 Task: In the event  named  Third Staff Training: Sales Techniques, Set a range of dates when you can accept meetings  '17 Jul â€" 5 Aug 2023'. Select a duration of  45 min. Select working hours  	_x000D_
MON- SAT 10:00am â€" 6:00pm. Add time before or after your events  as 10 min. Set the frequency of available time slots for invitees as  60 min. Set the minimum notice period and maximum events allowed per day as  169 hours and 5. , logged in from the account softage.4@softage.net and add another guest for the event, softage.3@softage.net
Action: Mouse pressed left at (317, 312)
Screenshot: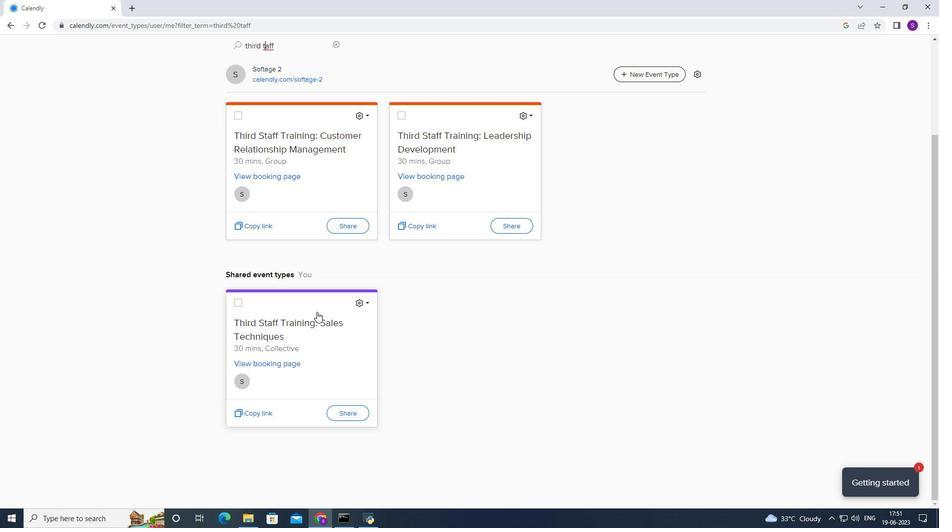 
Action: Mouse moved to (307, 248)
Screenshot: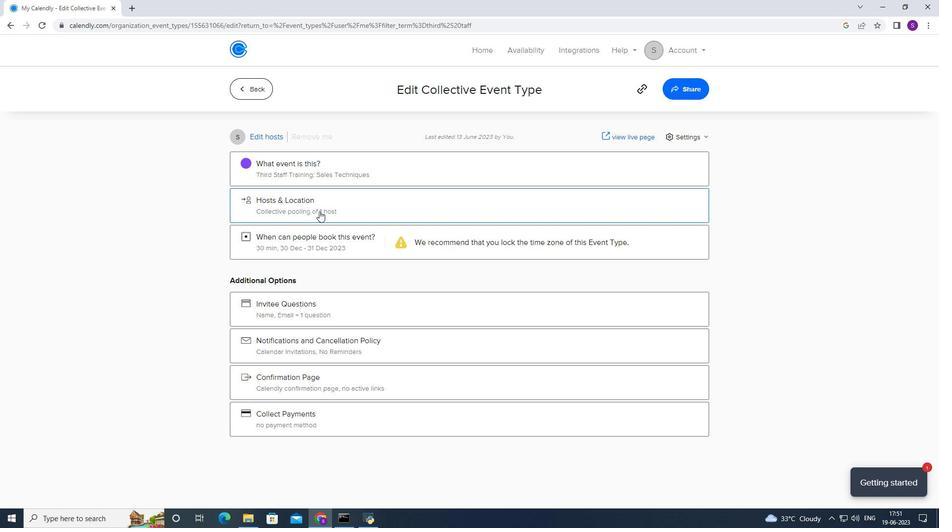 
Action: Mouse pressed left at (307, 248)
Screenshot: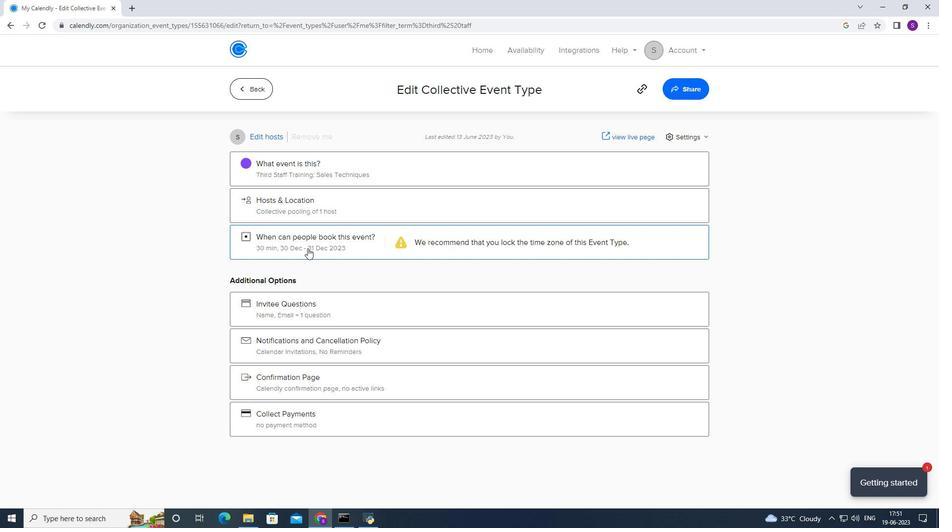 
Action: Mouse moved to (379, 367)
Screenshot: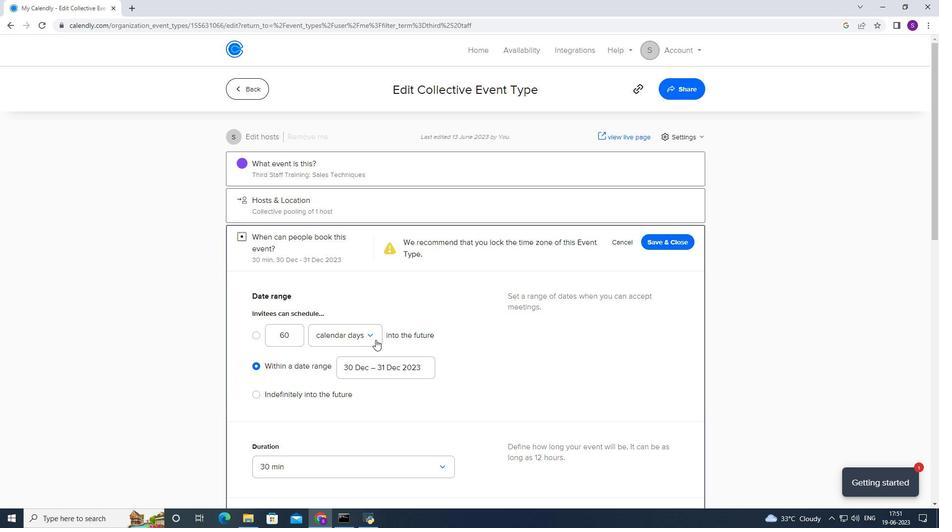 
Action: Mouse pressed left at (379, 367)
Screenshot: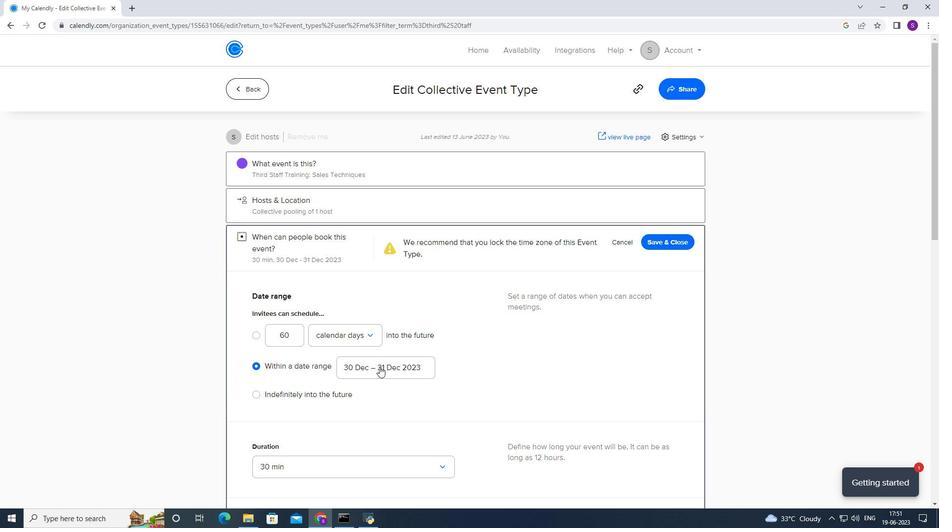 
Action: Mouse moved to (420, 186)
Screenshot: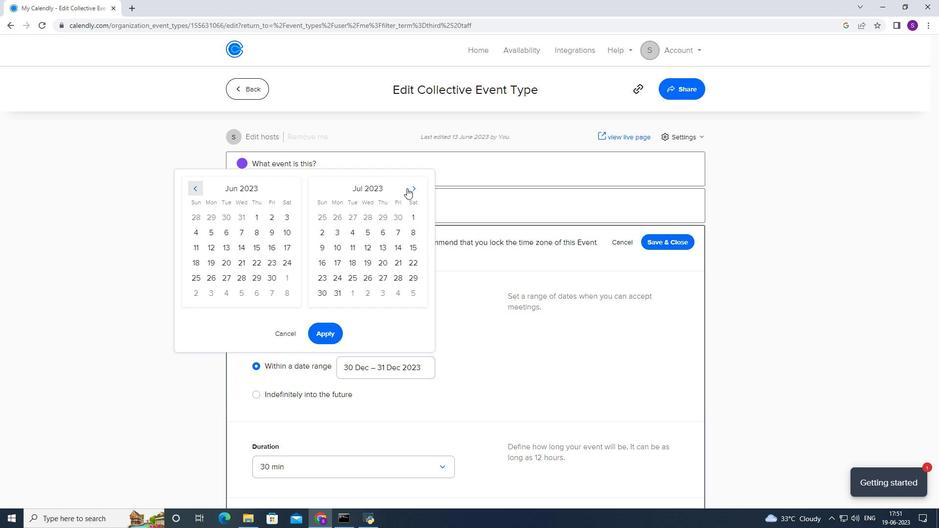 
Action: Mouse pressed left at (420, 186)
Screenshot: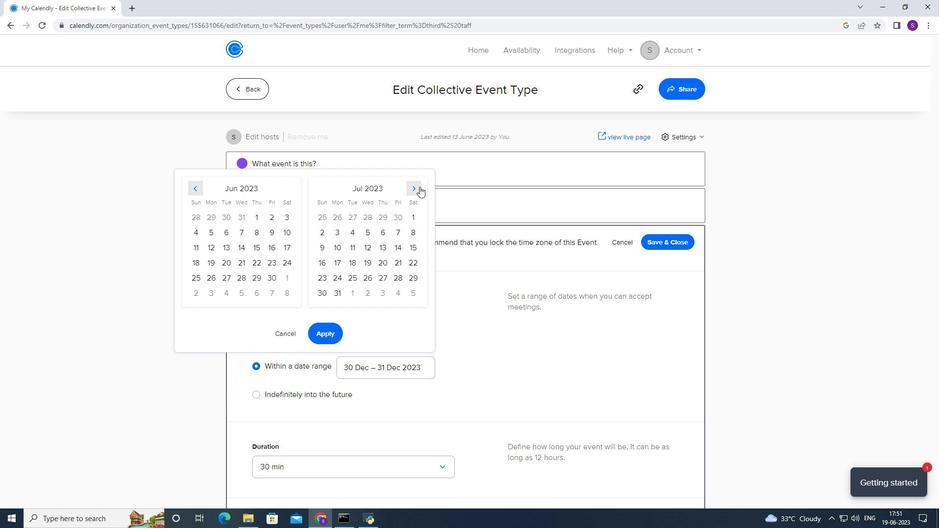 
Action: Mouse moved to (213, 262)
Screenshot: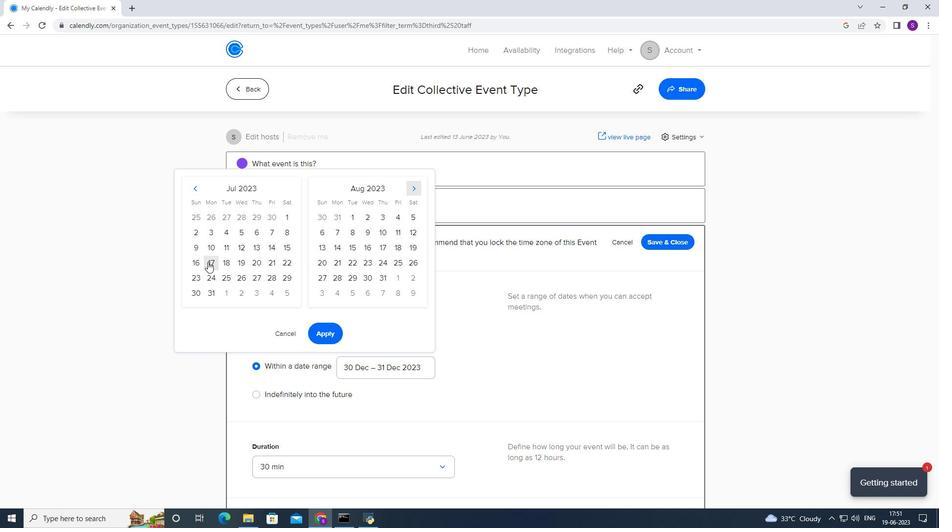 
Action: Mouse pressed left at (213, 262)
Screenshot: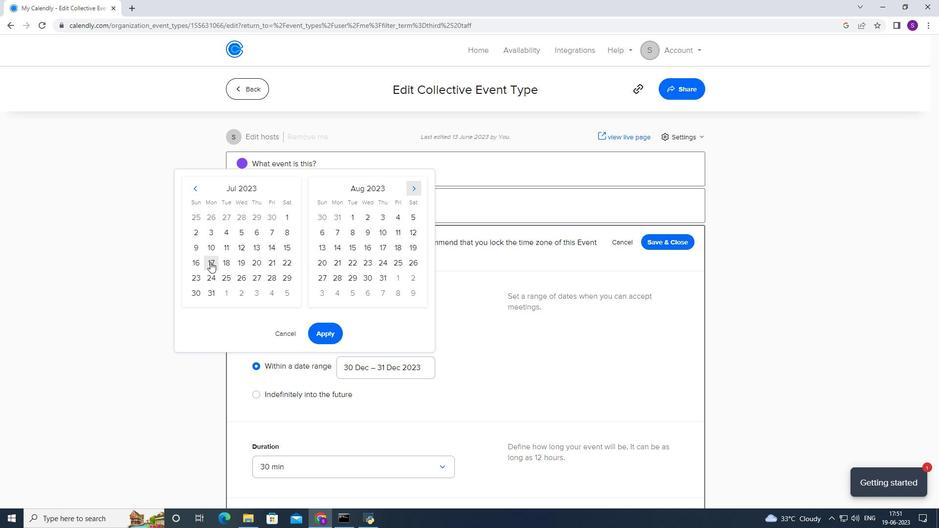 
Action: Mouse moved to (409, 218)
Screenshot: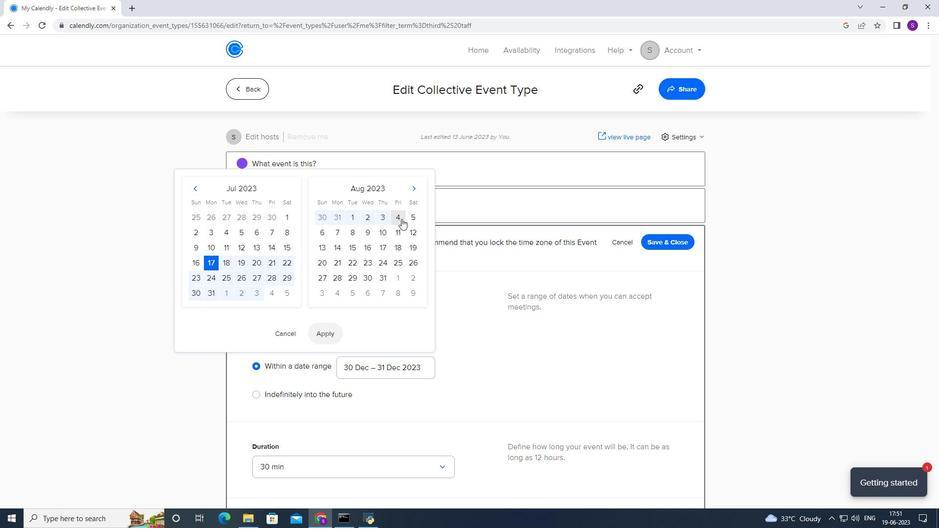 
Action: Mouse pressed left at (409, 218)
Screenshot: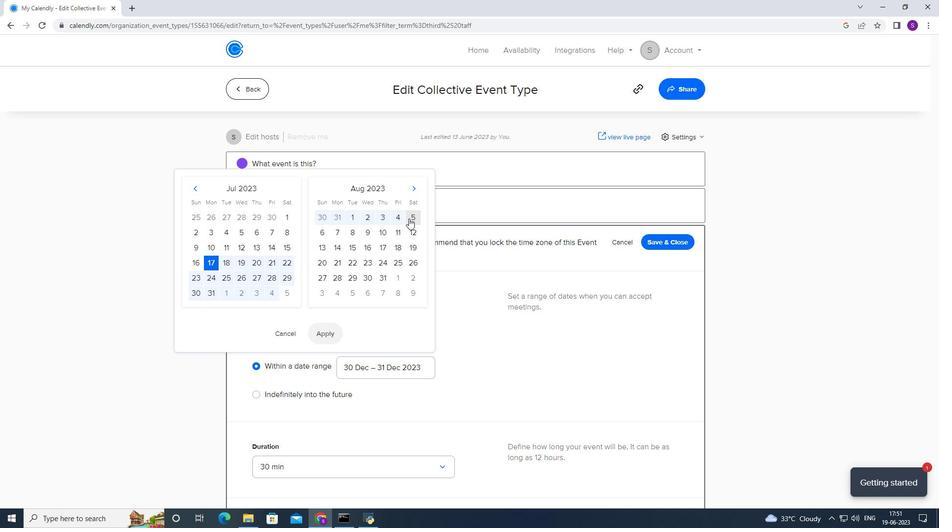 
Action: Mouse moved to (327, 332)
Screenshot: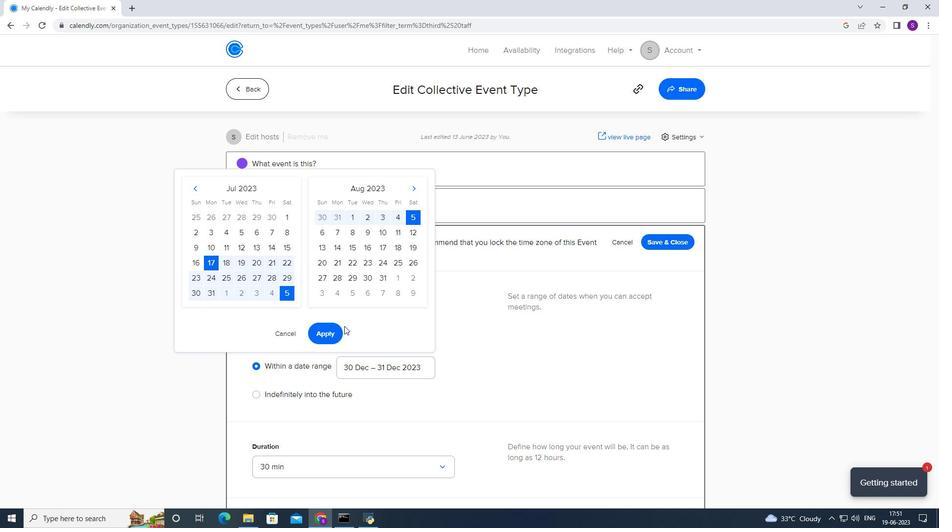 
Action: Mouse pressed left at (327, 332)
Screenshot: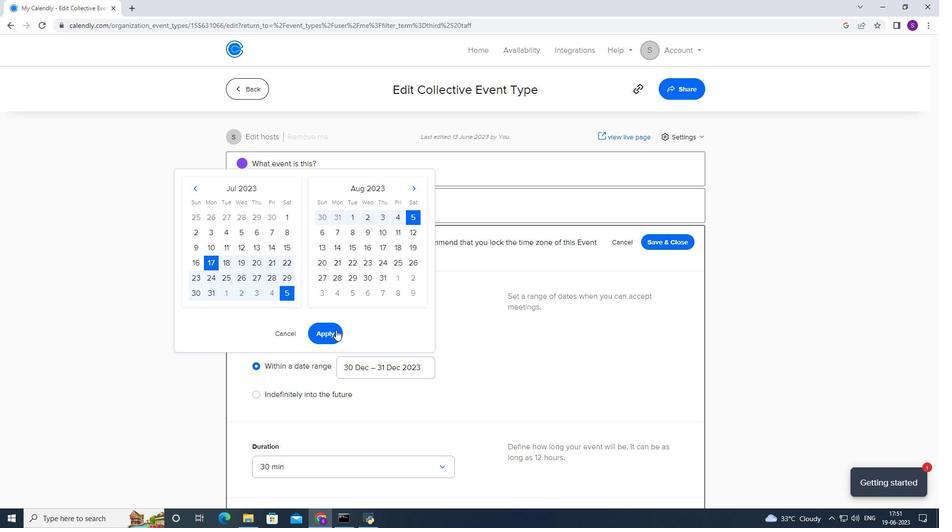 
Action: Mouse moved to (314, 315)
Screenshot: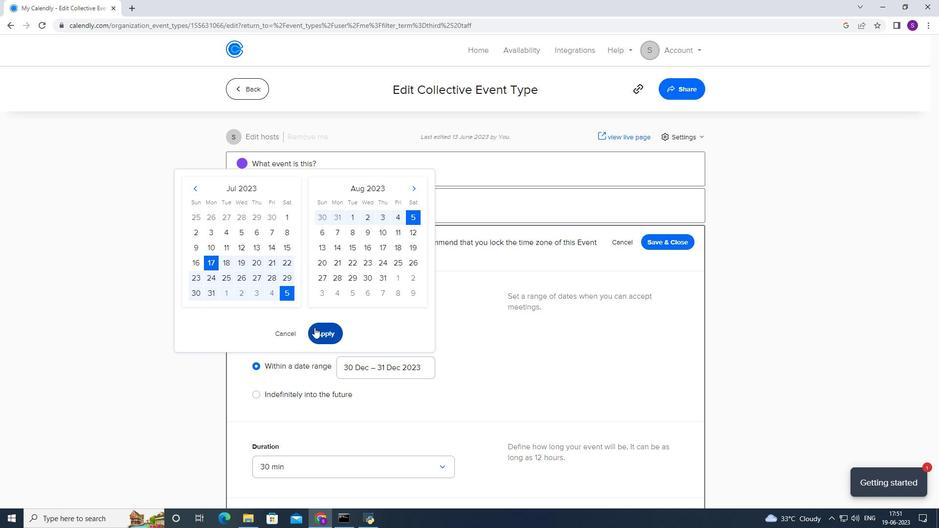 
Action: Mouse scrolled (314, 314) with delta (0, 0)
Screenshot: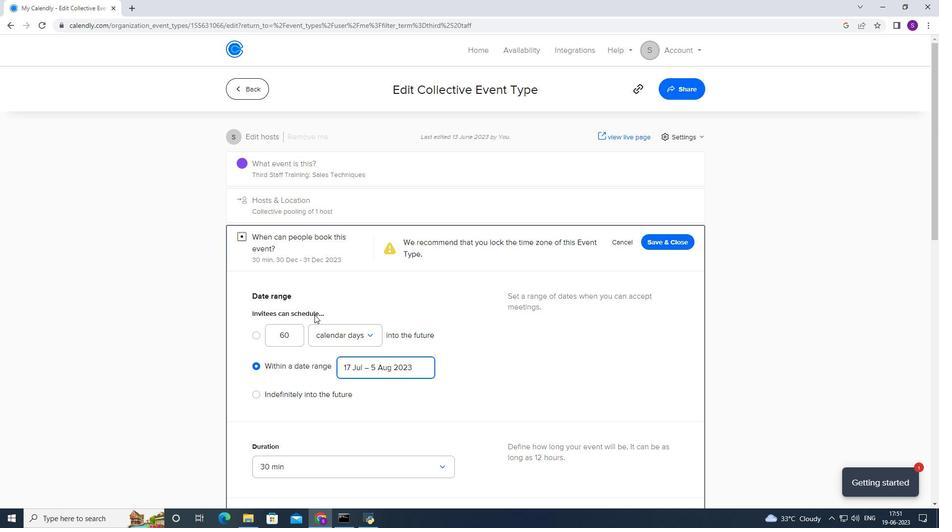 
Action: Mouse scrolled (314, 314) with delta (0, 0)
Screenshot: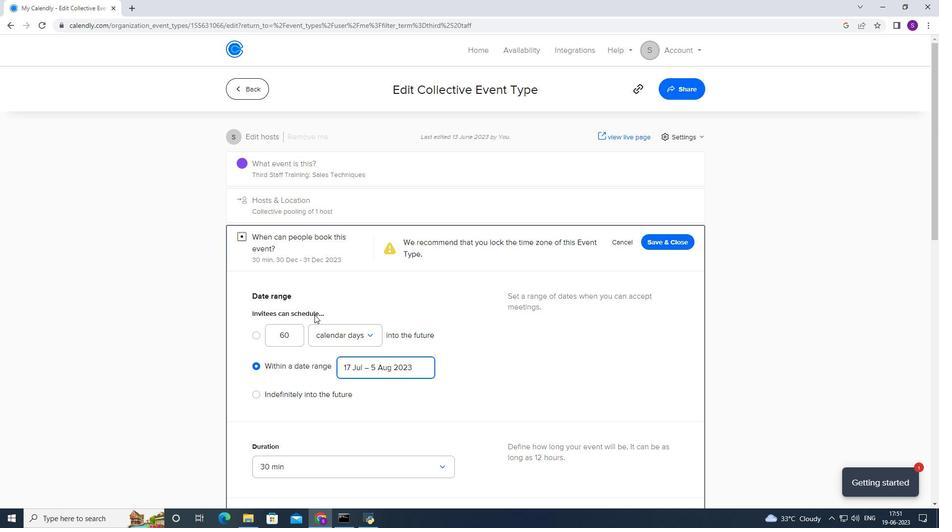 
Action: Mouse scrolled (314, 314) with delta (0, 0)
Screenshot: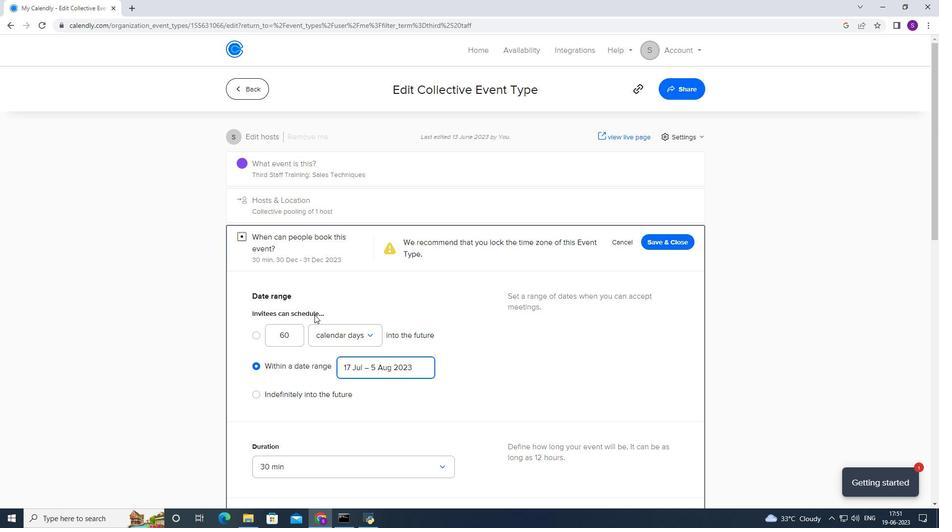 
Action: Mouse moved to (288, 315)
Screenshot: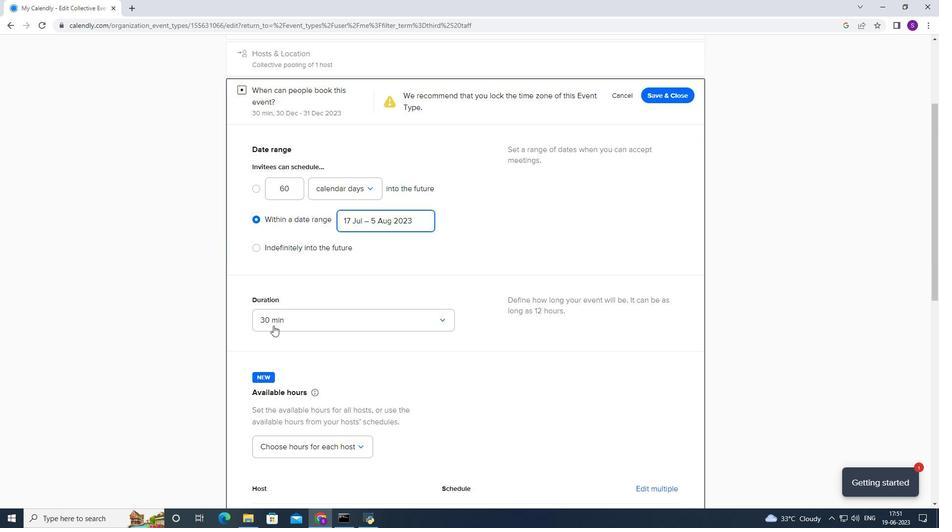 
Action: Mouse pressed left at (288, 315)
Screenshot: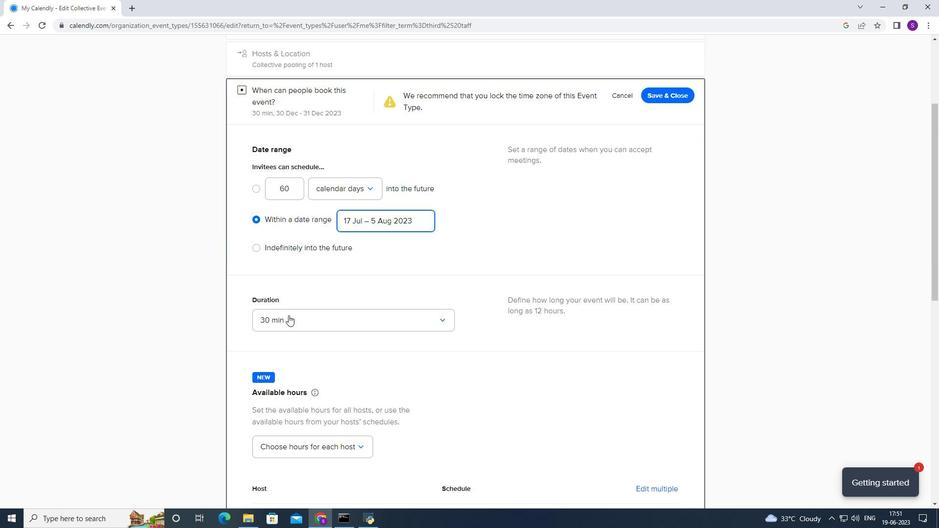 
Action: Mouse moved to (290, 375)
Screenshot: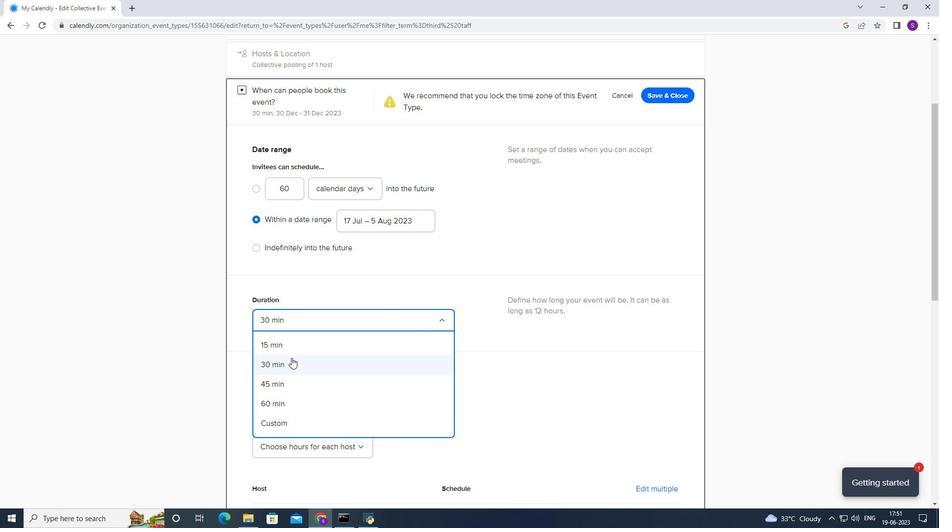 
Action: Mouse pressed left at (290, 375)
Screenshot: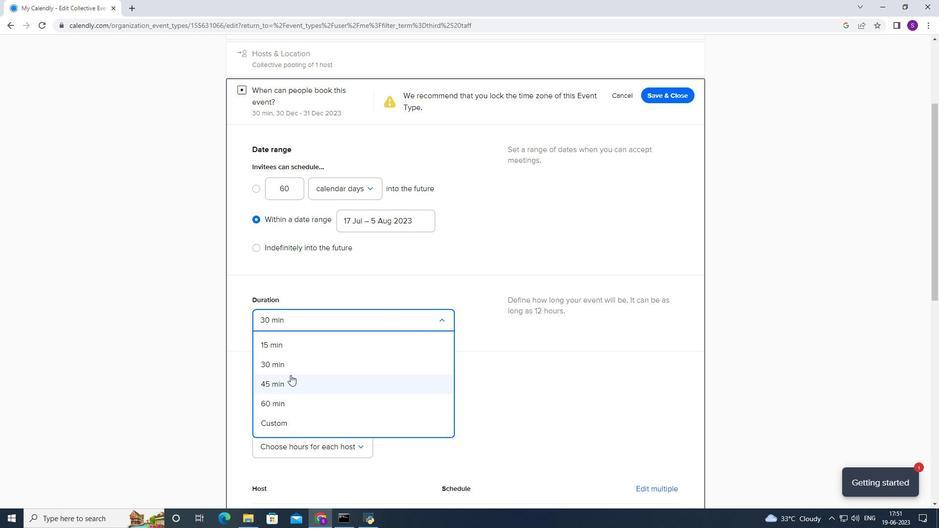 
Action: Mouse moved to (314, 329)
Screenshot: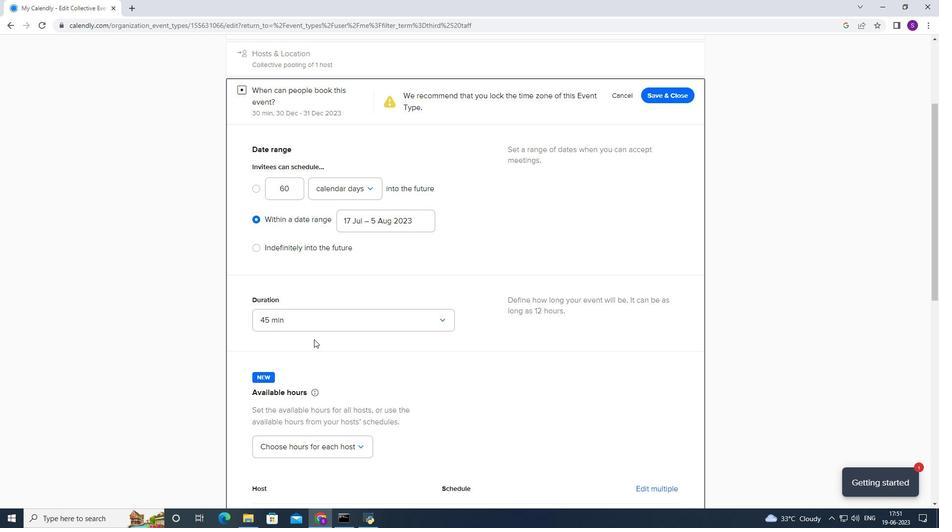 
Action: Mouse scrolled (314, 329) with delta (0, 0)
Screenshot: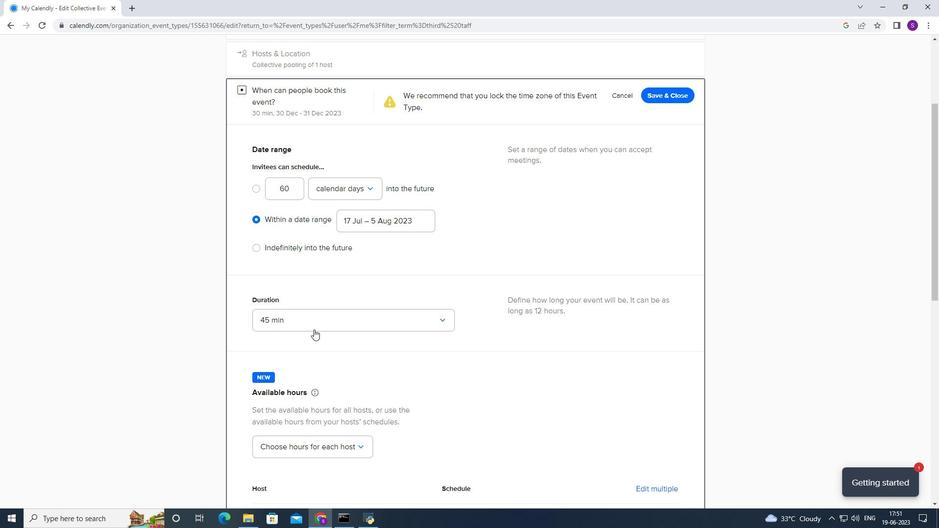 
Action: Mouse scrolled (314, 329) with delta (0, 0)
Screenshot: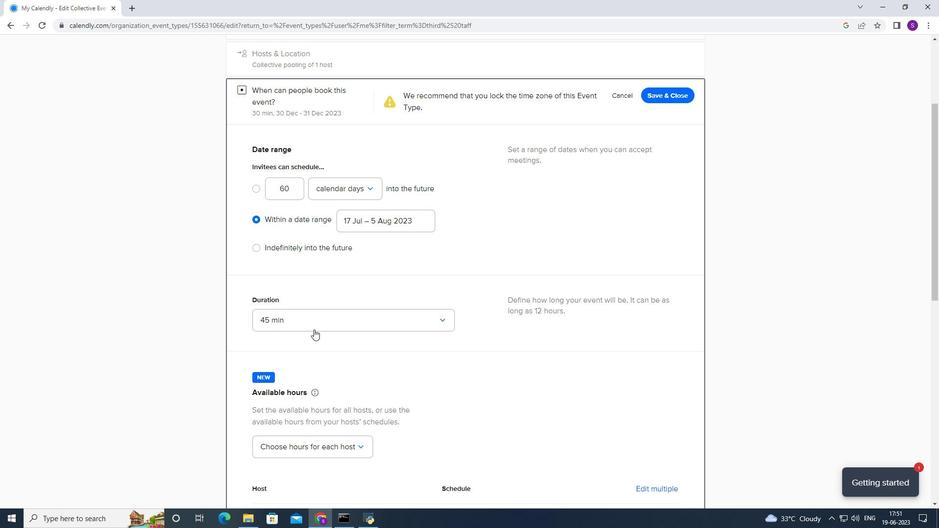 
Action: Mouse scrolled (314, 329) with delta (0, 0)
Screenshot: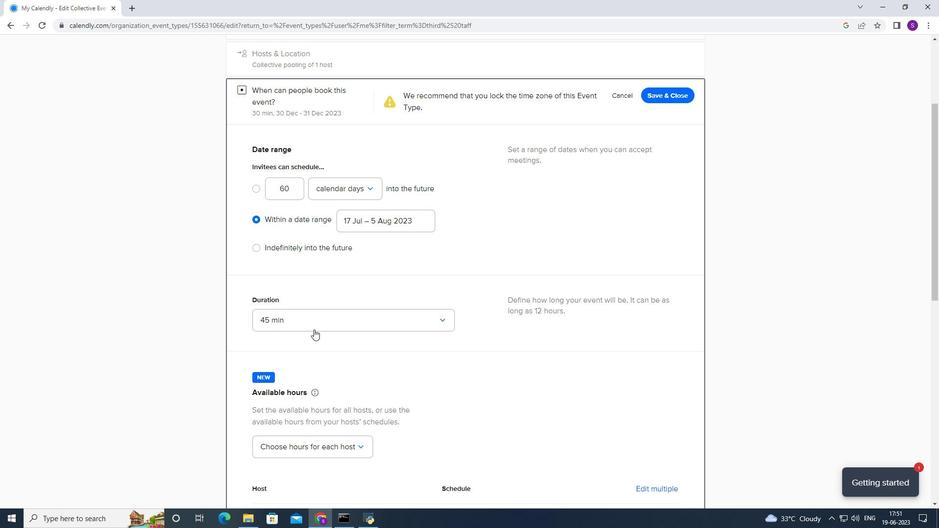 
Action: Mouse scrolled (314, 329) with delta (0, 0)
Screenshot: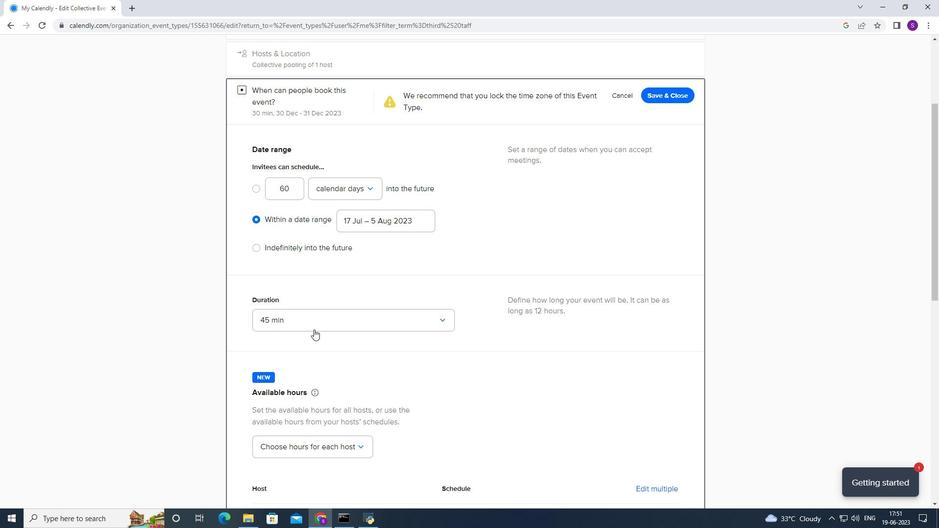 
Action: Mouse moved to (322, 318)
Screenshot: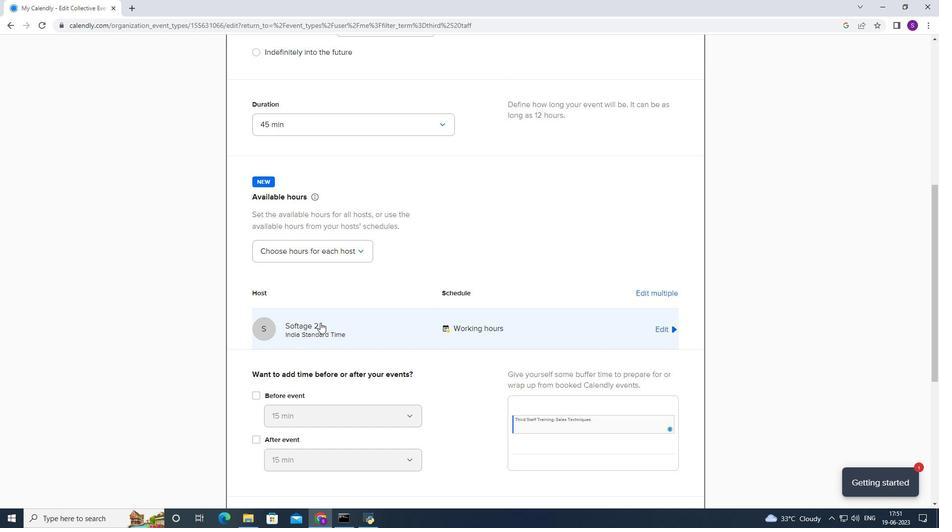 
Action: Mouse scrolled (322, 318) with delta (0, 0)
Screenshot: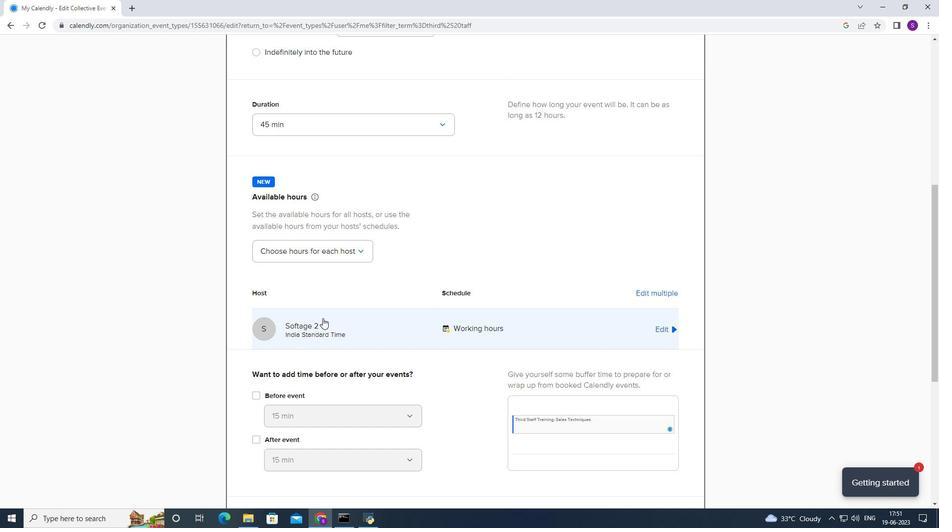 
Action: Mouse scrolled (322, 318) with delta (0, 0)
Screenshot: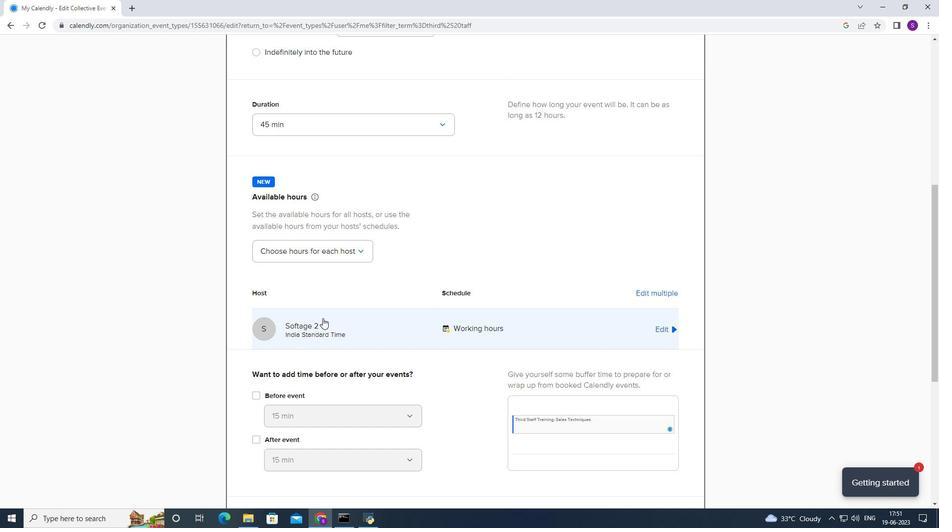 
Action: Mouse scrolled (322, 318) with delta (0, 0)
Screenshot: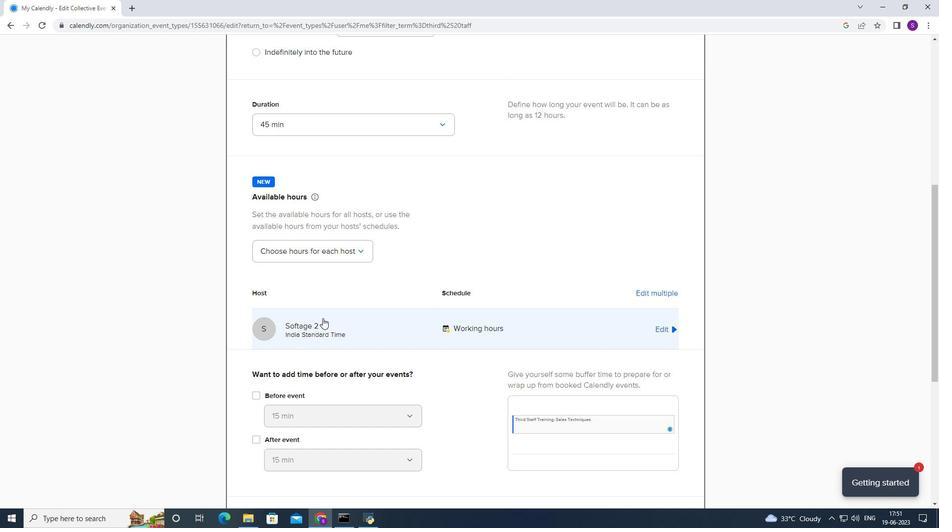 
Action: Mouse scrolled (322, 319) with delta (0, 0)
Screenshot: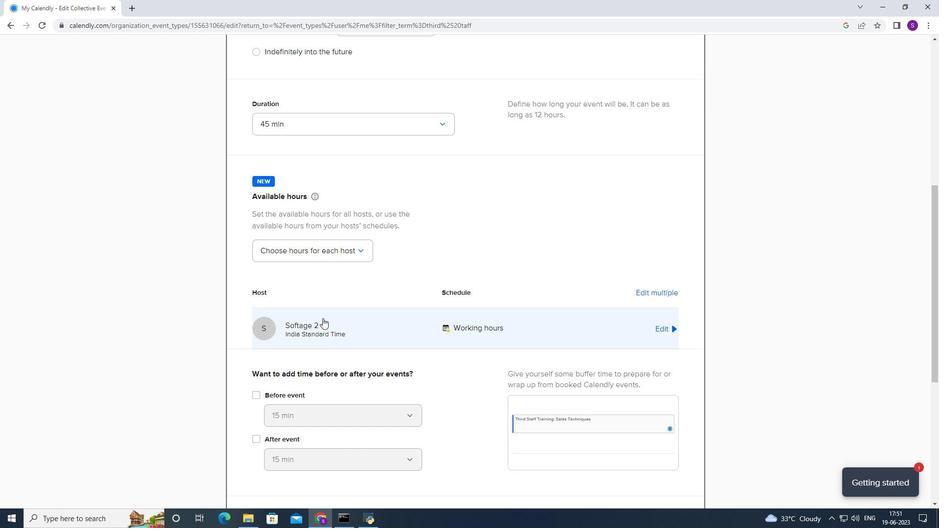 
Action: Mouse moved to (425, 246)
Screenshot: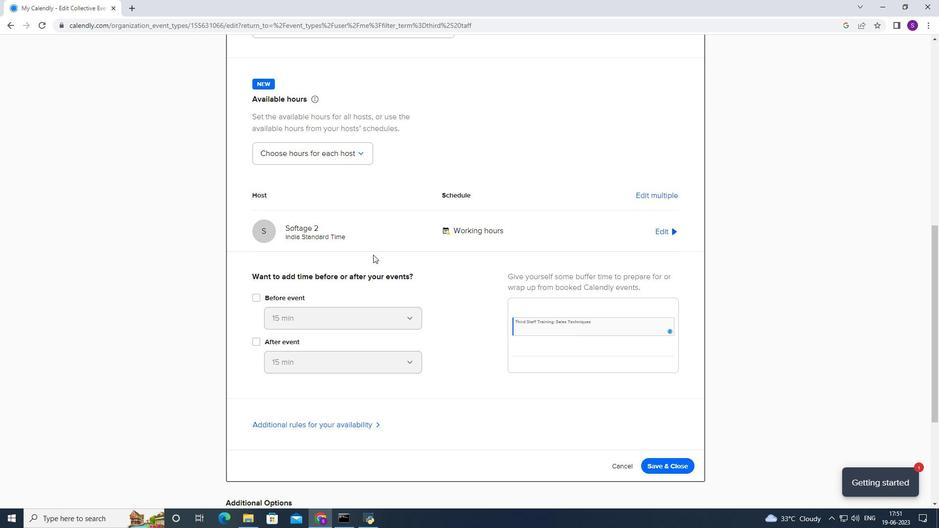
Action: Mouse pressed left at (425, 246)
Screenshot: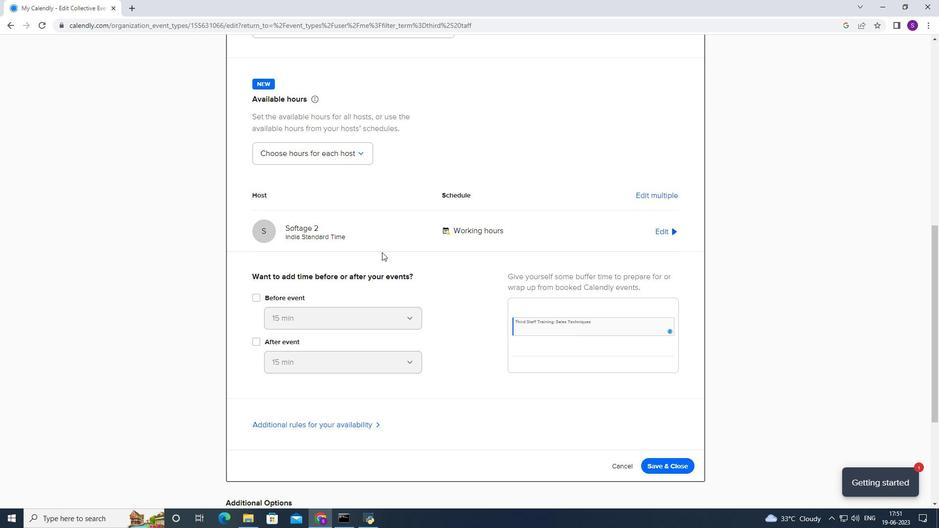 
Action: Mouse moved to (397, 304)
Screenshot: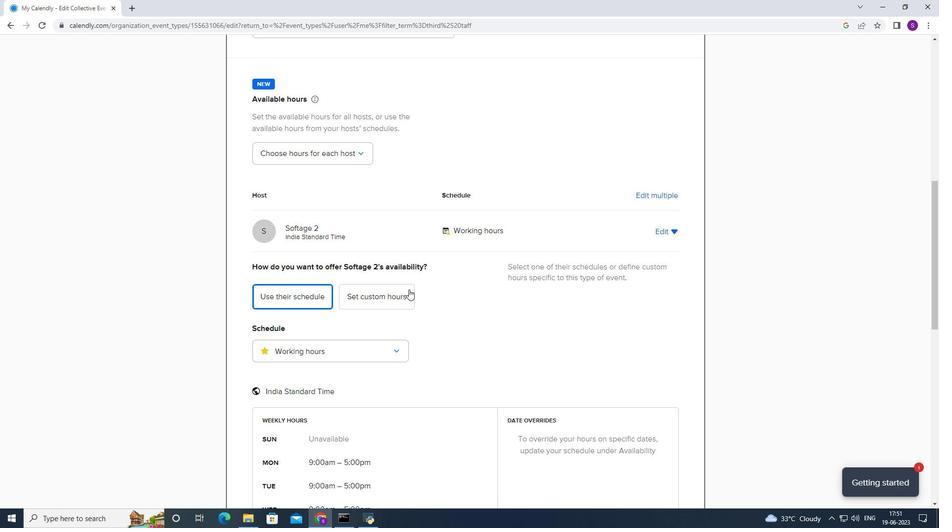 
Action: Mouse pressed left at (397, 304)
Screenshot: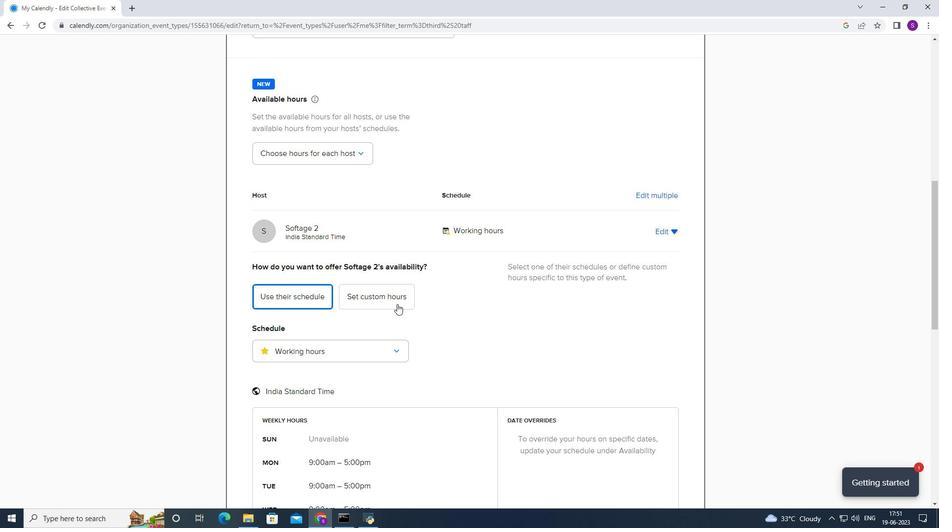 
Action: Mouse moved to (340, 365)
Screenshot: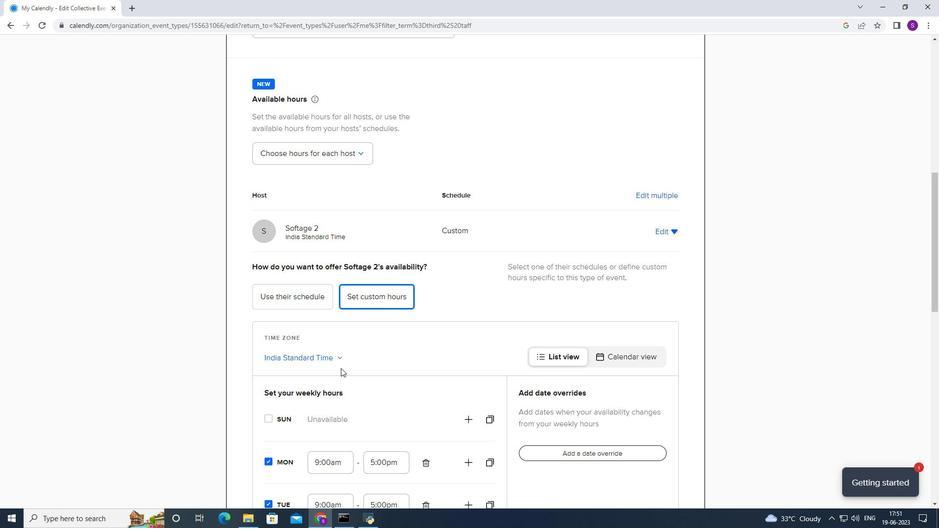 
Action: Mouse scrolled (340, 365) with delta (0, 0)
Screenshot: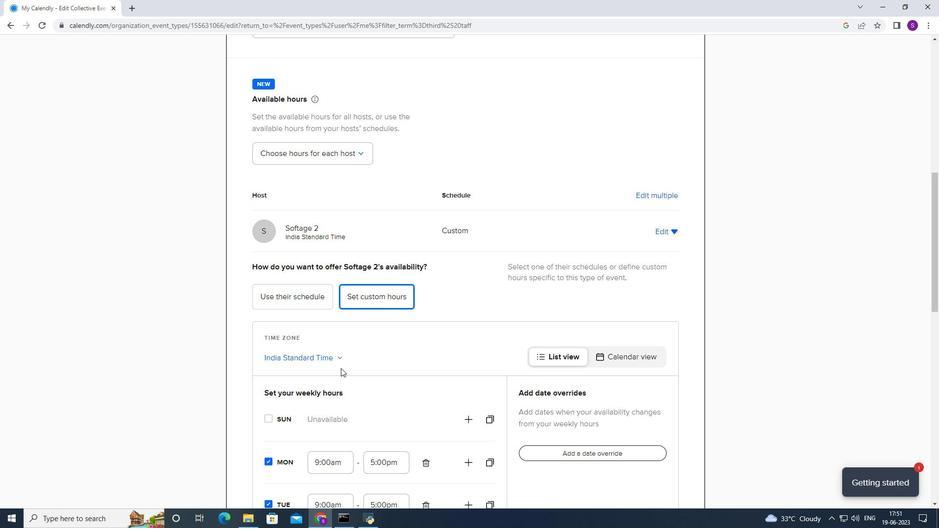 
Action: Mouse scrolled (340, 365) with delta (0, 0)
Screenshot: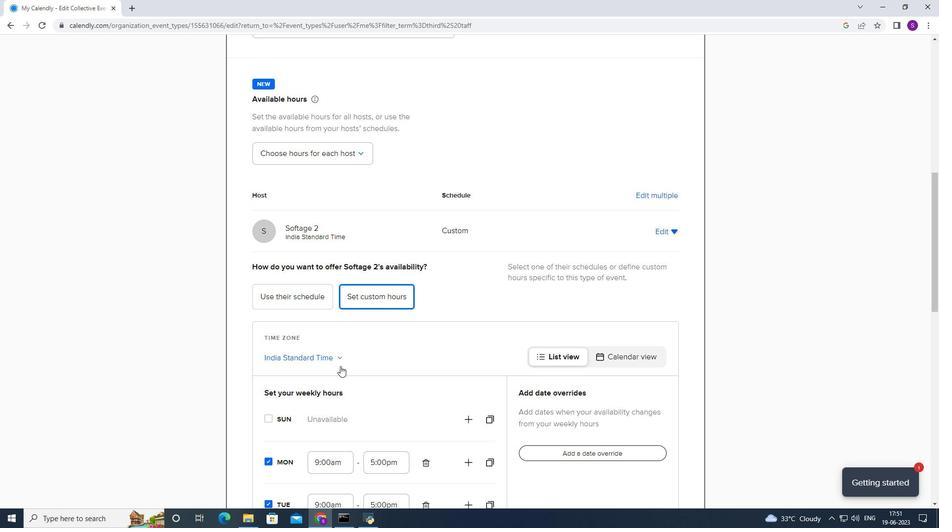 
Action: Mouse scrolled (340, 365) with delta (0, 0)
Screenshot: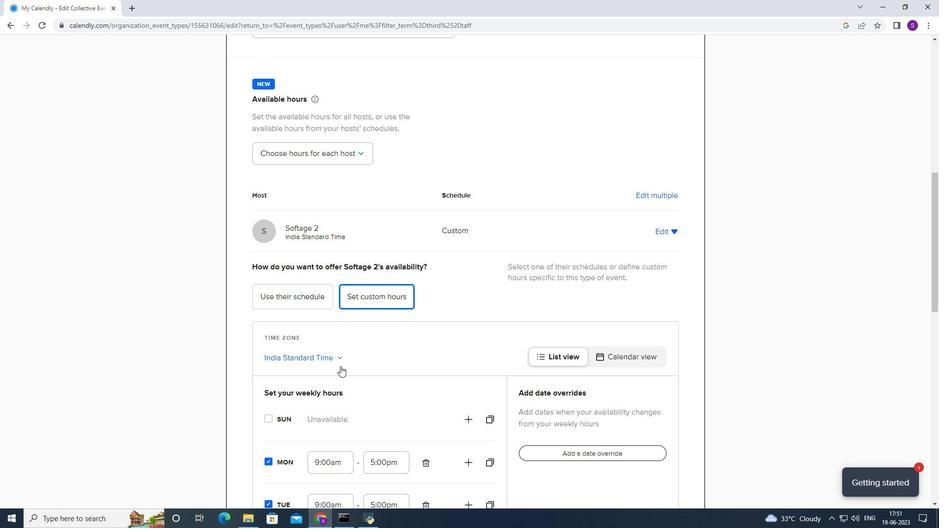 
Action: Mouse scrolled (340, 365) with delta (0, 0)
Screenshot: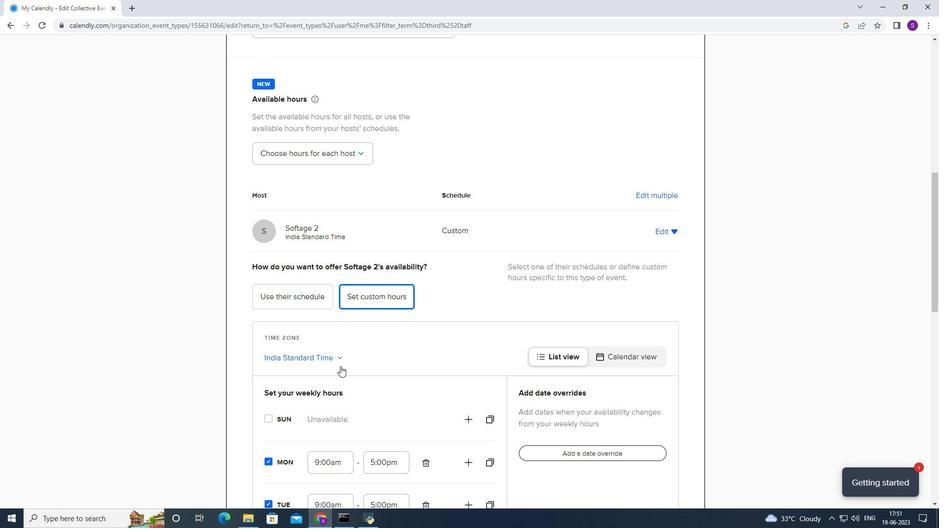 
Action: Mouse scrolled (340, 365) with delta (0, 0)
Screenshot: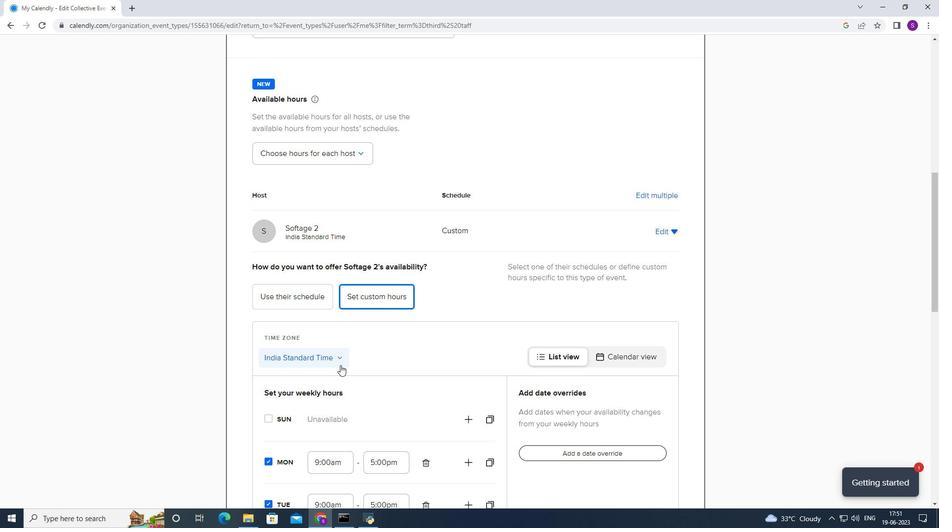 
Action: Mouse moved to (337, 226)
Screenshot: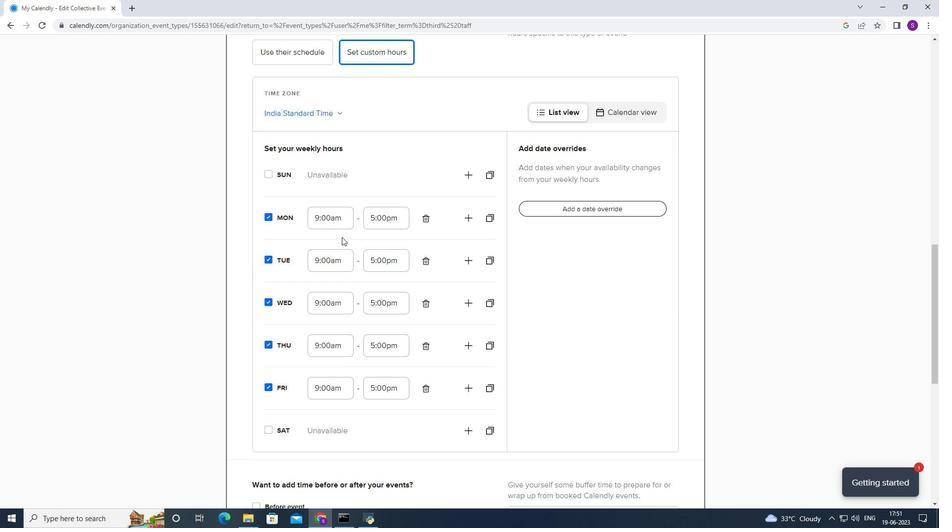
Action: Mouse pressed left at (337, 226)
Screenshot: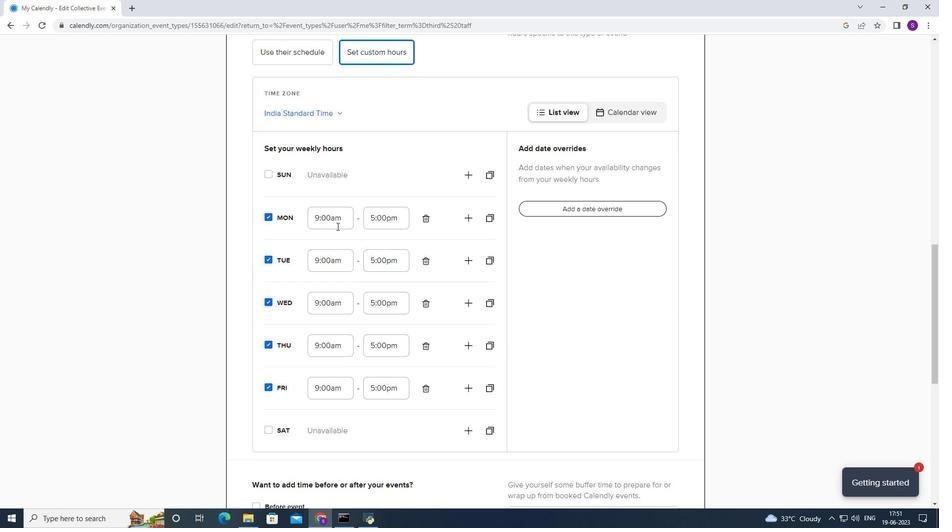 
Action: Mouse moved to (343, 303)
Screenshot: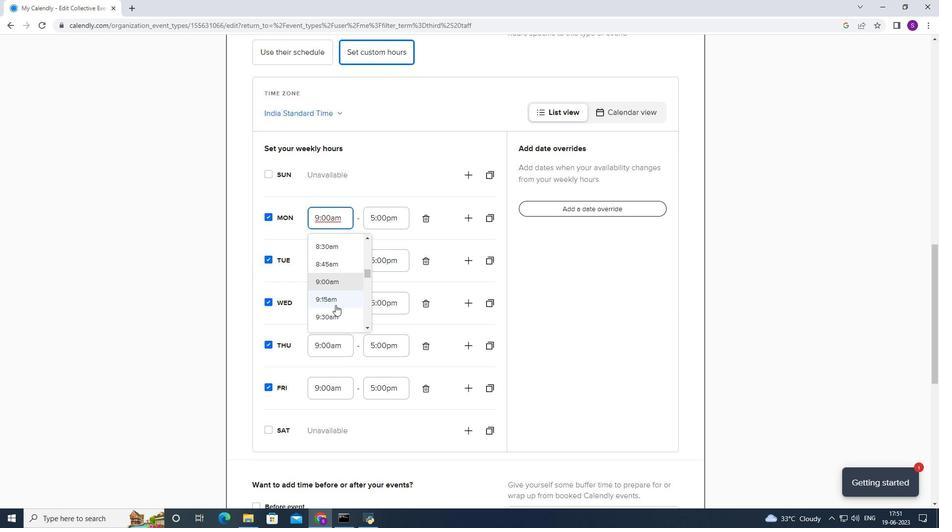 
Action: Mouse scrolled (343, 302) with delta (0, 0)
Screenshot: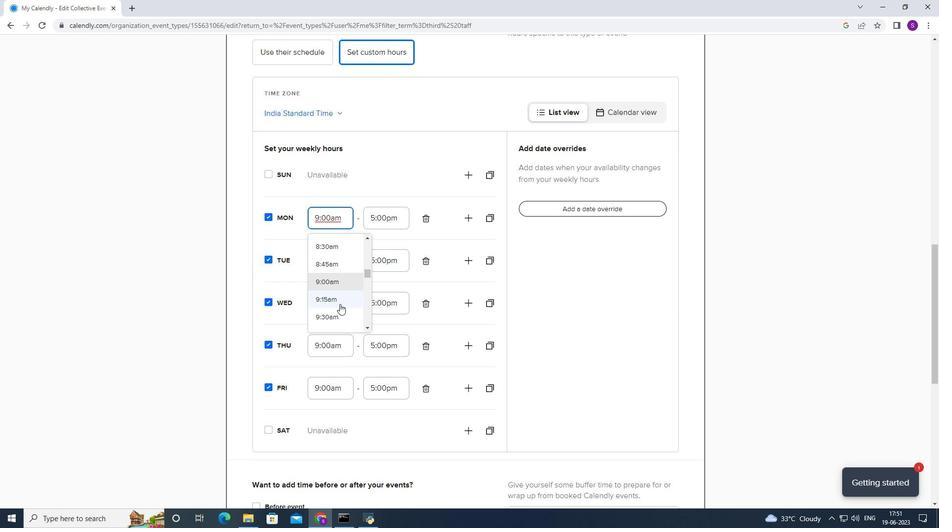 
Action: Mouse moved to (339, 304)
Screenshot: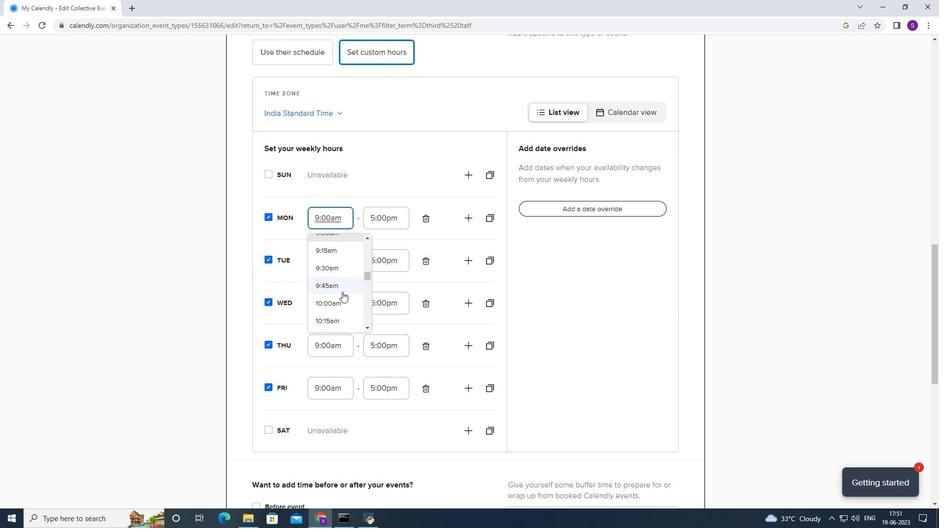 
Action: Mouse pressed left at (339, 304)
Screenshot: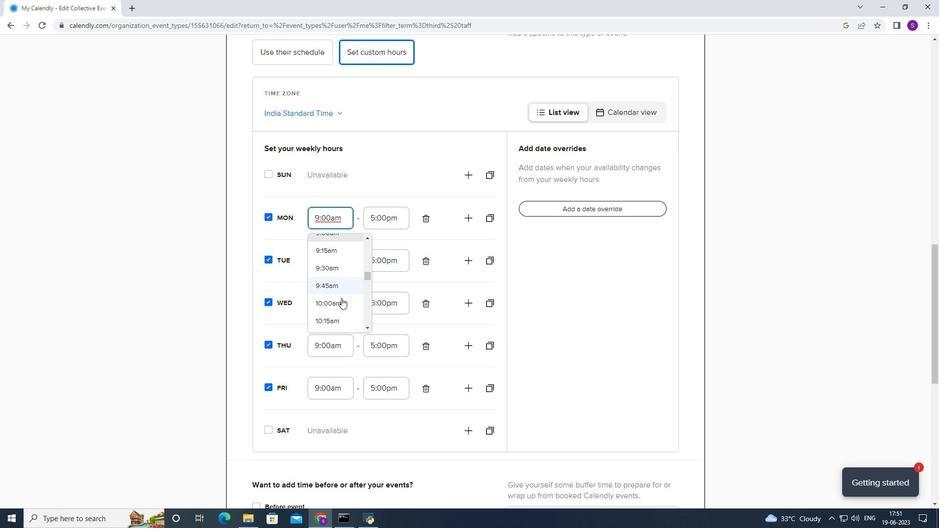
Action: Mouse moved to (345, 264)
Screenshot: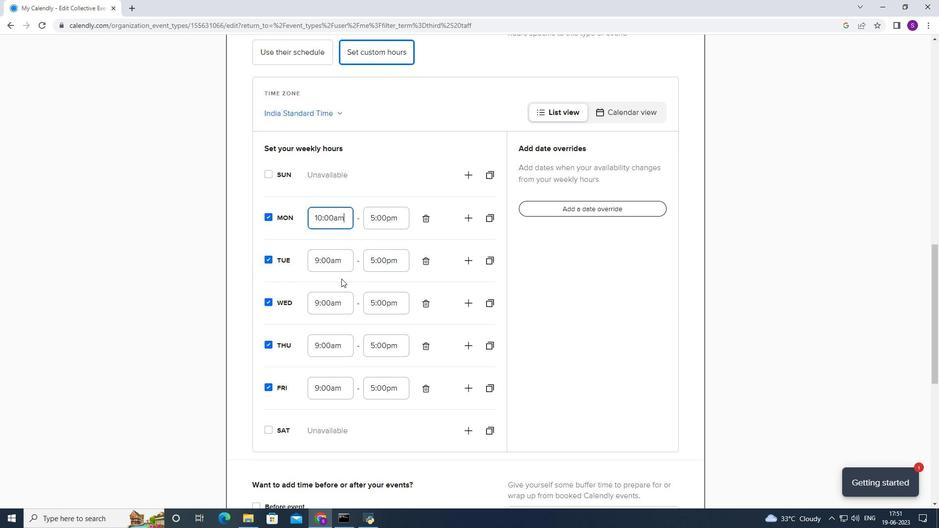 
Action: Mouse pressed left at (345, 264)
Screenshot: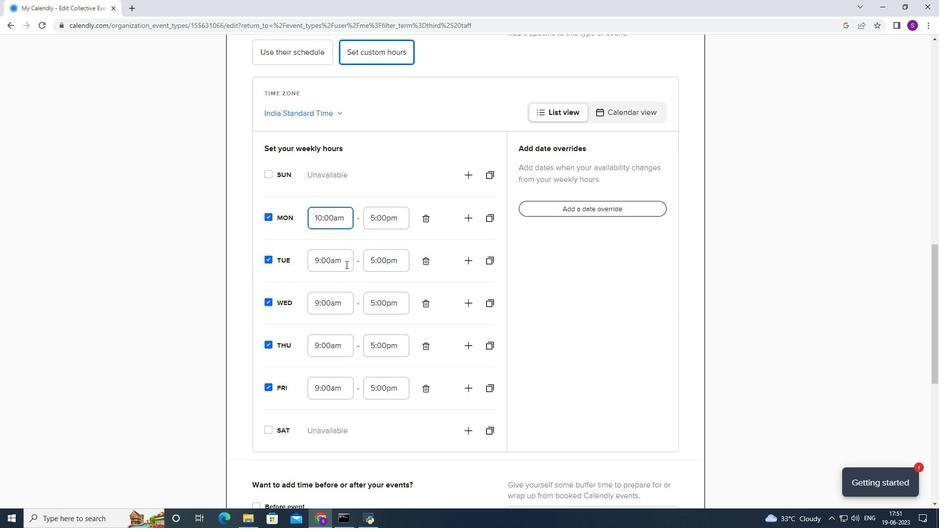 
Action: Mouse moved to (336, 312)
Screenshot: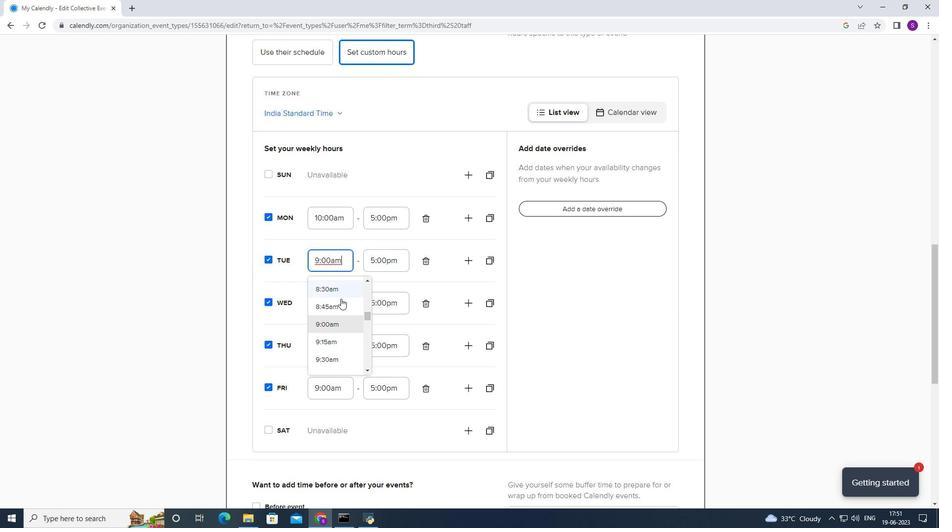 
Action: Mouse scrolled (336, 312) with delta (0, 0)
Screenshot: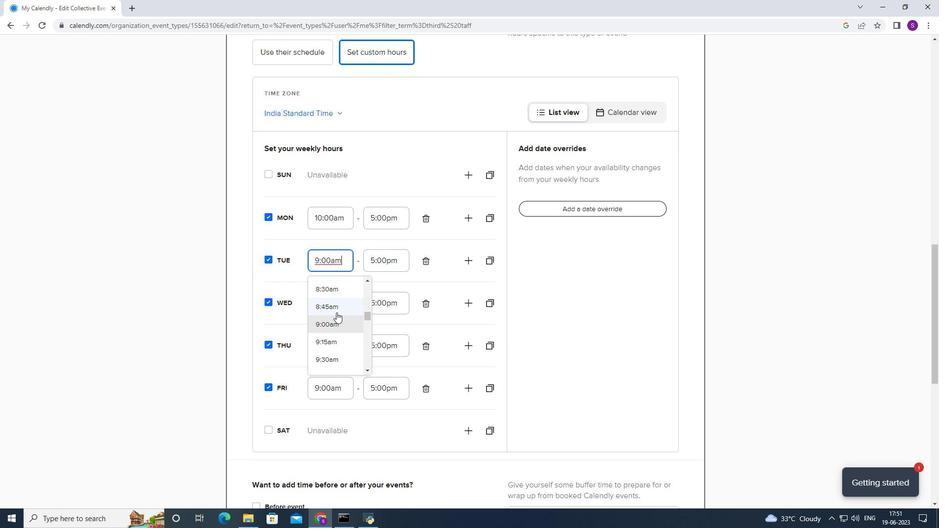 
Action: Mouse scrolled (336, 312) with delta (0, 0)
Screenshot: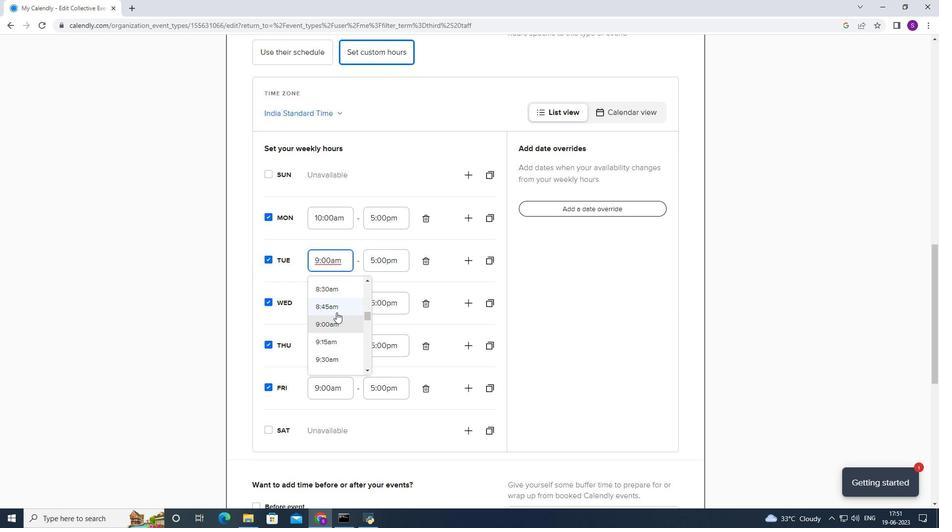 
Action: Mouse scrolled (336, 312) with delta (0, 0)
Screenshot: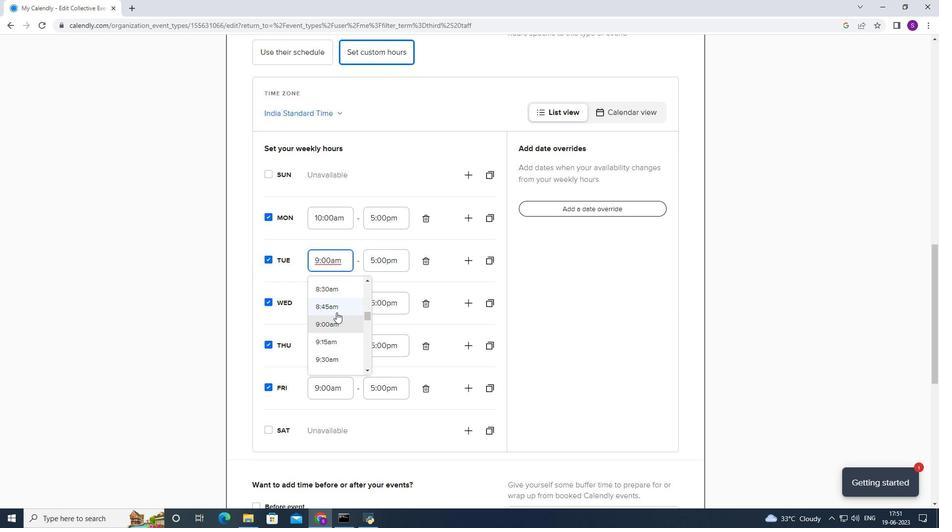 
Action: Mouse moved to (340, 286)
Screenshot: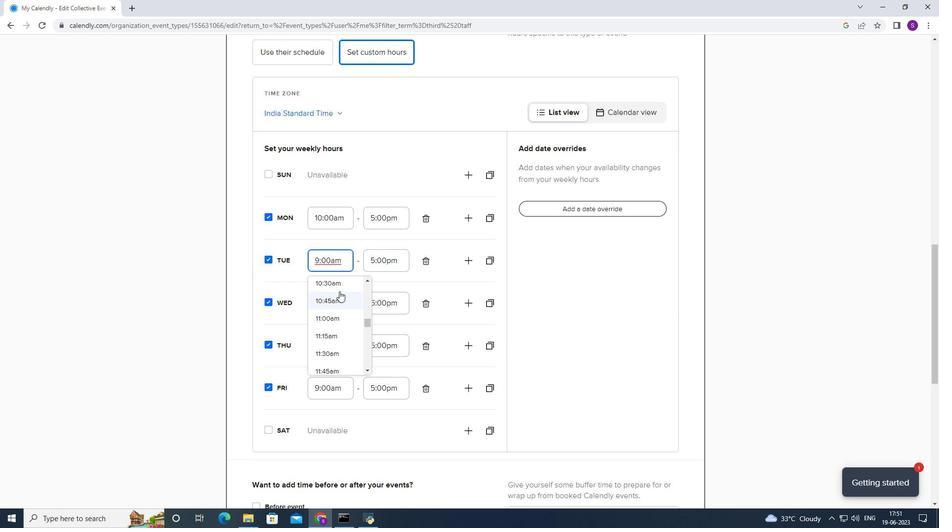 
Action: Mouse scrolled (340, 287) with delta (0, 0)
Screenshot: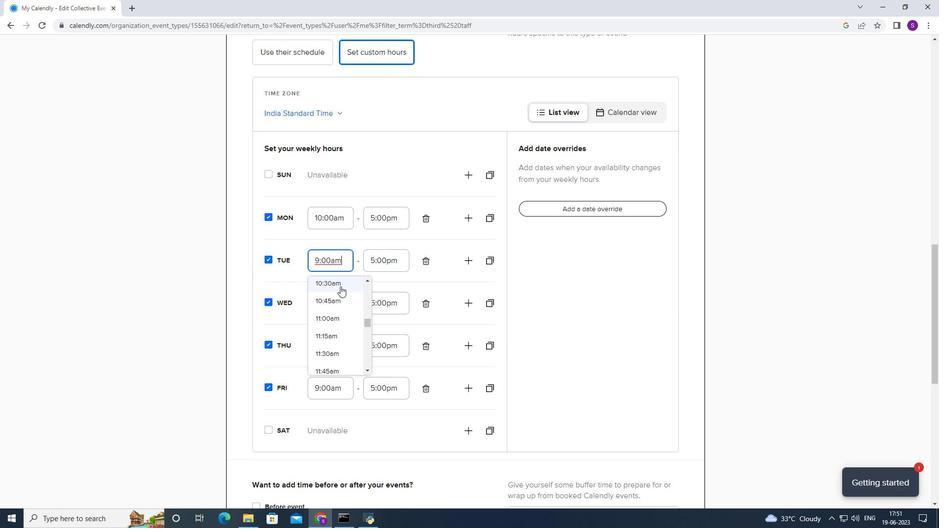 
Action: Mouse moved to (337, 298)
Screenshot: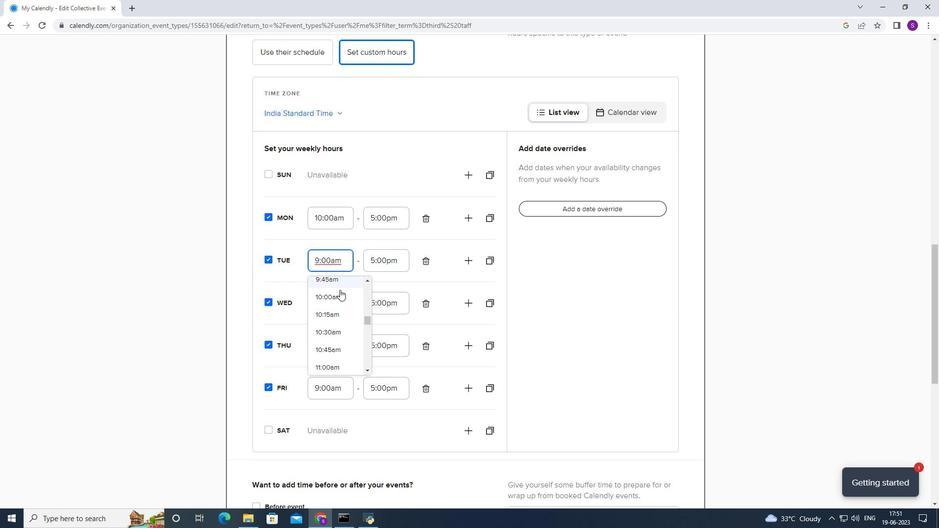 
Action: Mouse pressed left at (337, 298)
Screenshot: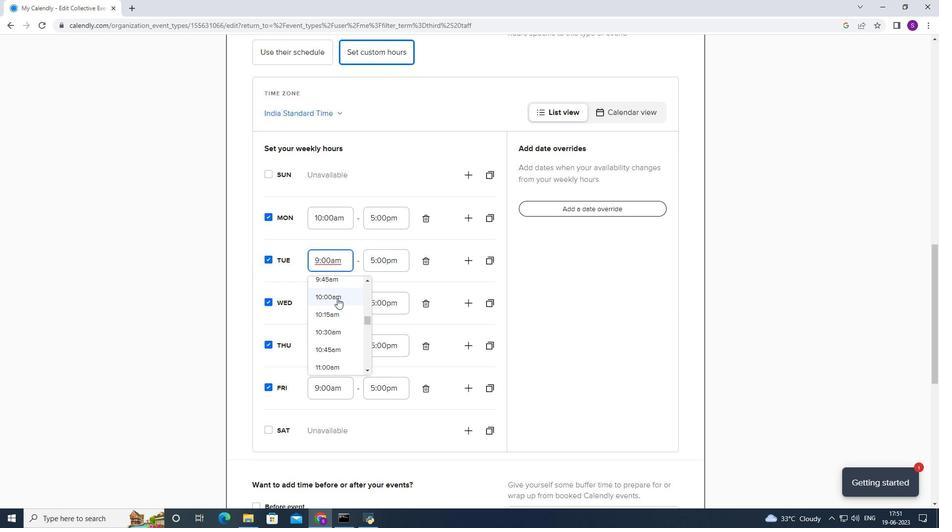 
Action: Mouse moved to (336, 298)
Screenshot: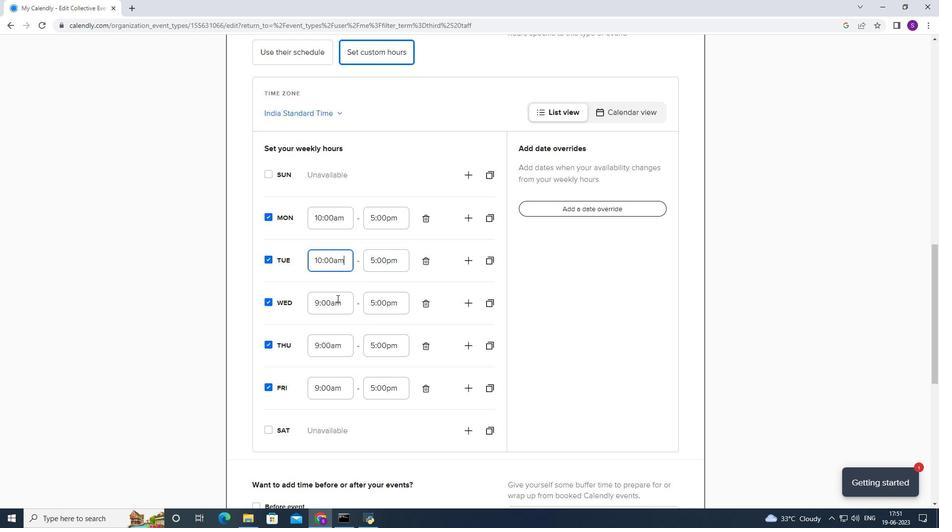 
Action: Mouse pressed left at (336, 298)
Screenshot: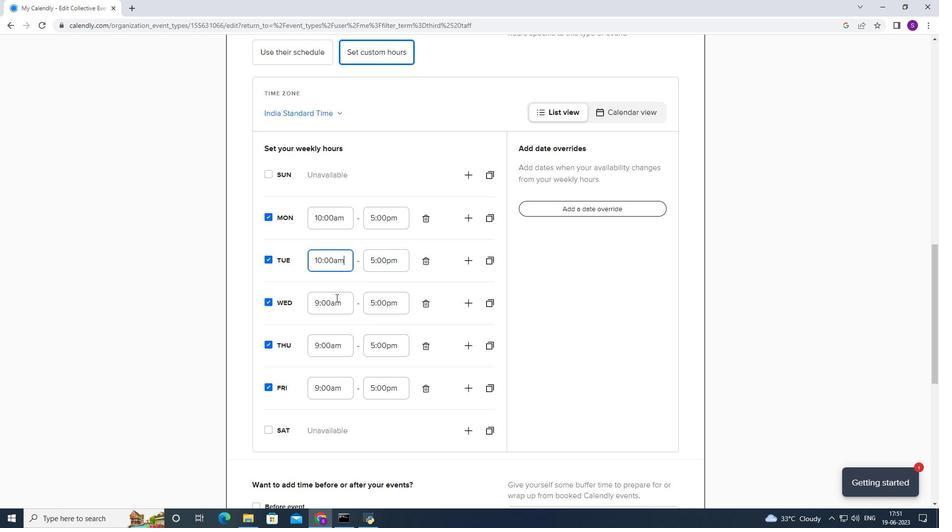 
Action: Mouse moved to (339, 347)
Screenshot: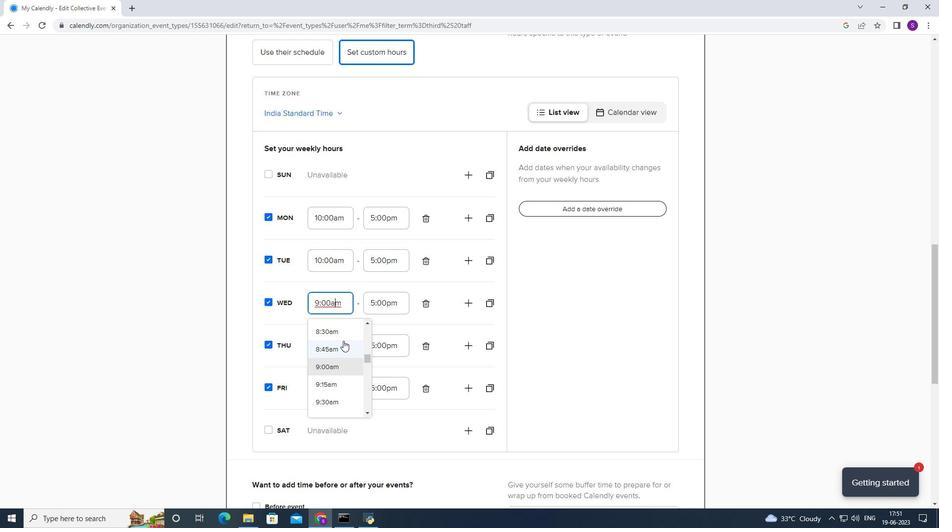 
Action: Mouse scrolled (339, 347) with delta (0, 0)
Screenshot: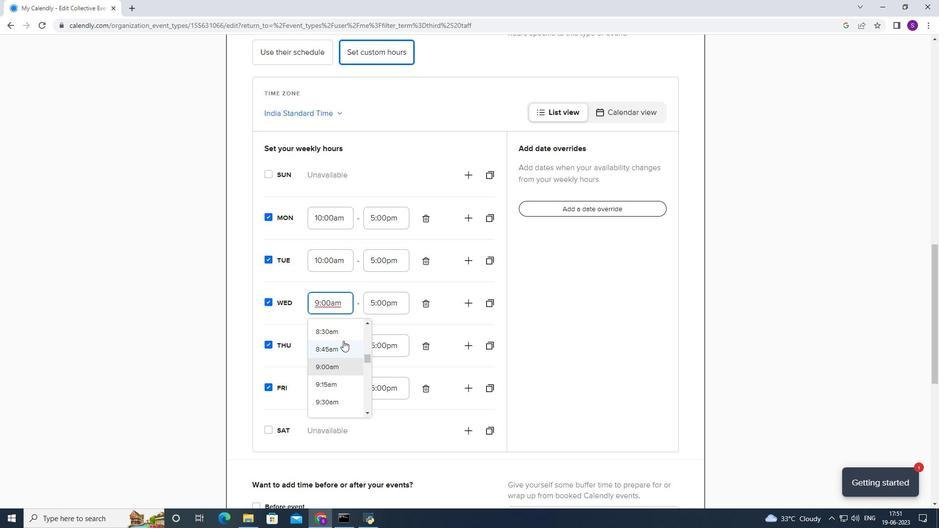 
Action: Mouse moved to (339, 348)
Screenshot: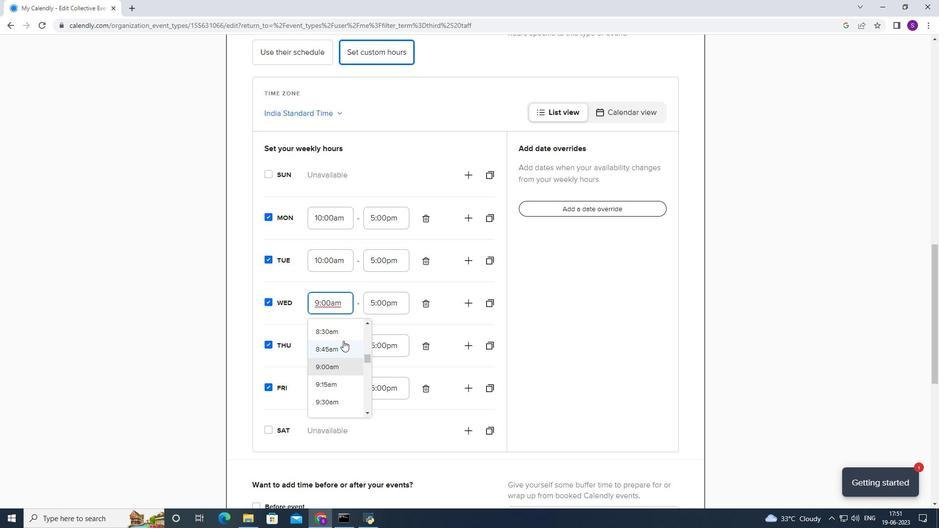 
Action: Mouse scrolled (339, 347) with delta (0, 0)
Screenshot: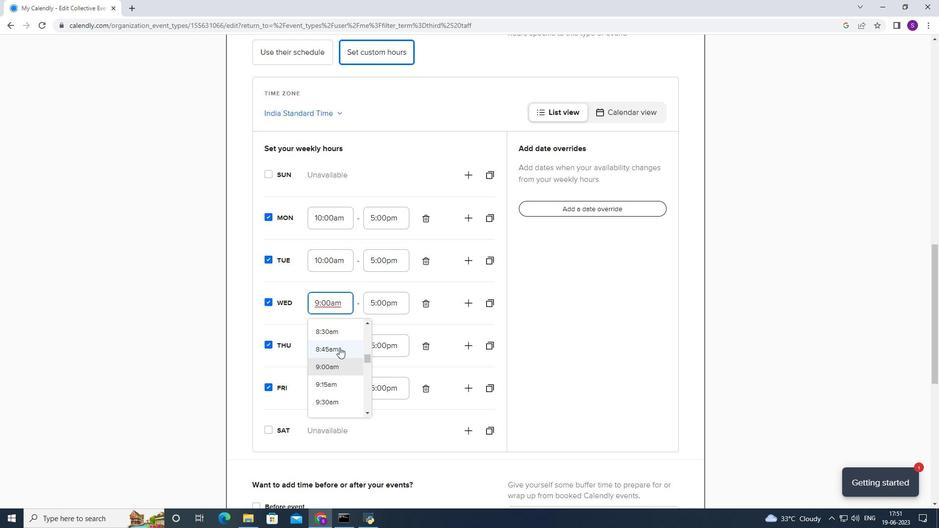 
Action: Mouse moved to (344, 341)
Screenshot: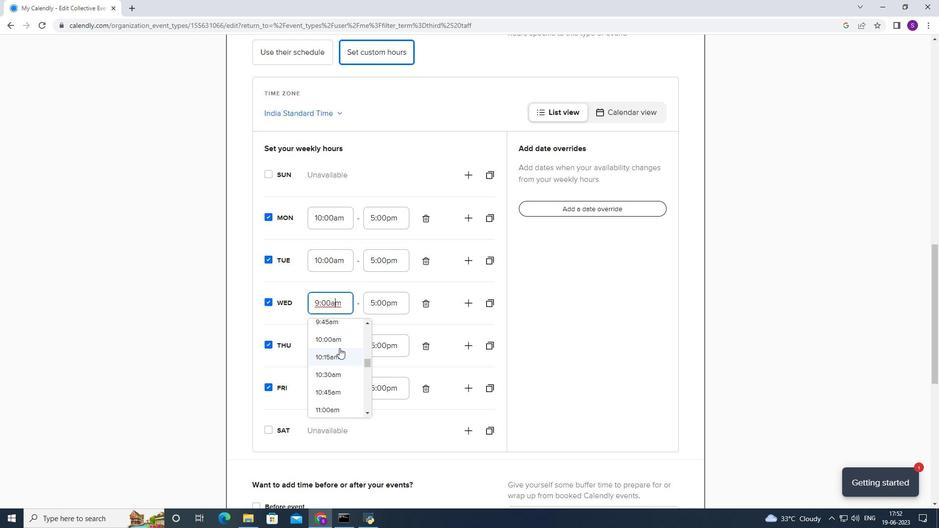 
Action: Mouse pressed left at (344, 341)
Screenshot: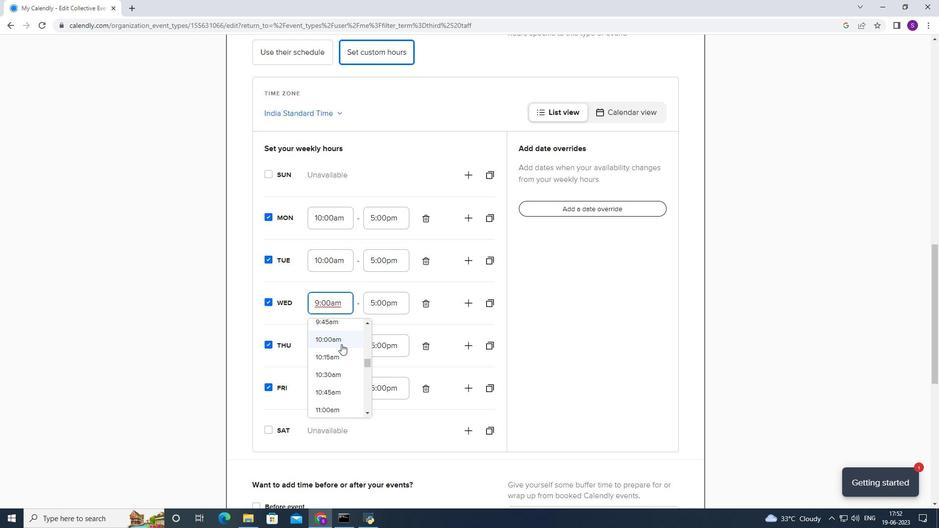 
Action: Mouse moved to (336, 341)
Screenshot: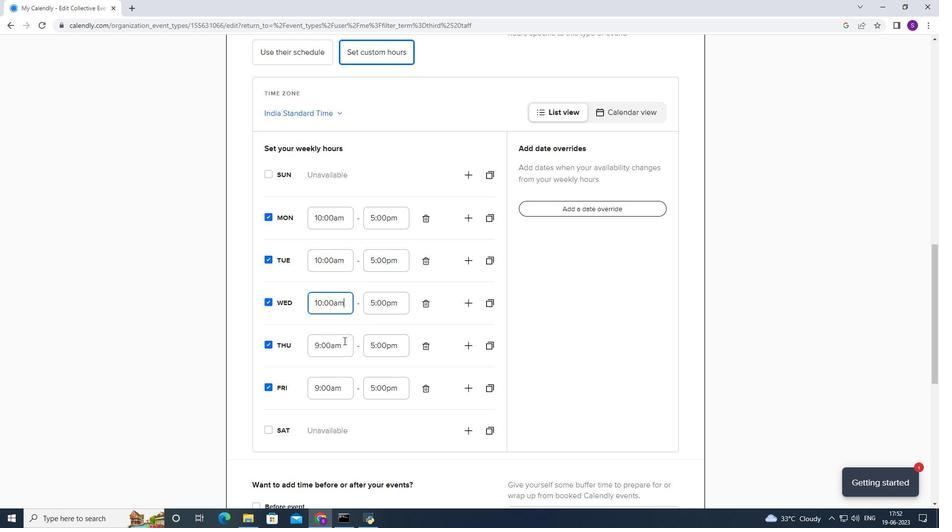 
Action: Mouse pressed left at (336, 341)
Screenshot: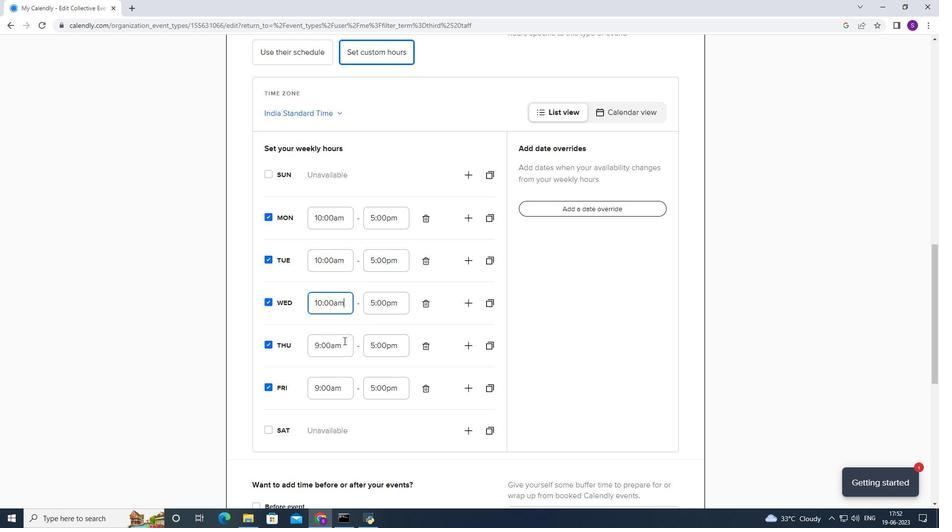 
Action: Mouse moved to (344, 362)
Screenshot: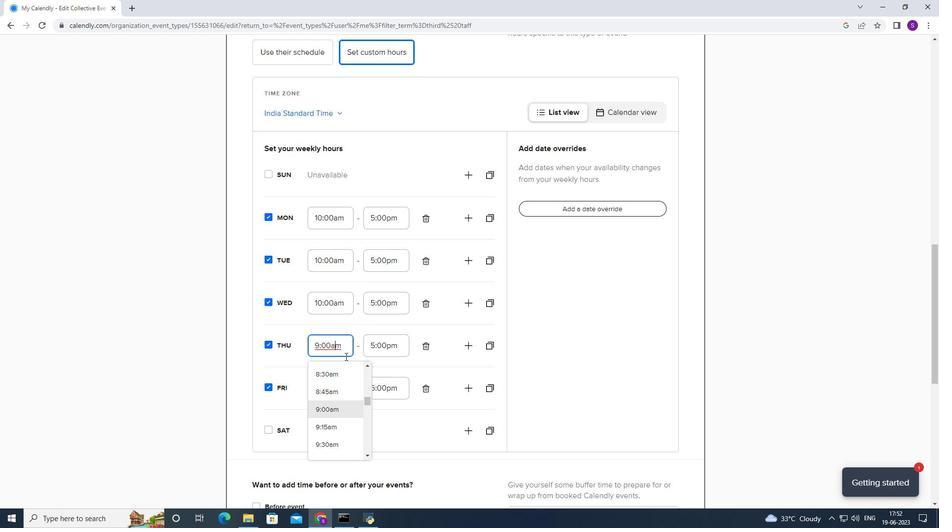 
Action: Mouse scrolled (344, 361) with delta (0, 0)
Screenshot: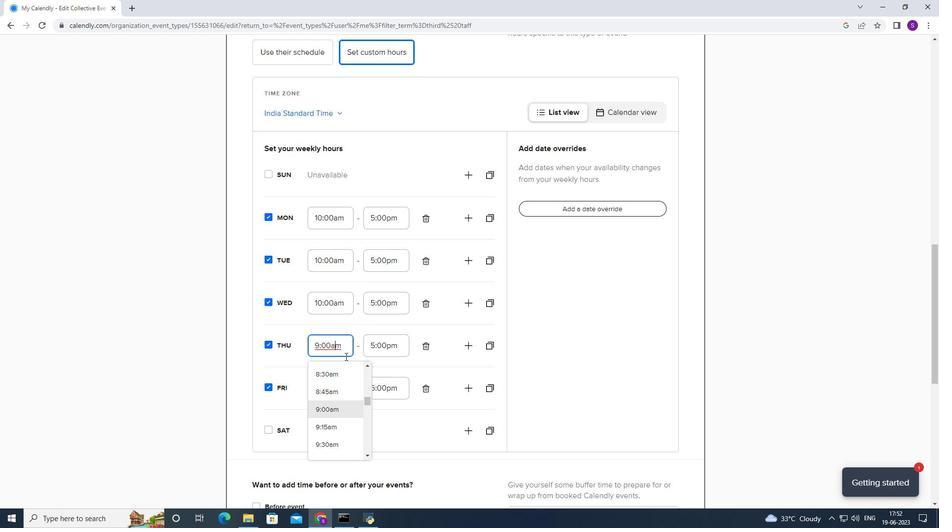 
Action: Mouse scrolled (344, 361) with delta (0, 0)
Screenshot: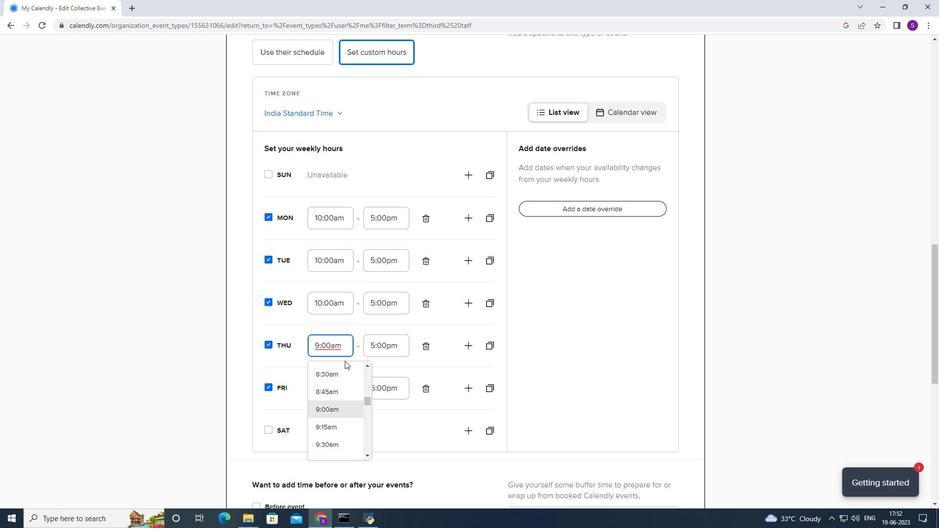 
Action: Mouse moved to (332, 389)
Screenshot: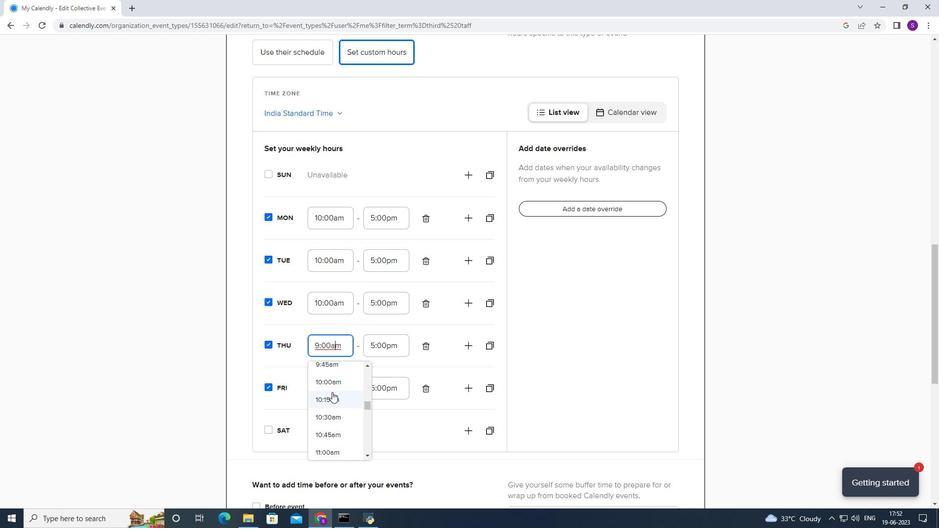 
Action: Mouse pressed left at (332, 389)
Screenshot: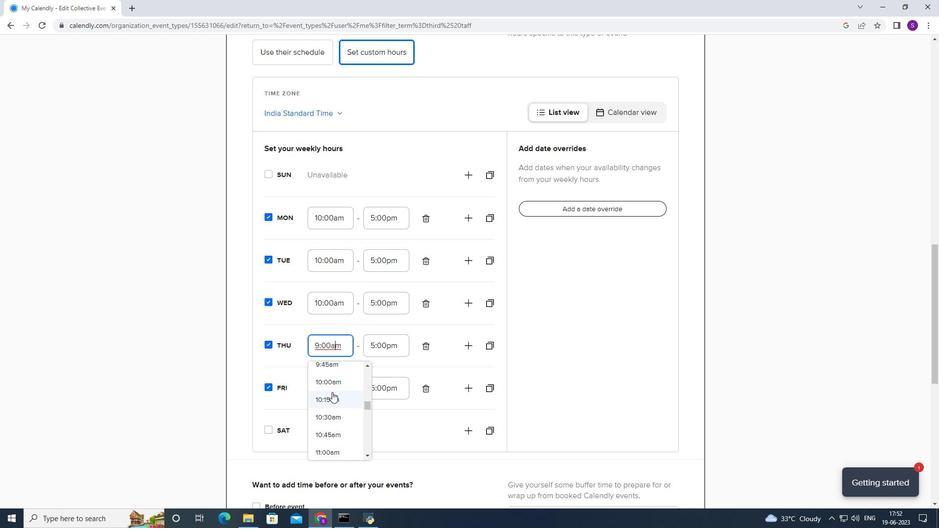 
Action: Mouse moved to (336, 377)
Screenshot: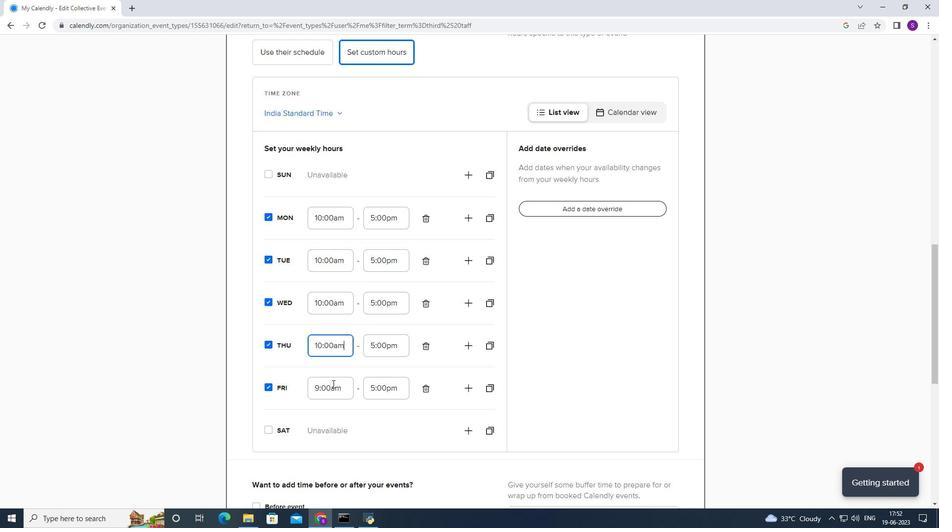 
Action: Mouse pressed left at (336, 377)
Screenshot: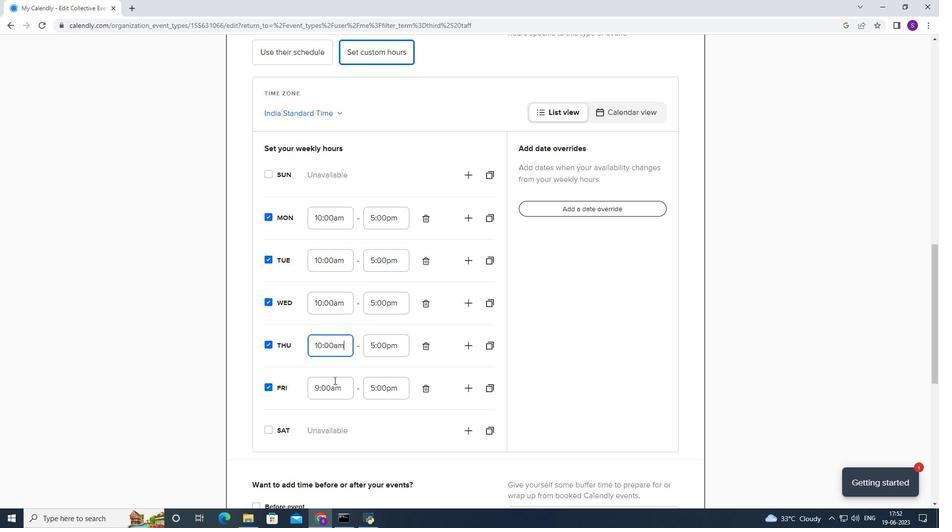 
Action: Mouse moved to (328, 424)
Screenshot: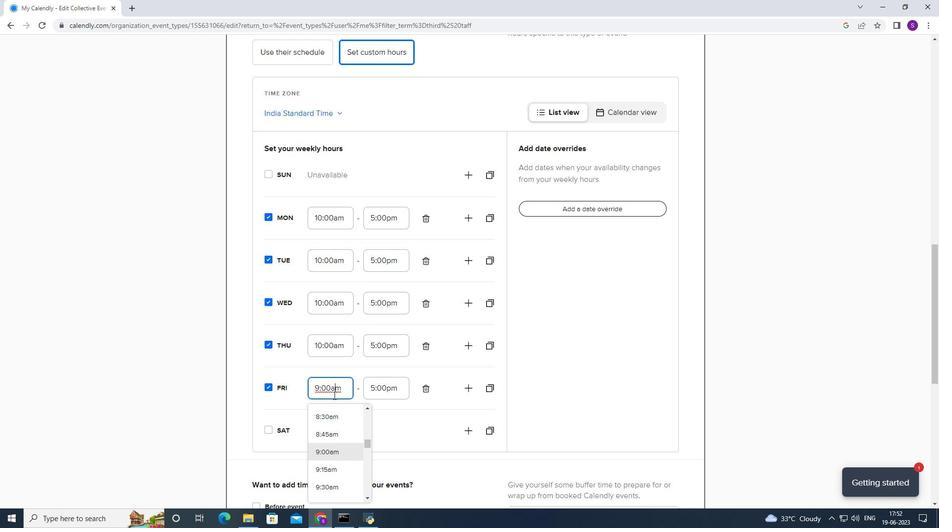 
Action: Mouse scrolled (328, 424) with delta (0, 0)
Screenshot: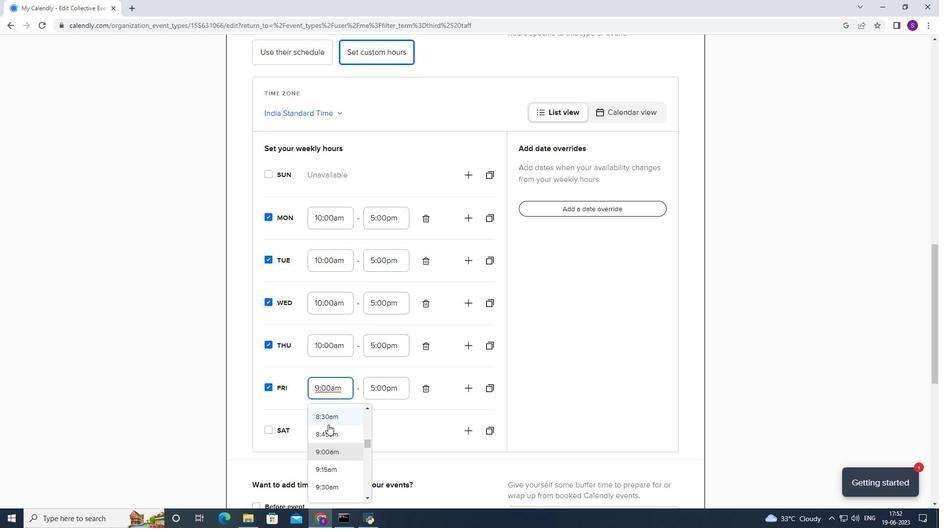 
Action: Mouse moved to (319, 469)
Screenshot: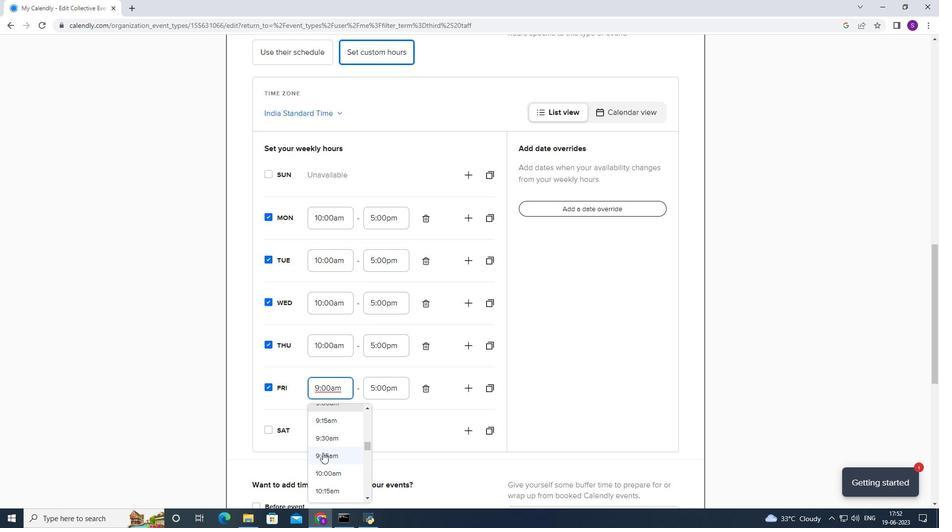 
Action: Mouse pressed left at (319, 469)
Screenshot: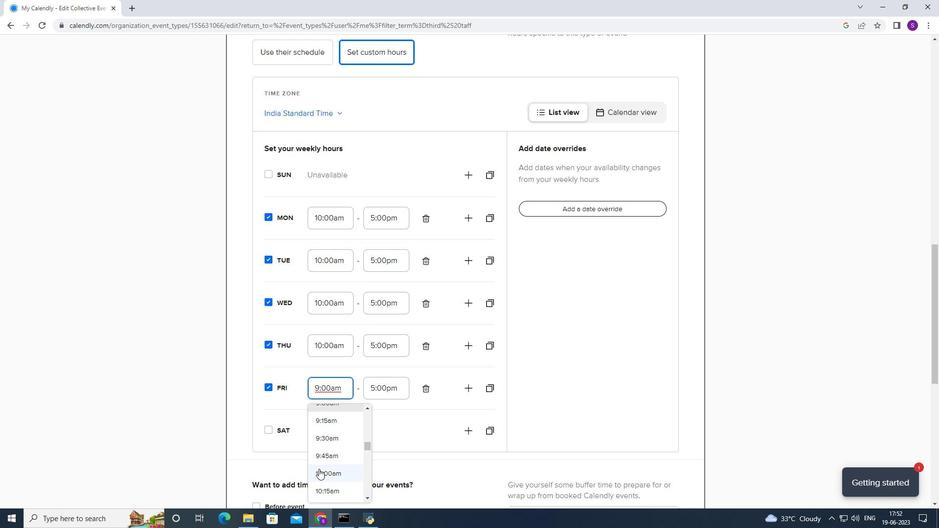 
Action: Mouse moved to (286, 434)
Screenshot: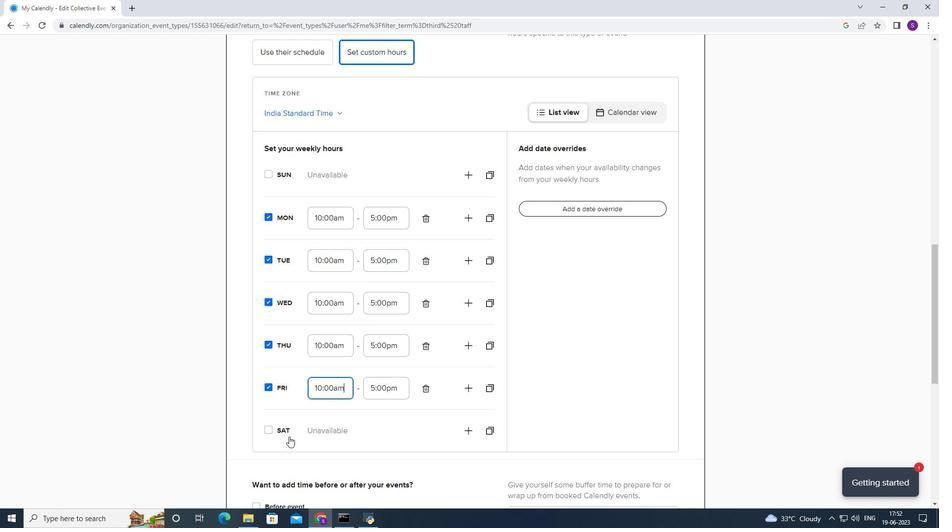 
Action: Mouse pressed left at (286, 434)
Screenshot: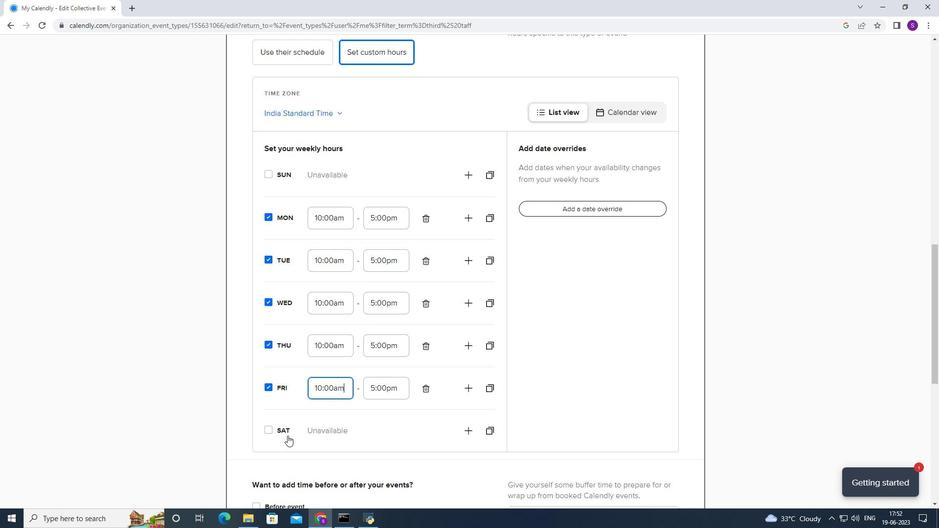 
Action: Mouse moved to (318, 434)
Screenshot: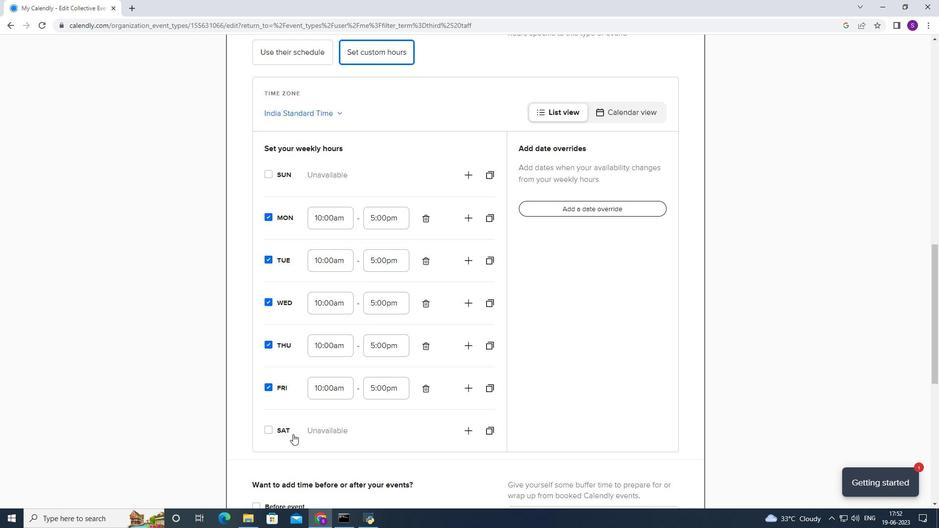 
Action: Mouse pressed left at (318, 434)
Screenshot: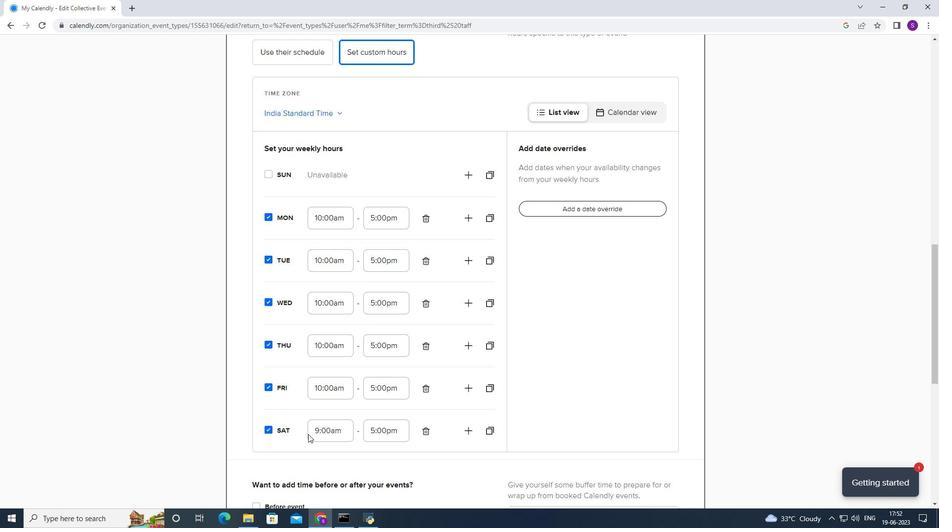 
Action: Mouse moved to (326, 462)
Screenshot: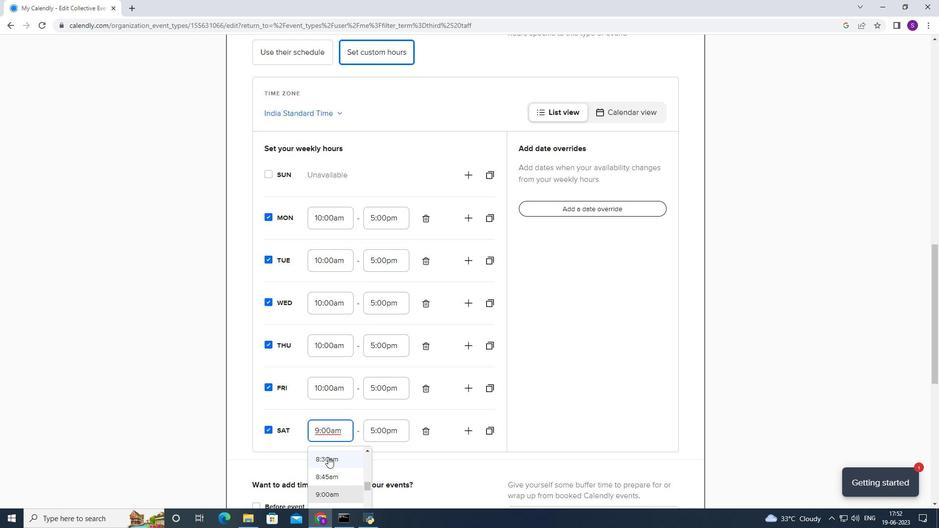 
Action: Mouse scrolled (326, 461) with delta (0, 0)
Screenshot: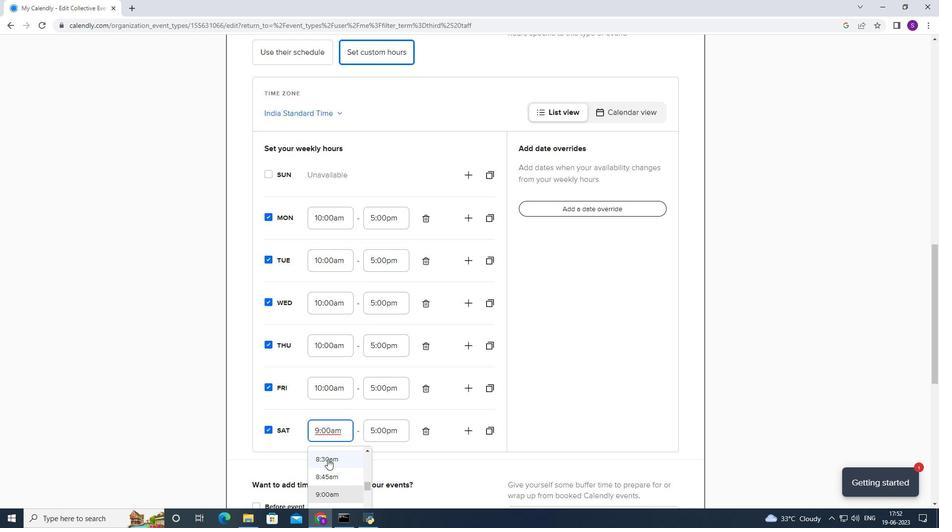 
Action: Mouse scrolled (326, 461) with delta (0, 0)
Screenshot: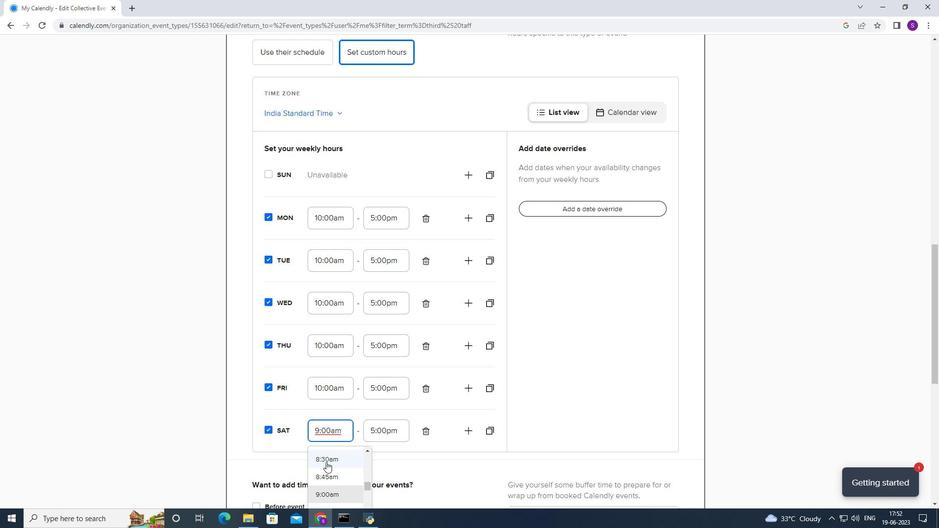 
Action: Mouse moved to (328, 465)
Screenshot: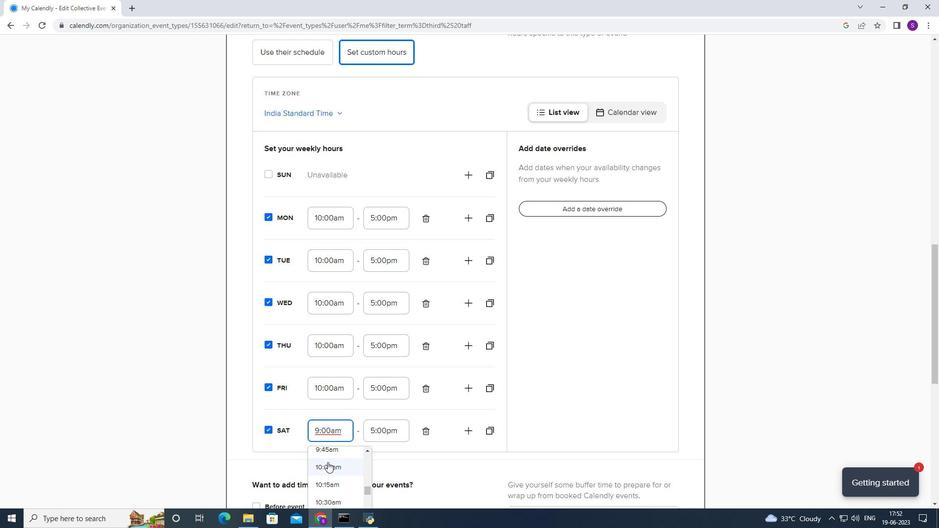
Action: Mouse pressed left at (328, 465)
Screenshot: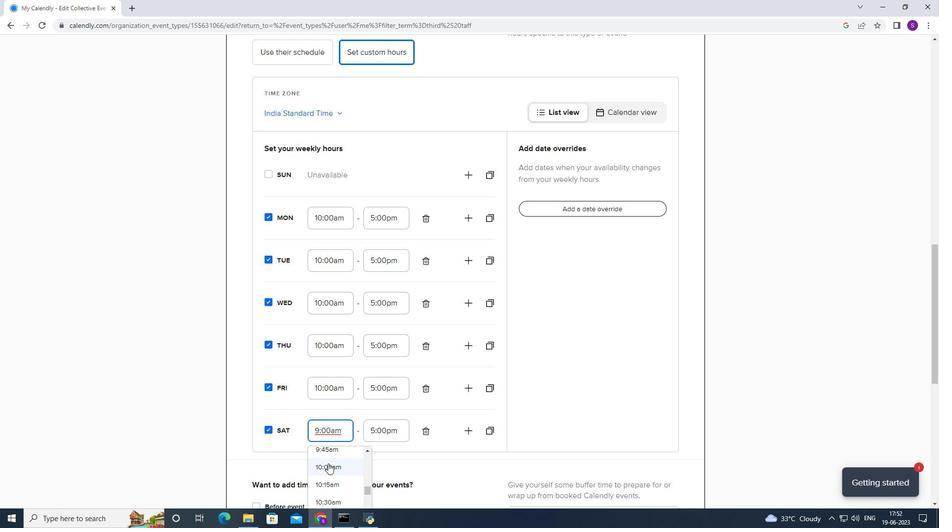 
Action: Mouse moved to (375, 427)
Screenshot: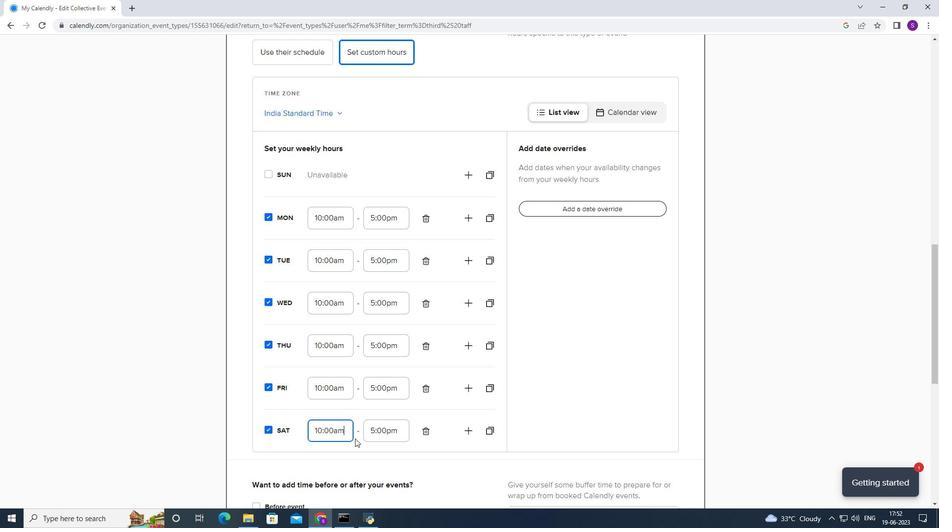 
Action: Mouse pressed left at (375, 427)
Screenshot: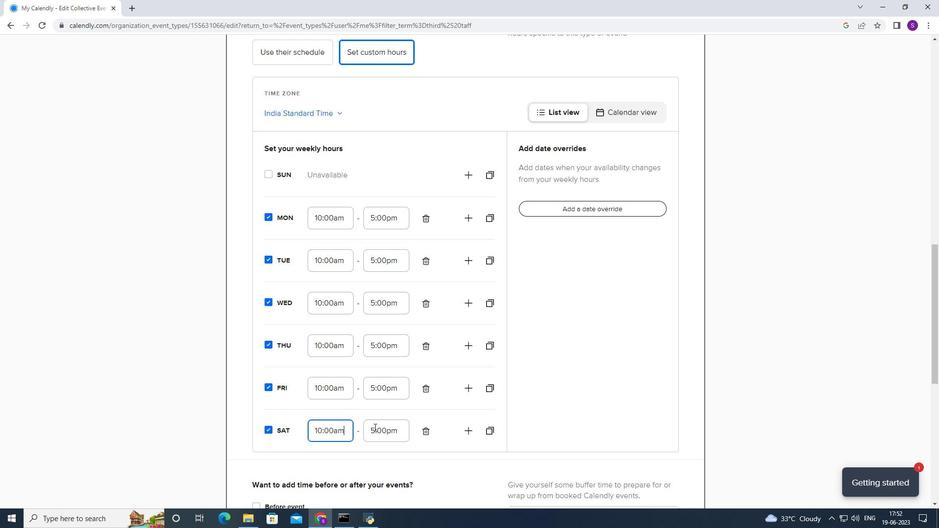 
Action: Mouse moved to (385, 456)
Screenshot: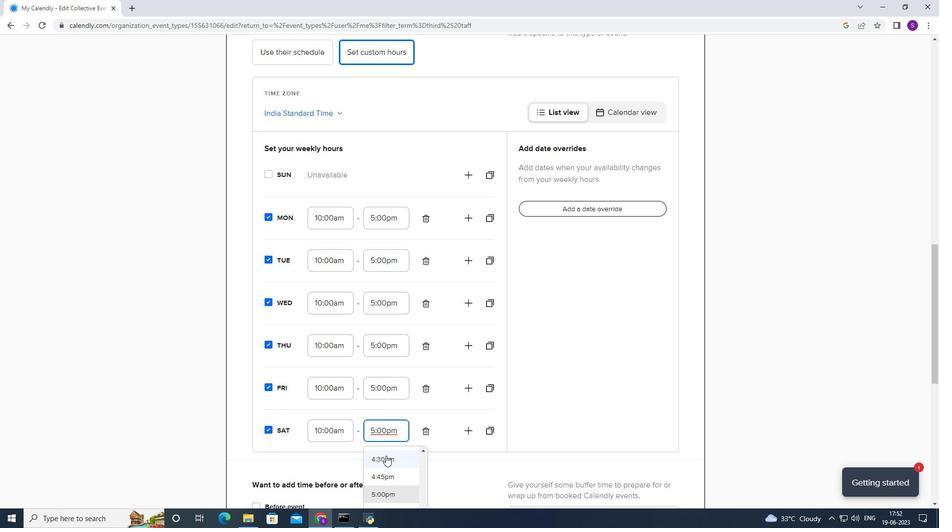 
Action: Mouse scrolled (385, 455) with delta (0, 0)
Screenshot: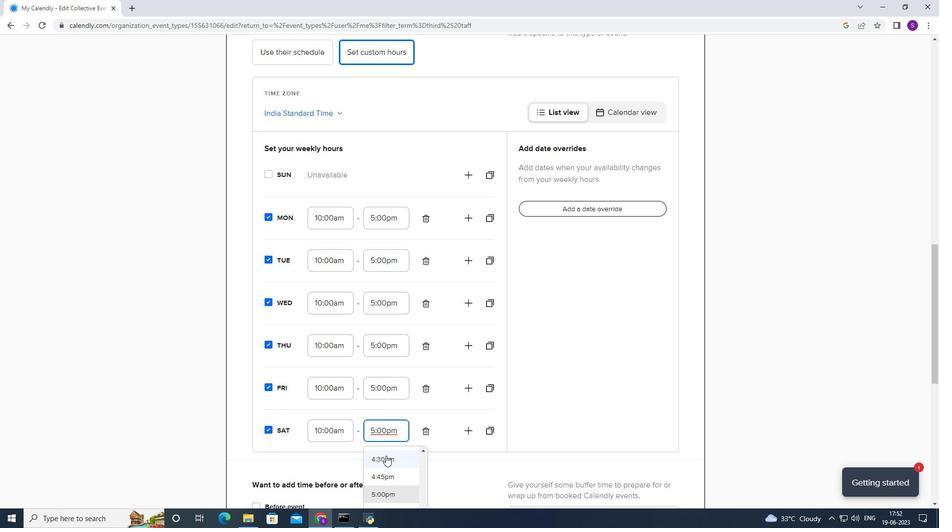 
Action: Mouse moved to (385, 458)
Screenshot: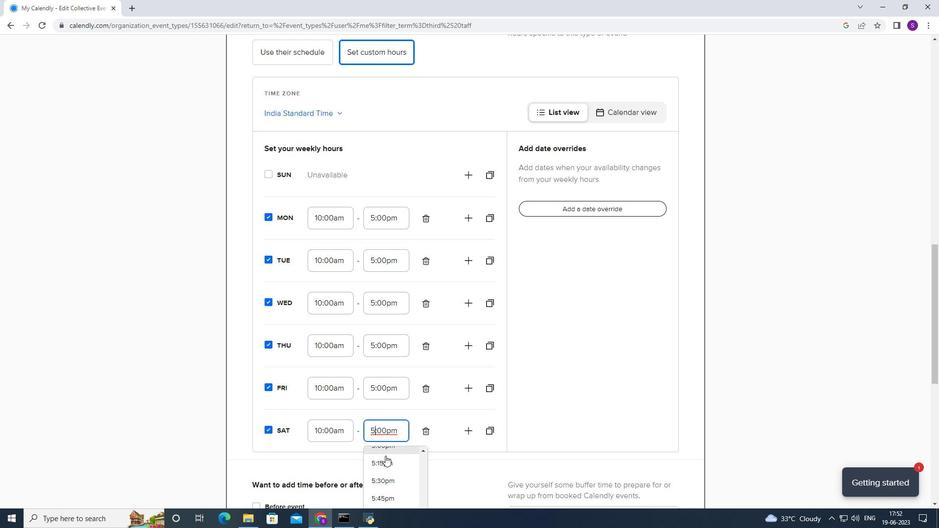 
Action: Mouse scrolled (385, 457) with delta (0, 0)
Screenshot: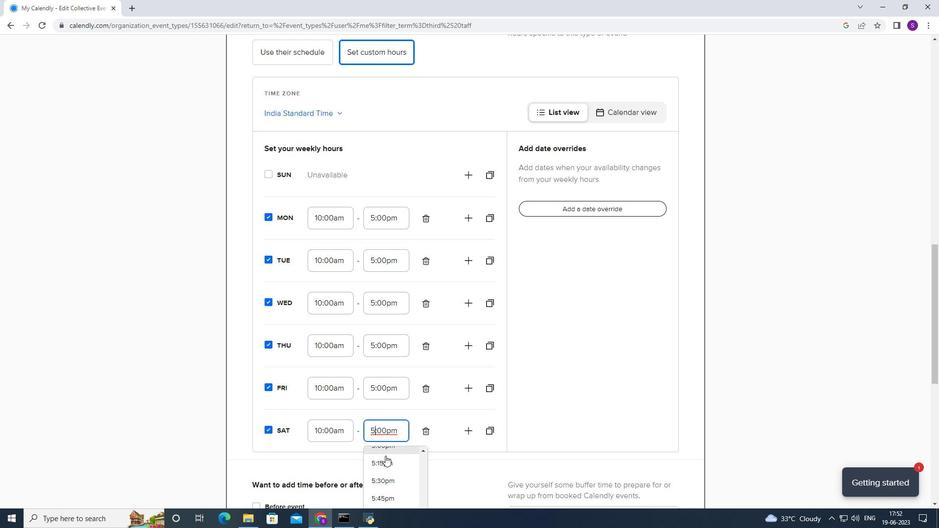 
Action: Mouse moved to (382, 468)
Screenshot: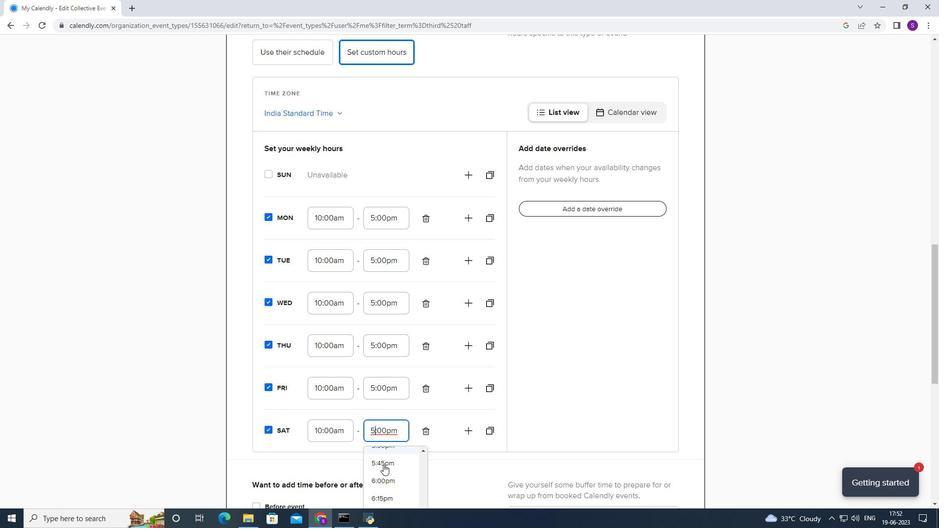 
Action: Mouse pressed left at (382, 468)
Screenshot: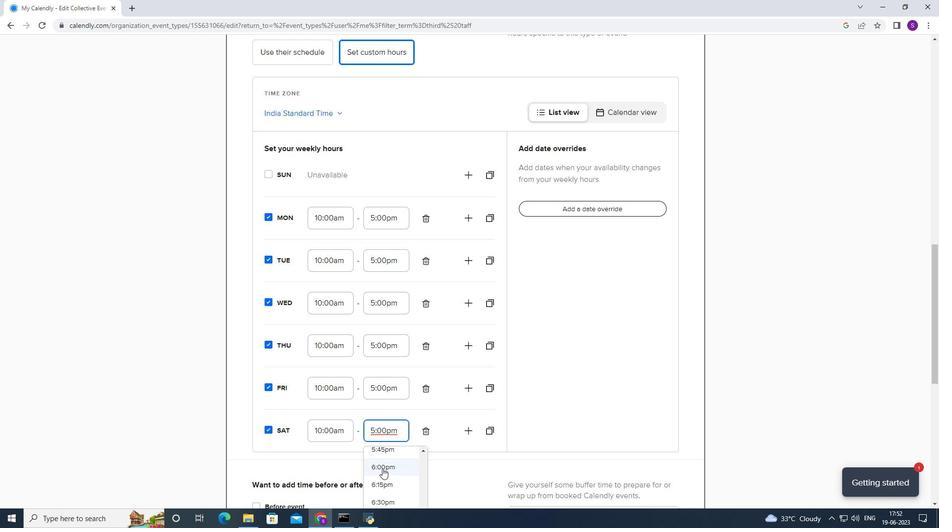 
Action: Mouse moved to (396, 403)
Screenshot: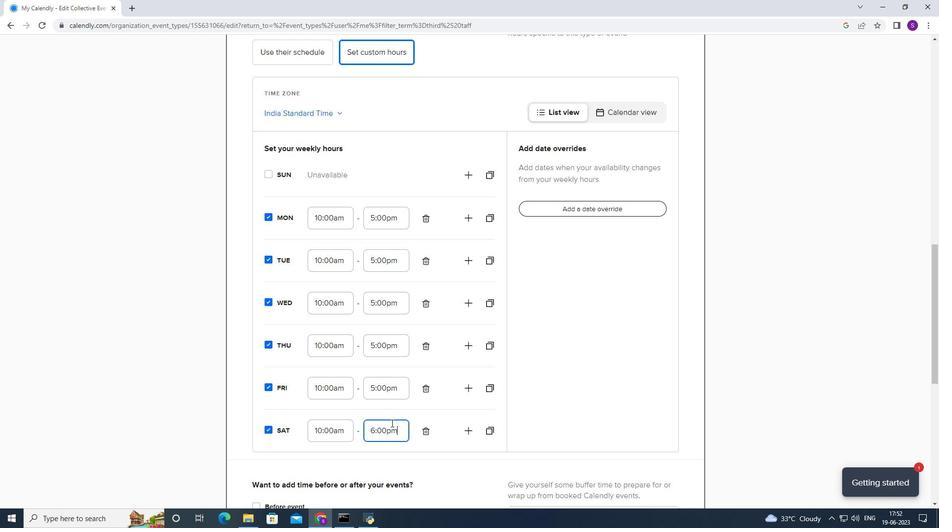 
Action: Mouse pressed left at (396, 403)
Screenshot: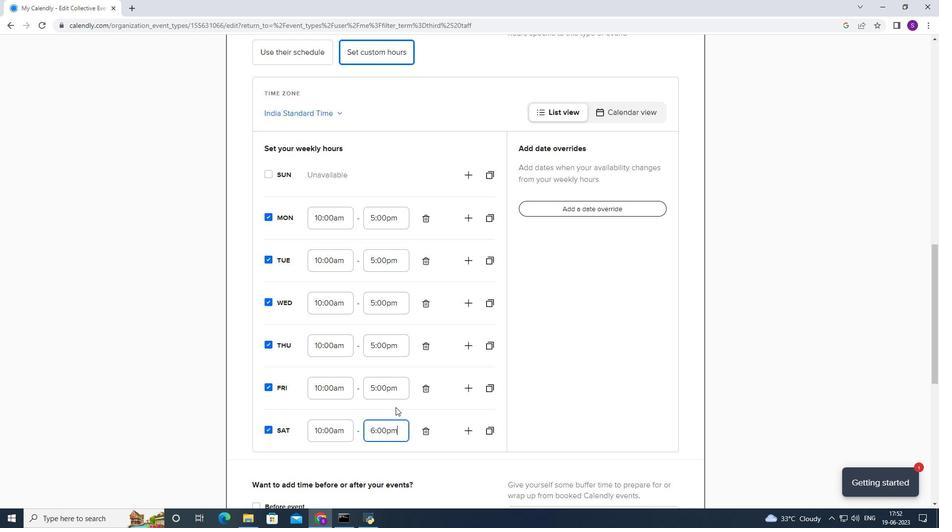 
Action: Mouse moved to (397, 390)
Screenshot: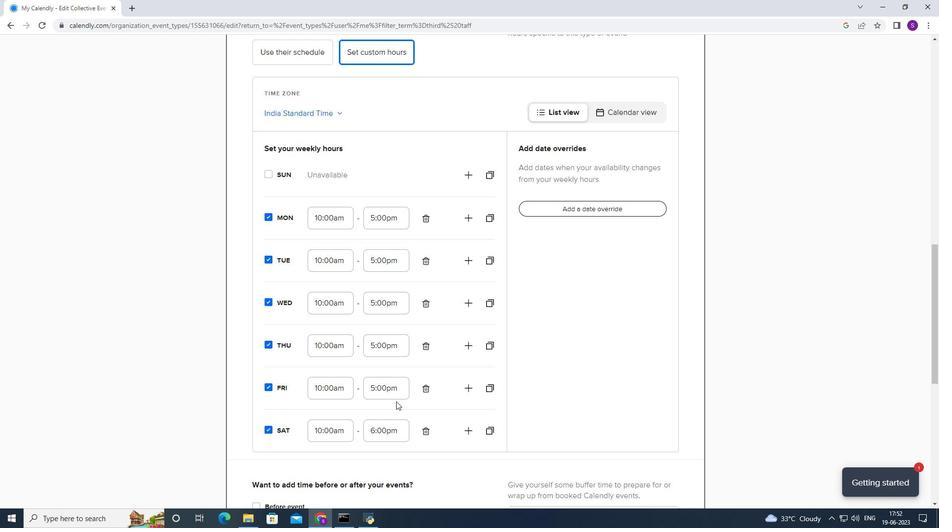 
Action: Mouse pressed left at (397, 390)
Screenshot: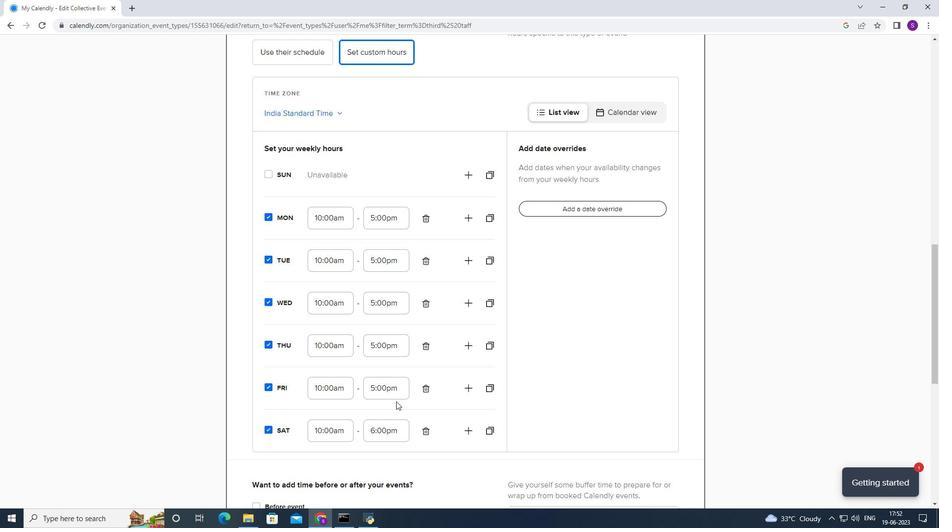 
Action: Mouse moved to (377, 442)
Screenshot: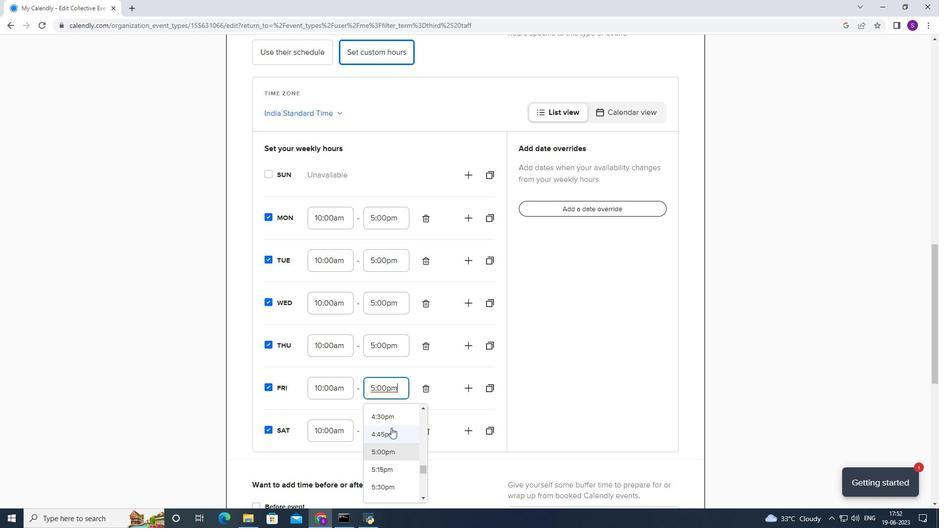 
Action: Mouse scrolled (377, 441) with delta (0, 0)
Screenshot: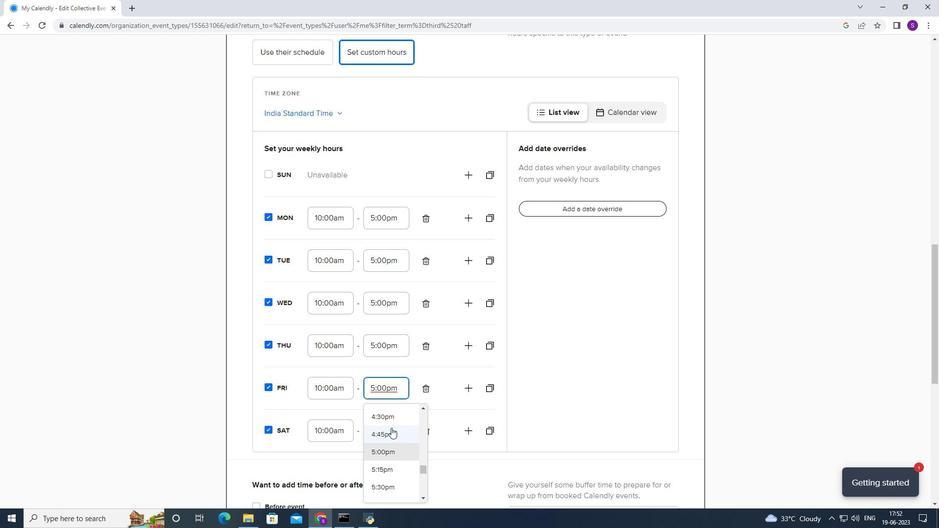 
Action: Mouse moved to (381, 481)
Screenshot: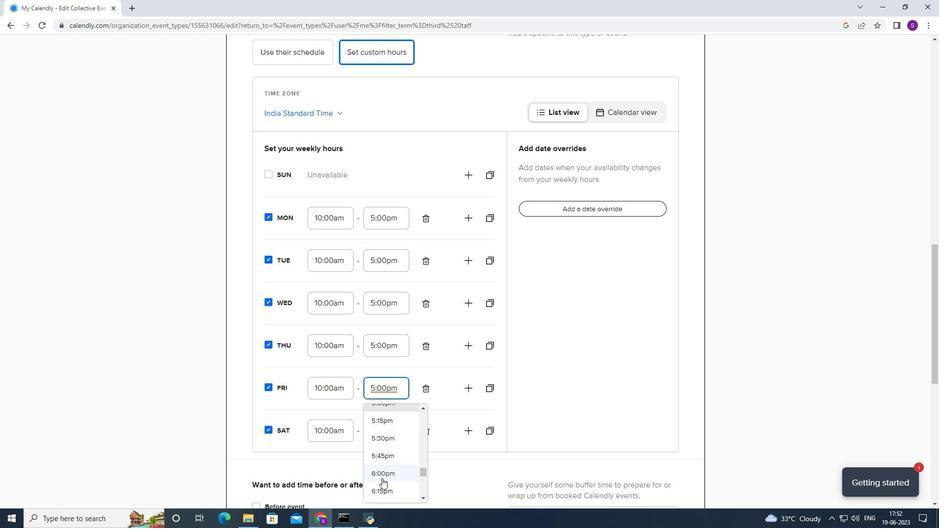 
Action: Mouse pressed left at (381, 481)
Screenshot: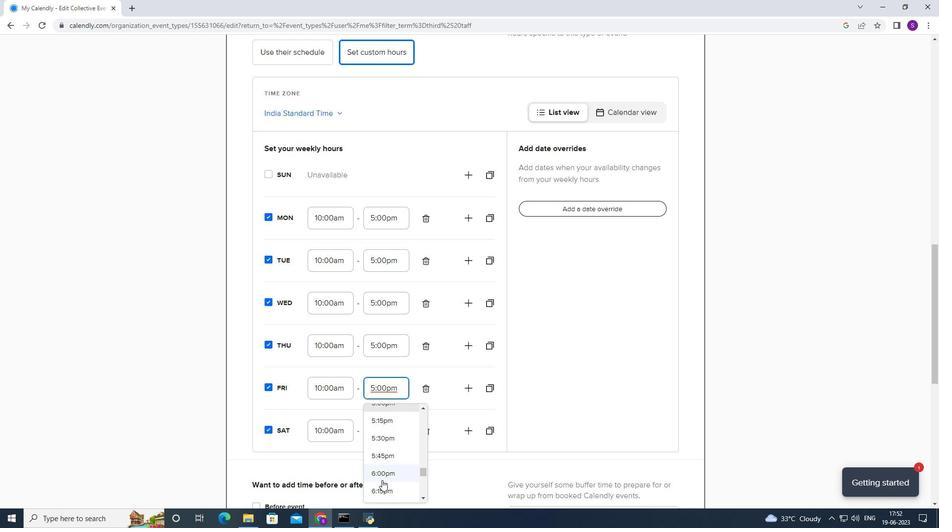 
Action: Mouse moved to (406, 337)
Screenshot: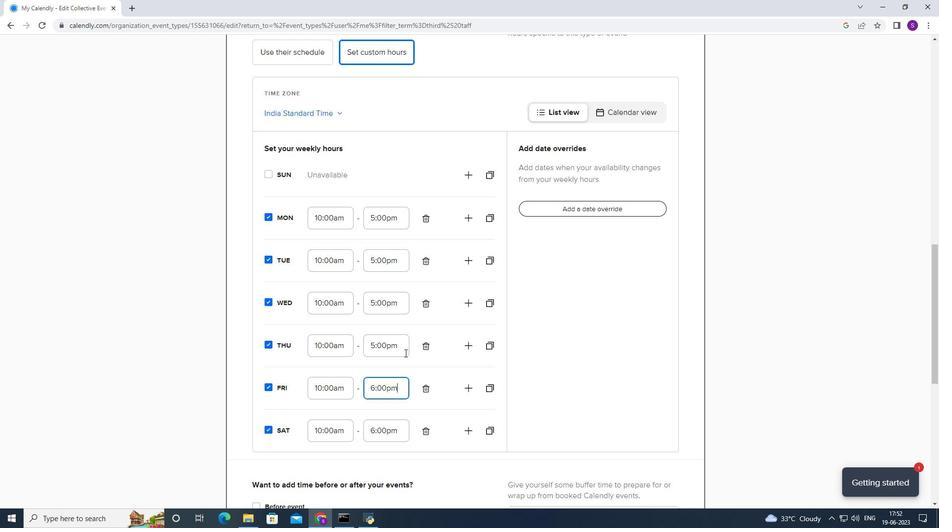 
Action: Mouse pressed left at (406, 337)
Screenshot: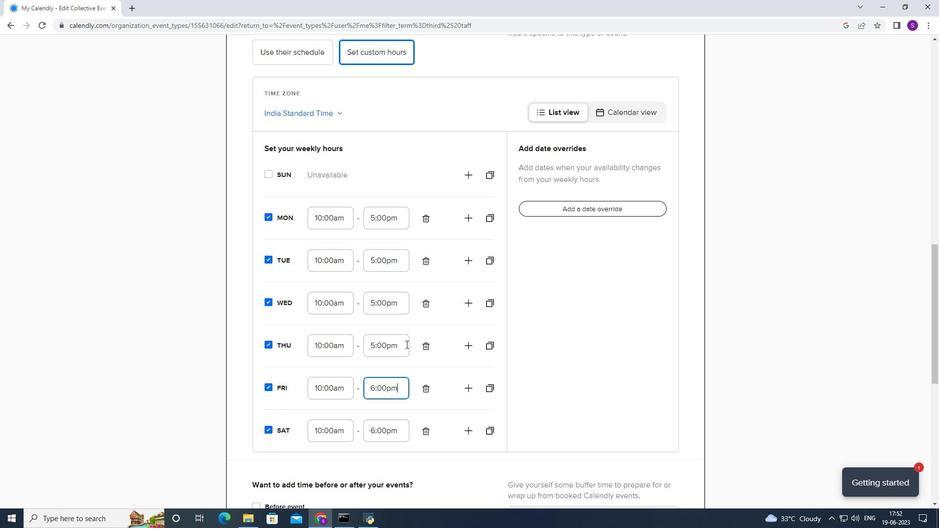 
Action: Mouse moved to (384, 389)
Screenshot: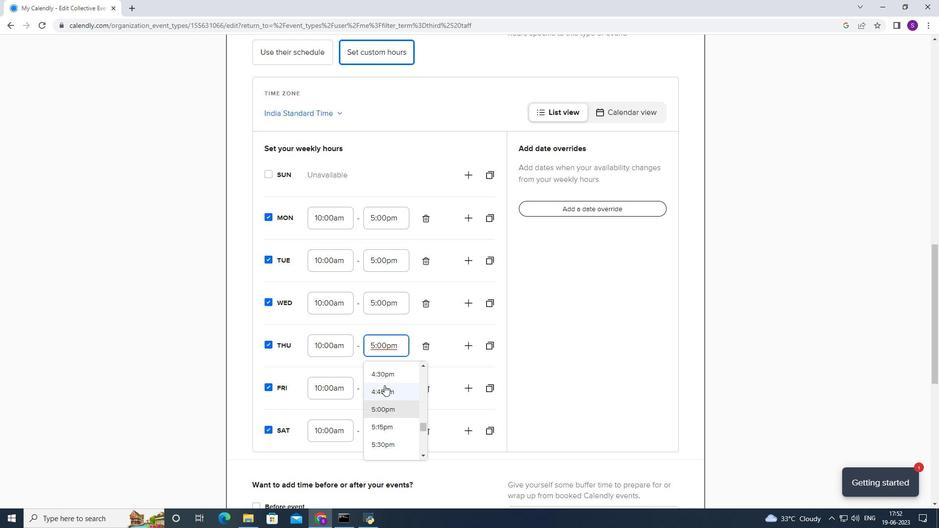 
Action: Mouse scrolled (384, 389) with delta (0, 0)
Screenshot: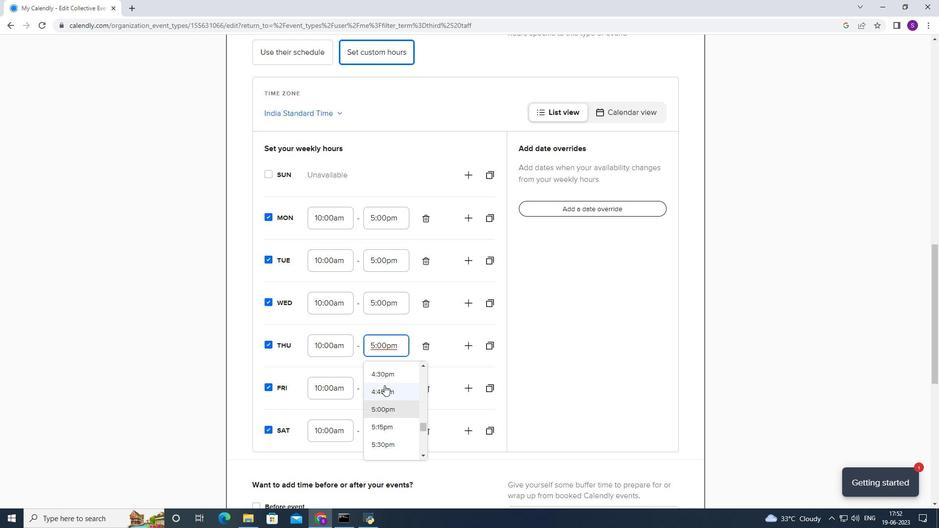 
Action: Mouse scrolled (384, 389) with delta (0, 0)
Screenshot: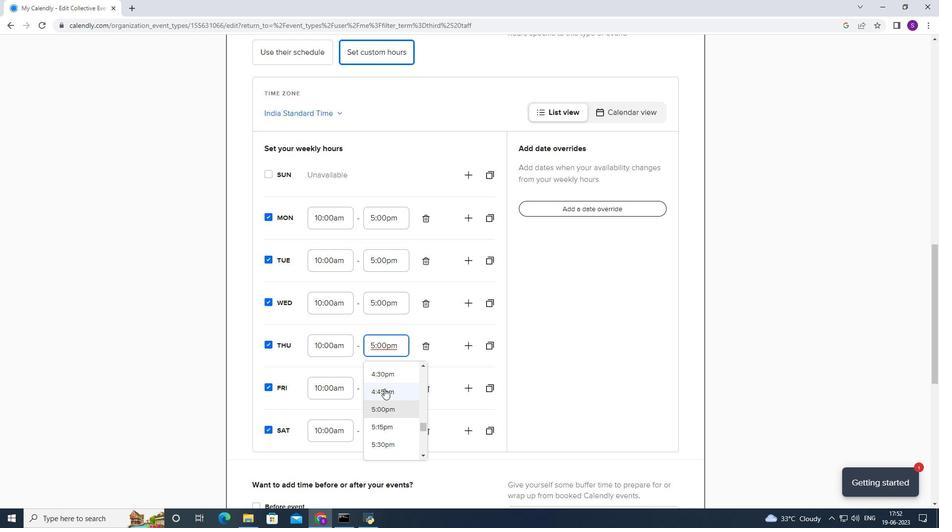 
Action: Mouse moved to (388, 384)
Screenshot: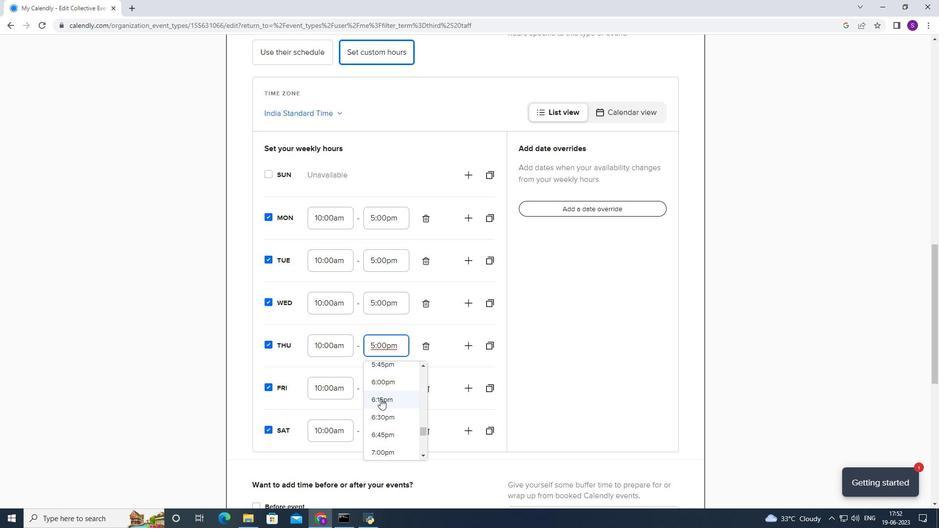 
Action: Mouse pressed left at (388, 384)
Screenshot: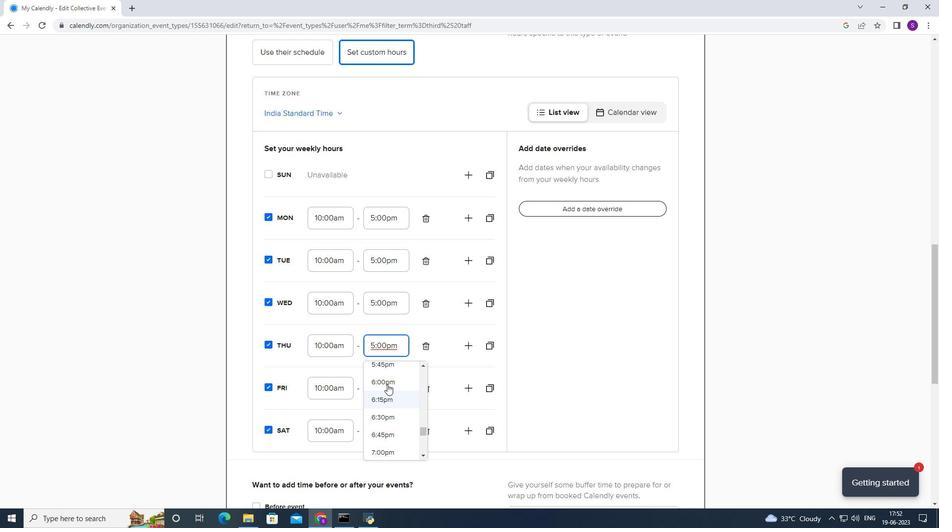 
Action: Mouse moved to (376, 308)
Screenshot: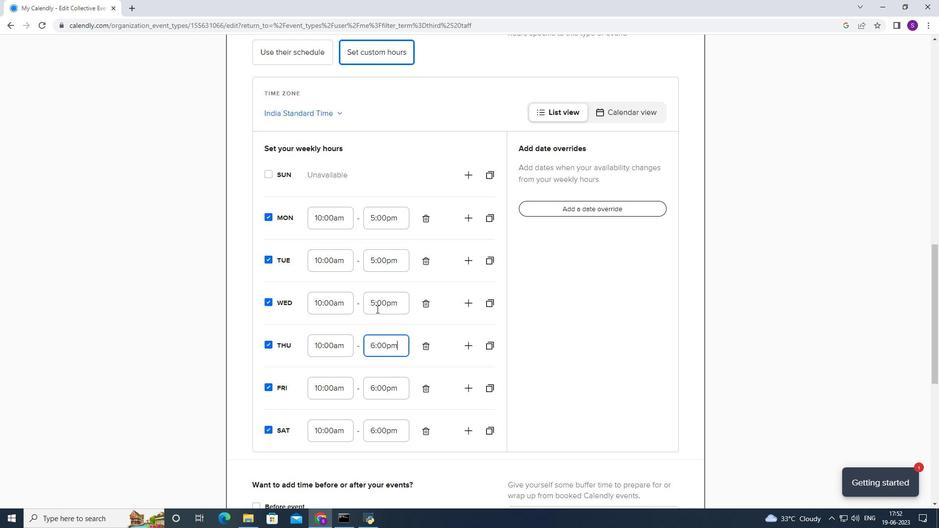 
Action: Mouse pressed left at (376, 308)
Screenshot: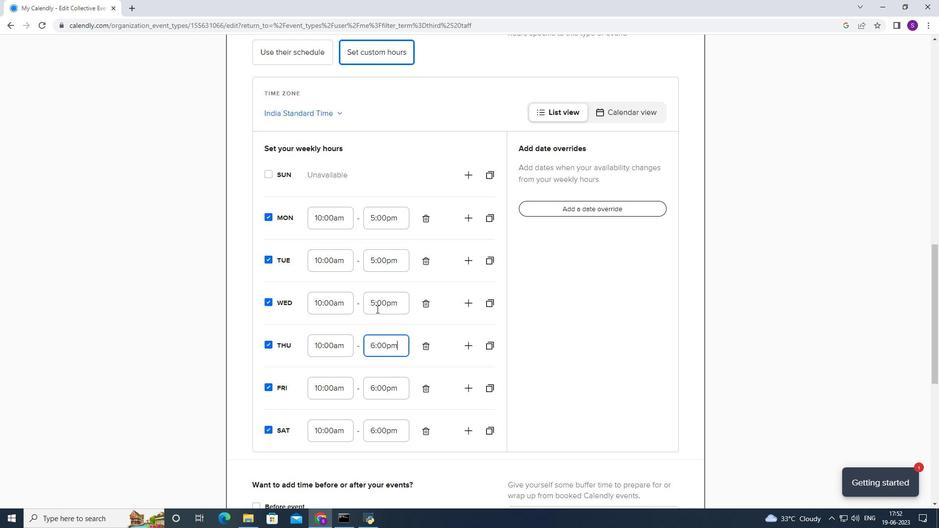 
Action: Mouse moved to (376, 365)
Screenshot: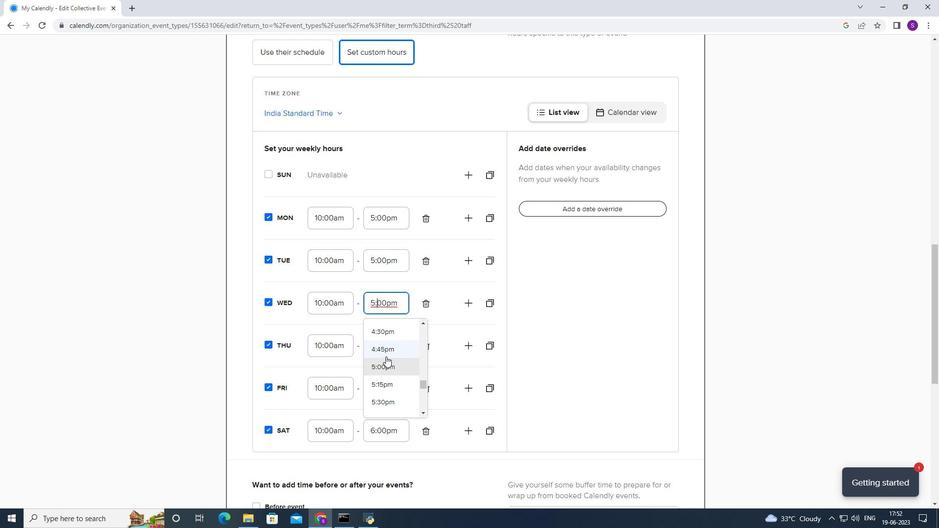 
Action: Mouse scrolled (376, 364) with delta (0, 0)
Screenshot: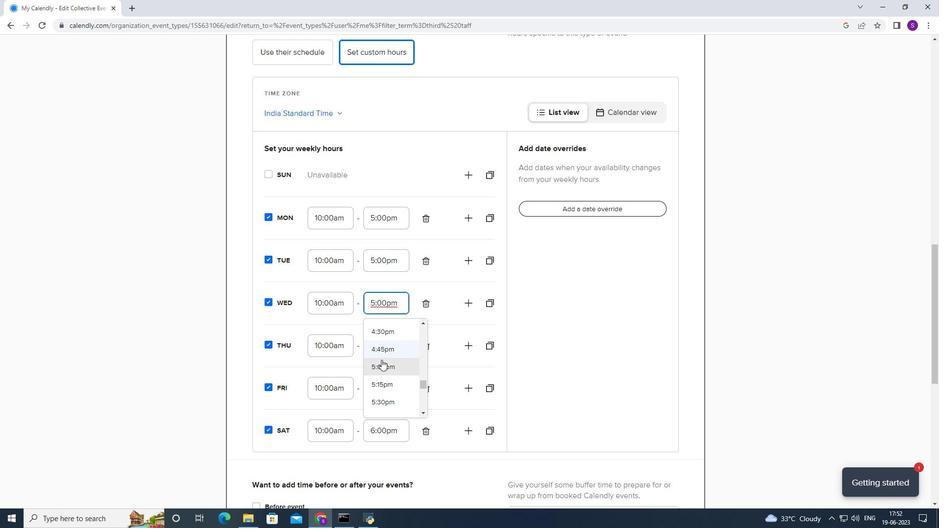 
Action: Mouse scrolled (376, 364) with delta (0, 0)
Screenshot: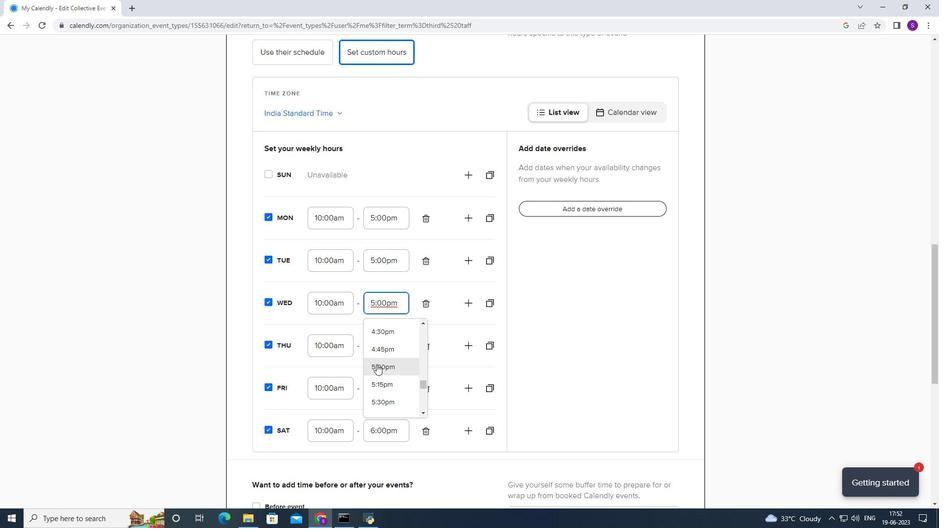 
Action: Mouse moved to (377, 378)
Screenshot: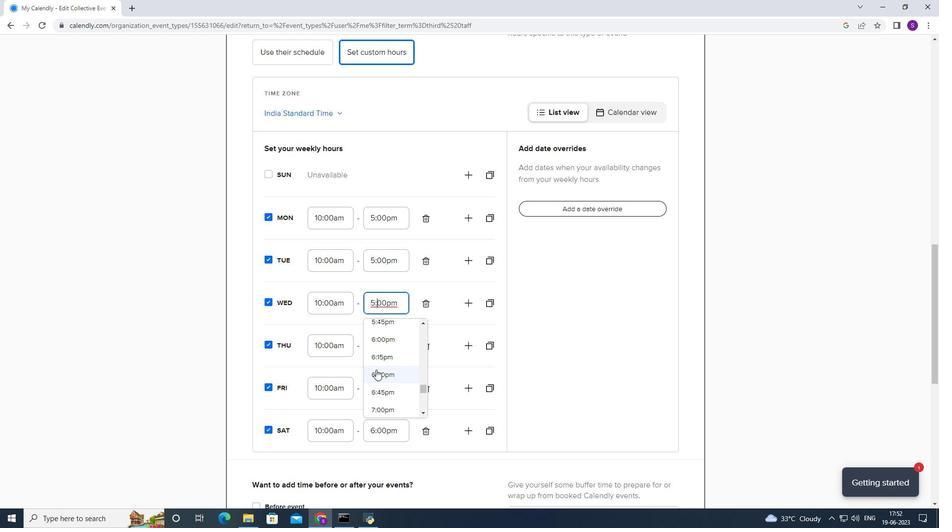 
Action: Mouse pressed left at (377, 378)
Screenshot: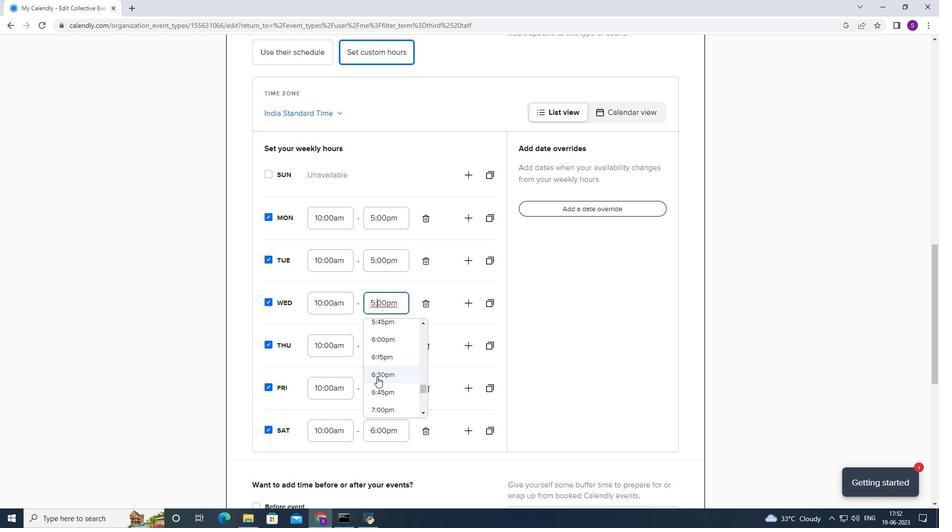 
Action: Mouse moved to (388, 316)
Screenshot: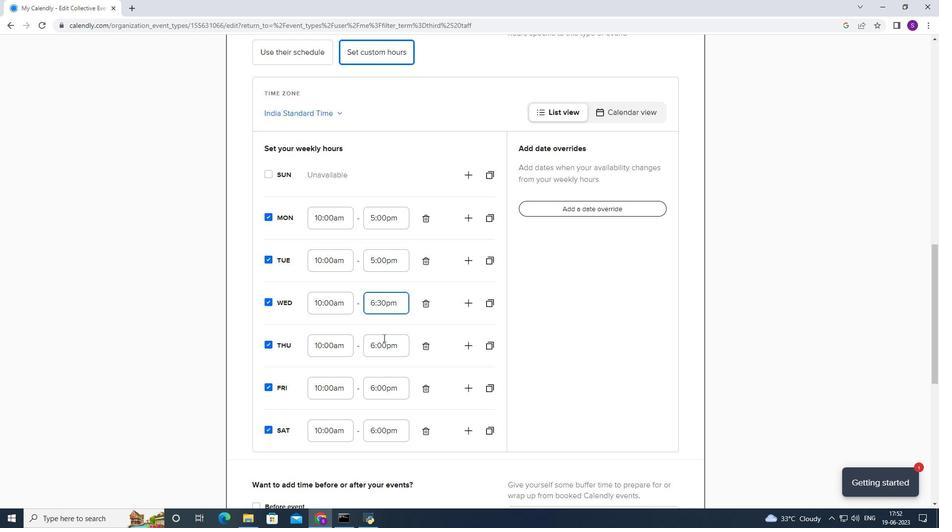 
Action: Mouse pressed left at (388, 316)
Screenshot: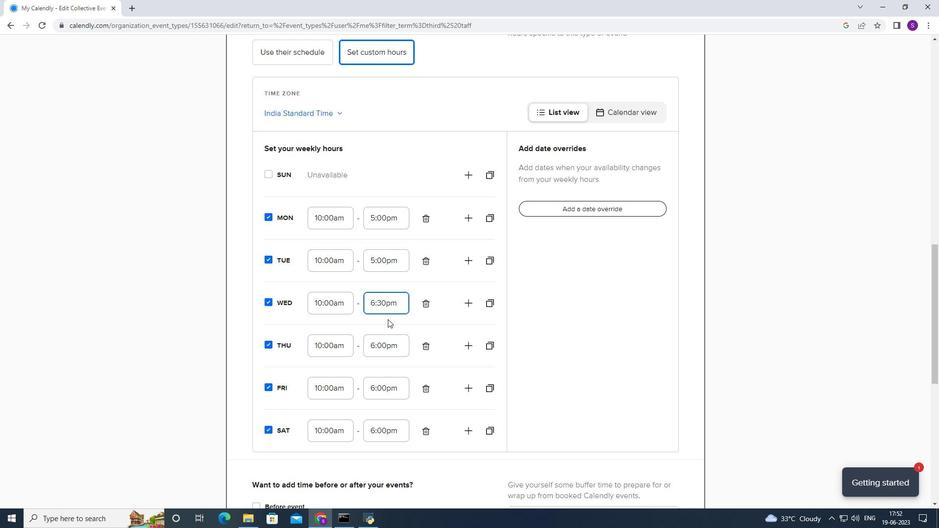 
Action: Mouse moved to (395, 306)
Screenshot: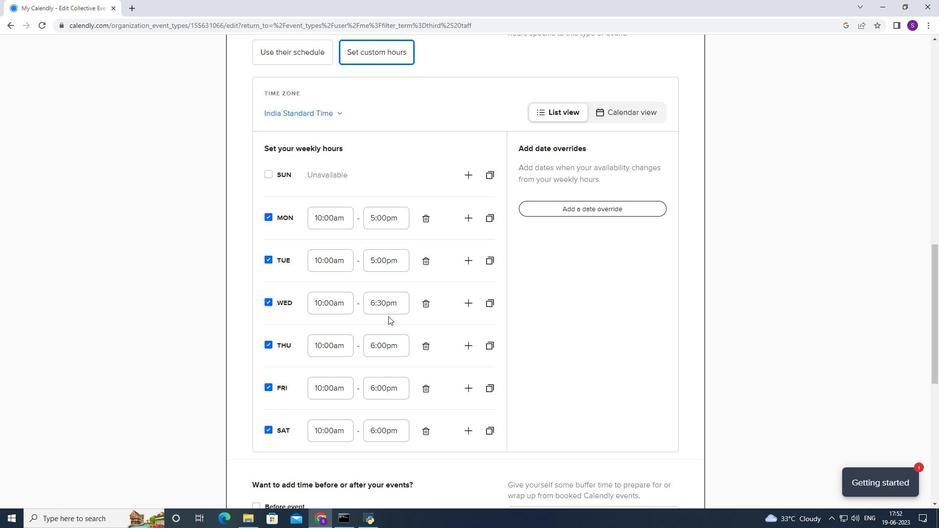 
Action: Mouse pressed left at (395, 306)
Screenshot: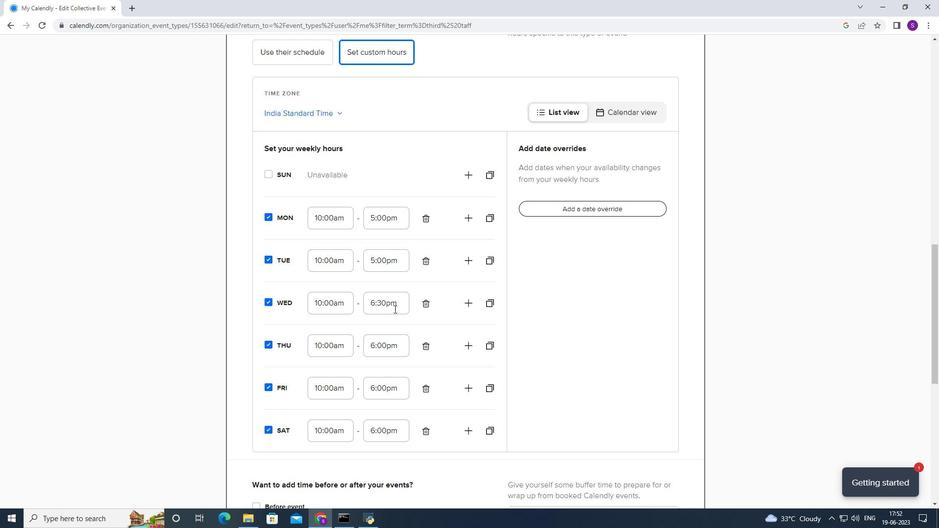 
Action: Mouse moved to (395, 331)
Screenshot: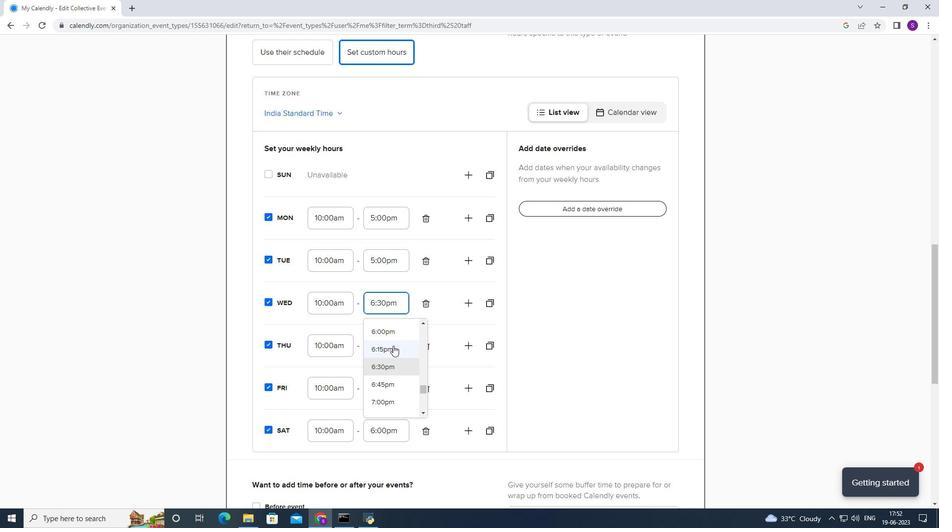 
Action: Mouse pressed left at (395, 331)
Screenshot: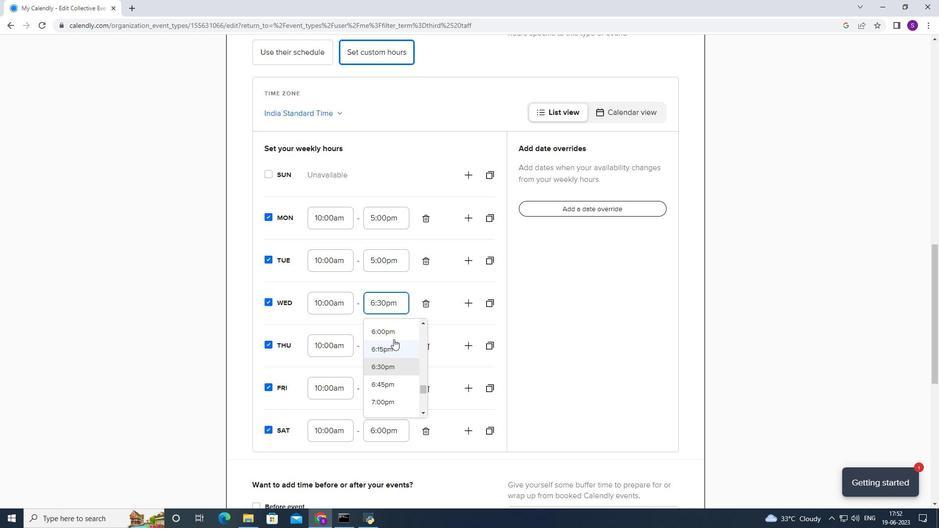 
Action: Mouse moved to (394, 261)
Screenshot: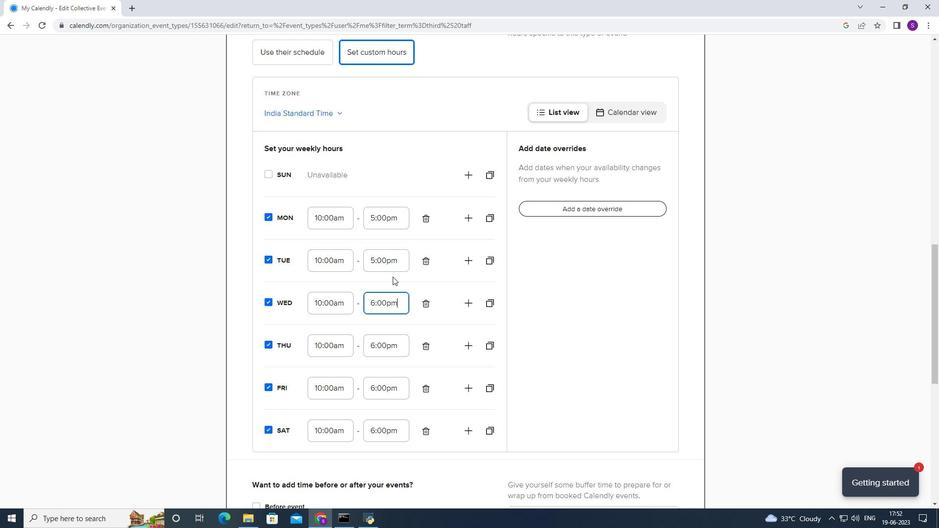 
Action: Mouse pressed left at (394, 261)
Screenshot: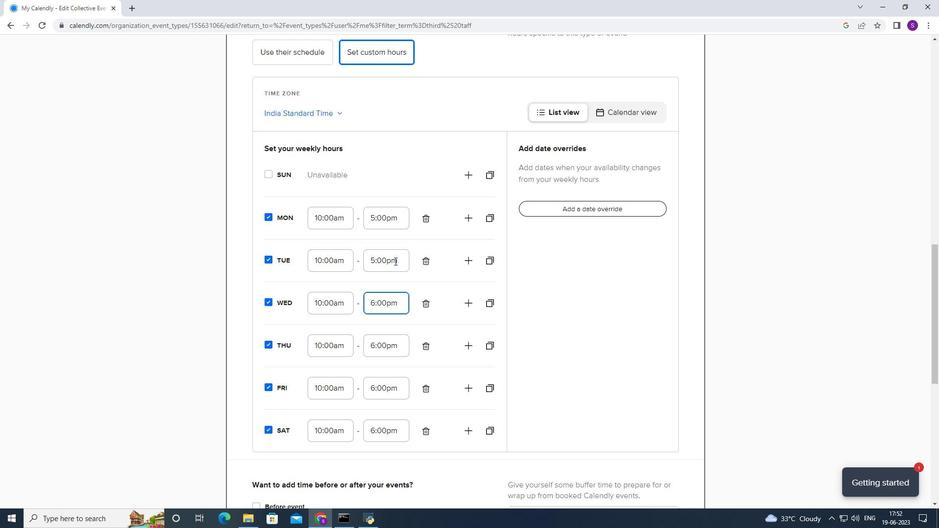 
Action: Mouse moved to (378, 336)
Screenshot: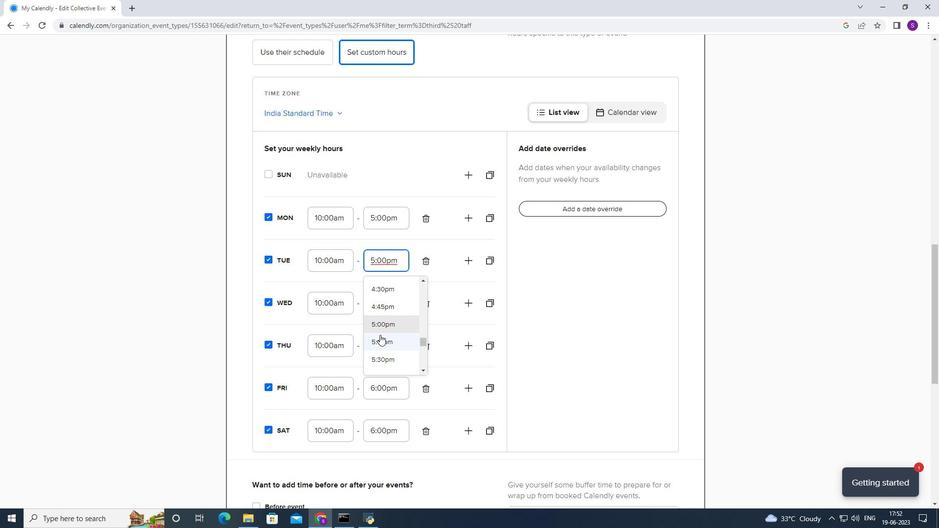 
Action: Mouse scrolled (378, 335) with delta (0, 0)
Screenshot: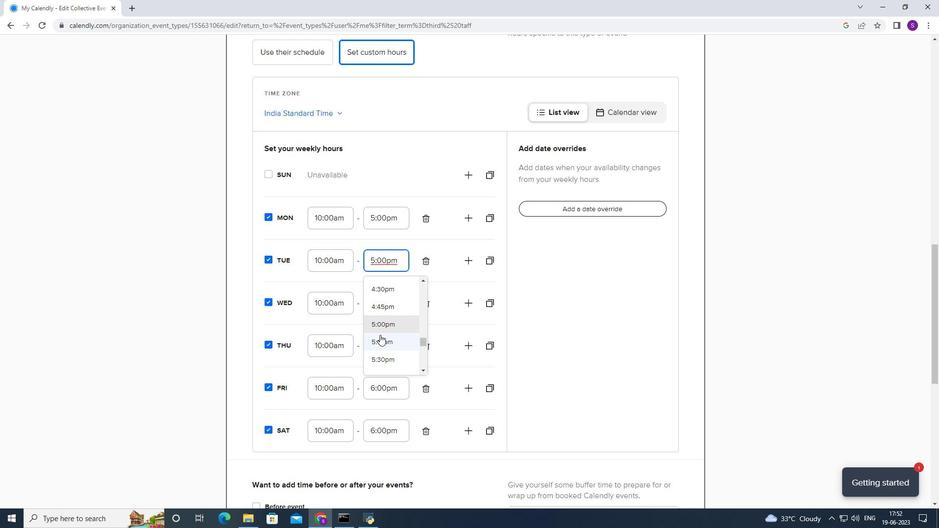 
Action: Mouse moved to (383, 352)
Screenshot: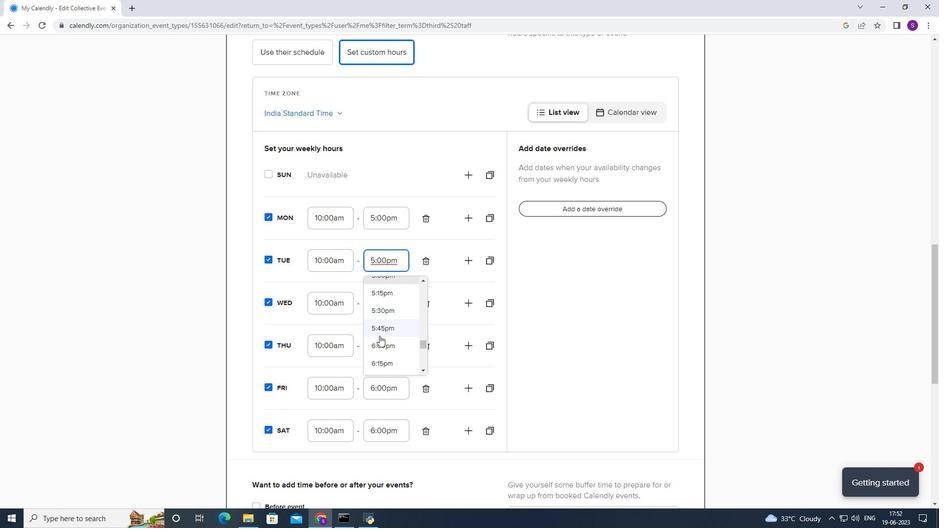 
Action: Mouse pressed left at (383, 352)
Screenshot: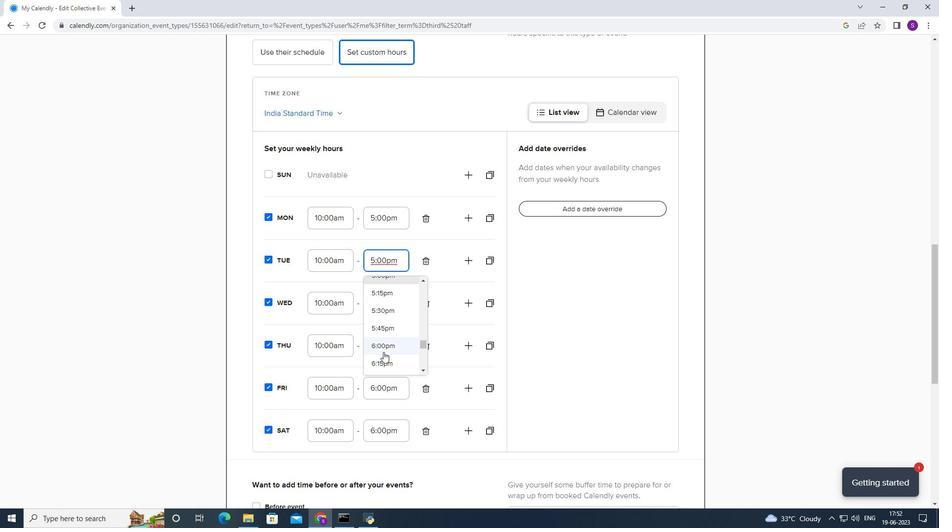 
Action: Mouse moved to (389, 225)
Screenshot: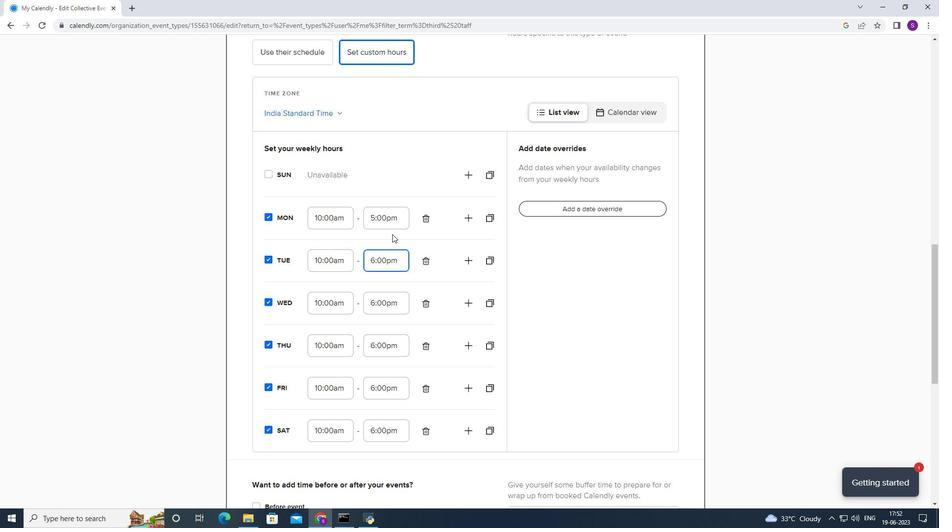 
Action: Mouse pressed left at (389, 225)
Screenshot: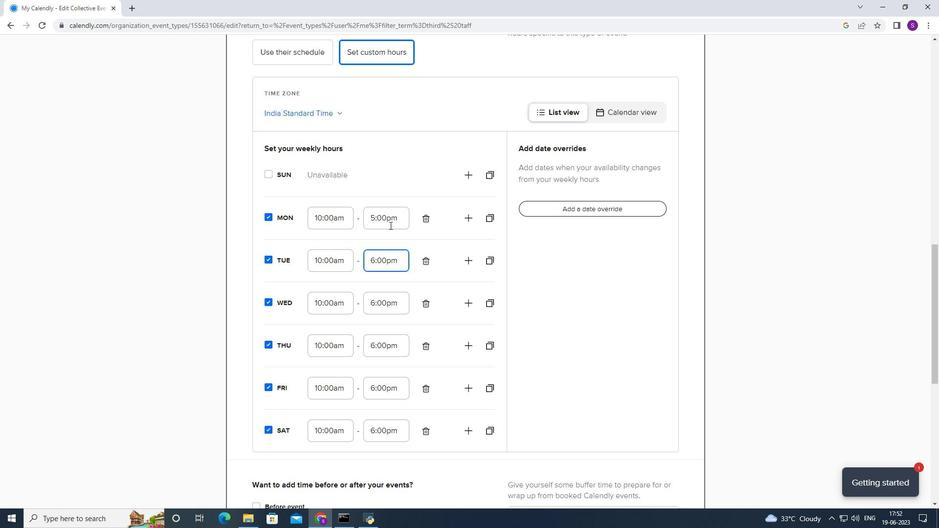 
Action: Mouse moved to (386, 315)
Screenshot: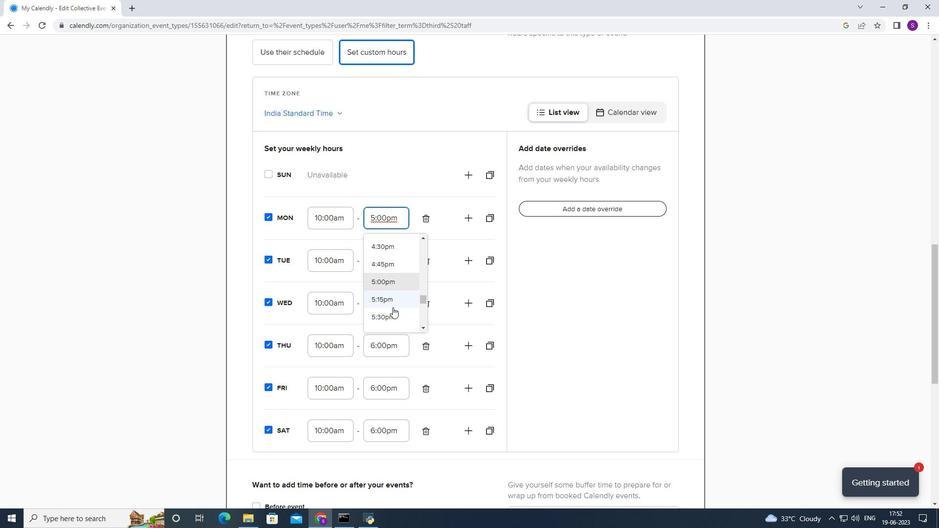 
Action: Mouse scrolled (386, 314) with delta (0, 0)
Screenshot: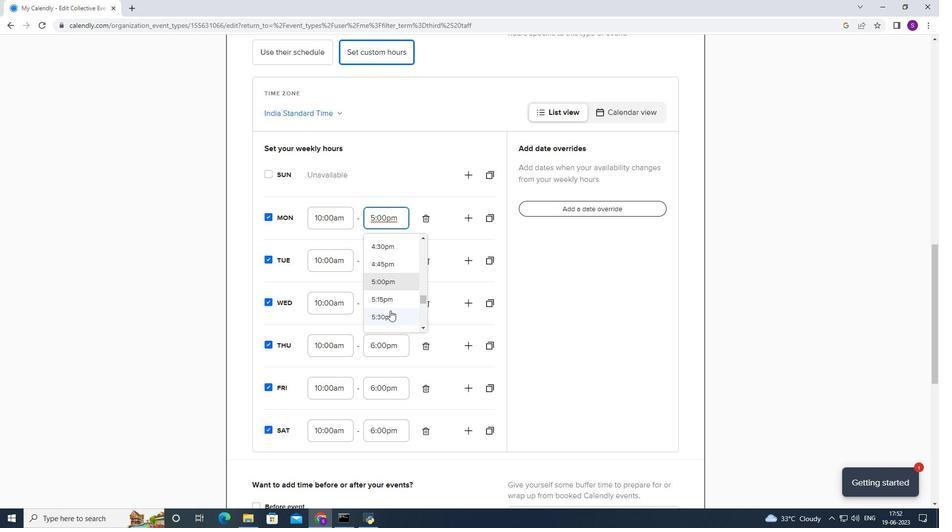 
Action: Mouse scrolled (386, 314) with delta (0, 0)
Screenshot: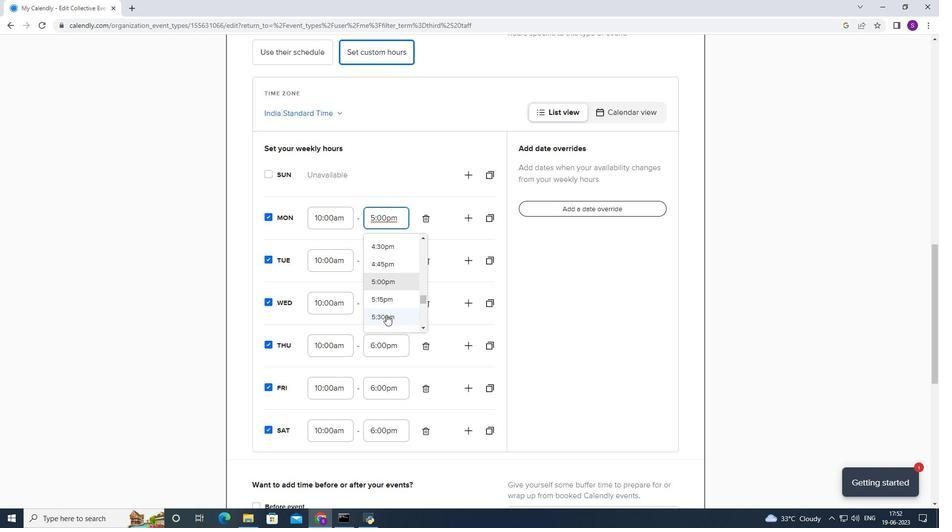 
Action: Mouse moved to (390, 258)
Screenshot: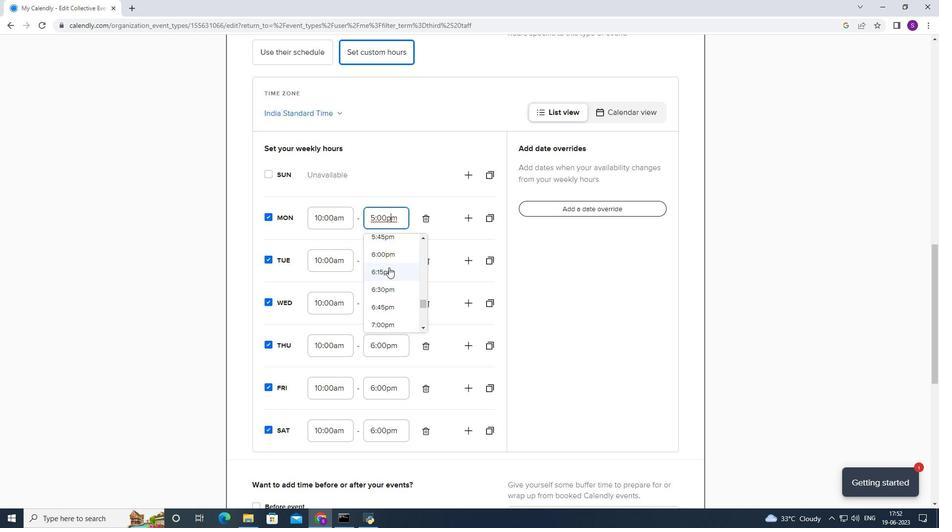 
Action: Mouse pressed left at (390, 258)
Screenshot: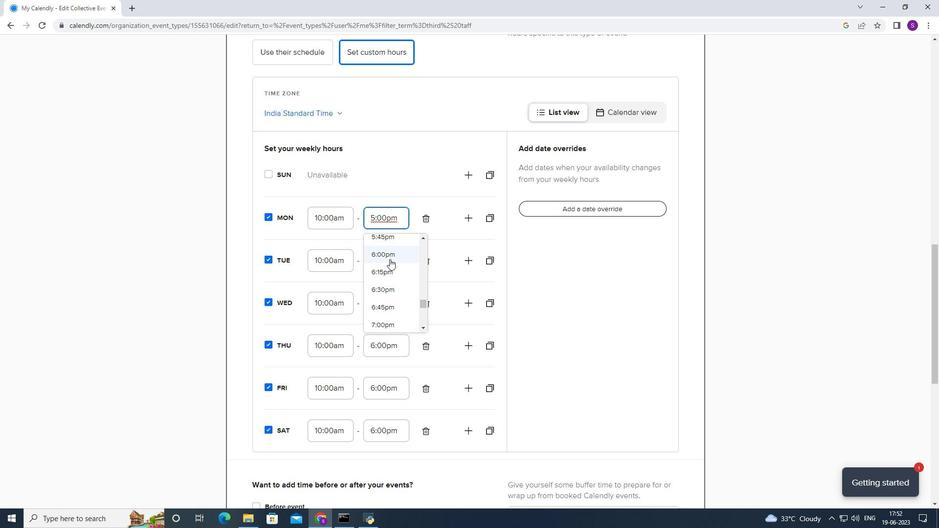 
Action: Mouse moved to (355, 315)
Screenshot: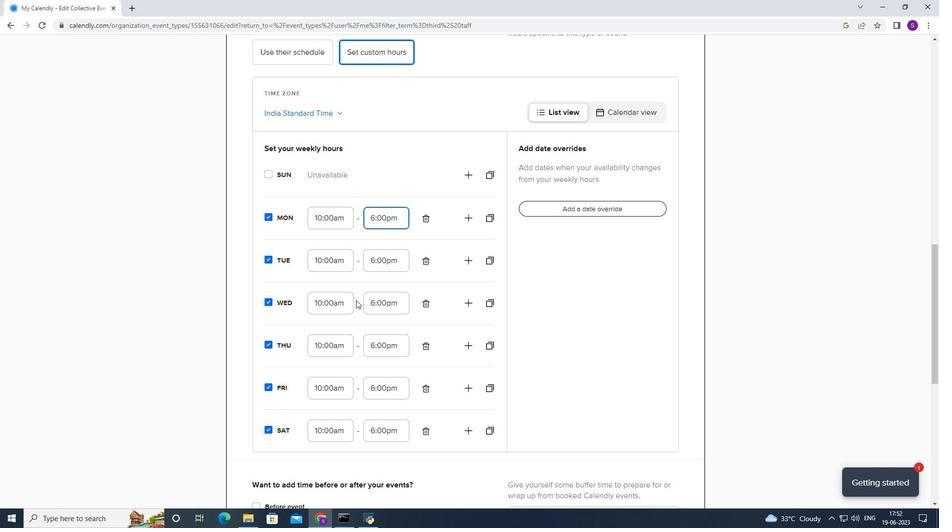 
Action: Mouse scrolled (355, 314) with delta (0, 0)
Screenshot: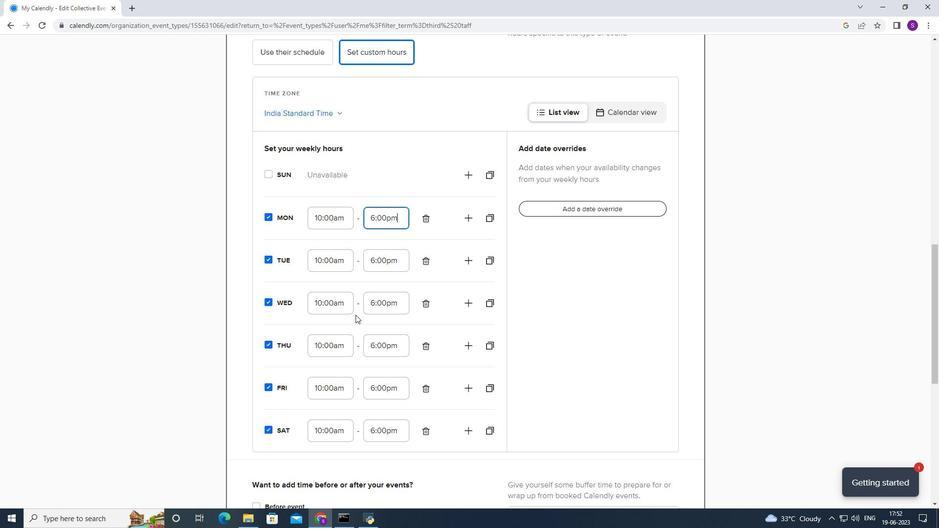 
Action: Mouse scrolled (355, 314) with delta (0, 0)
Screenshot: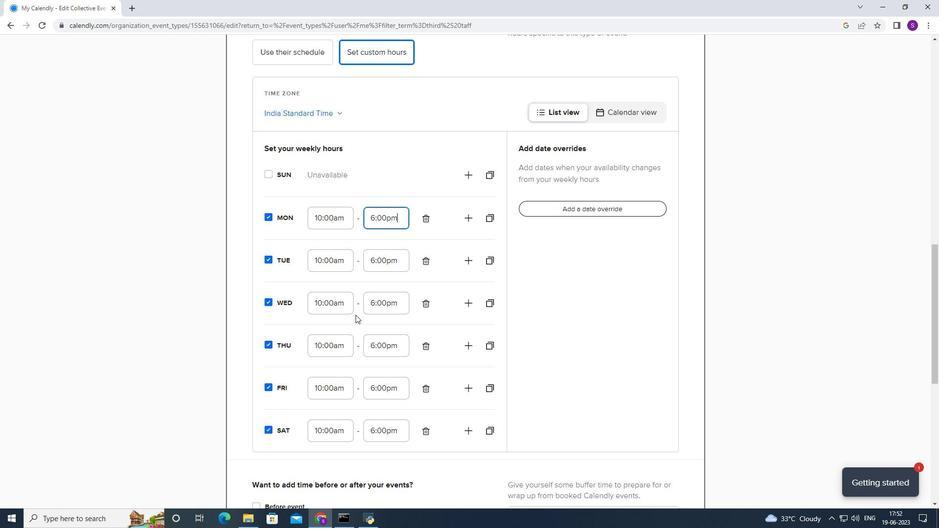 
Action: Mouse scrolled (355, 314) with delta (0, 0)
Screenshot: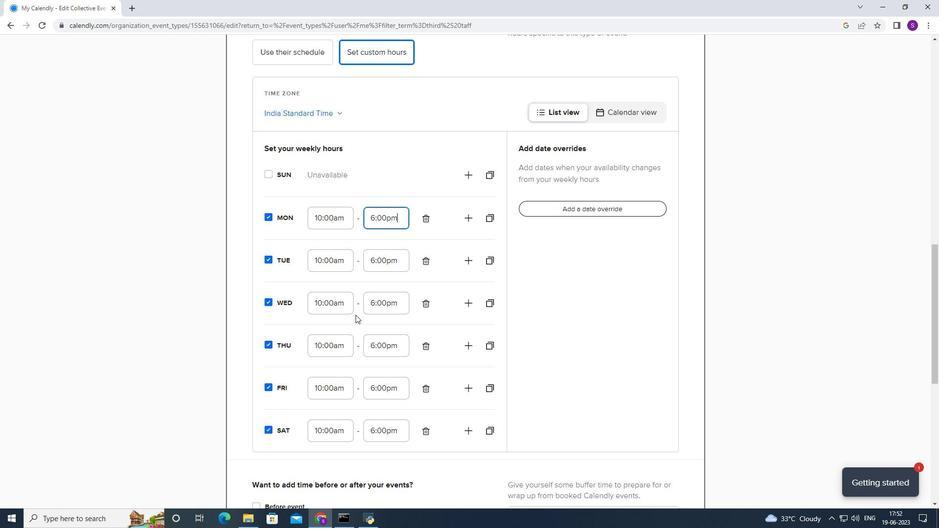 
Action: Mouse scrolled (355, 314) with delta (0, 0)
Screenshot: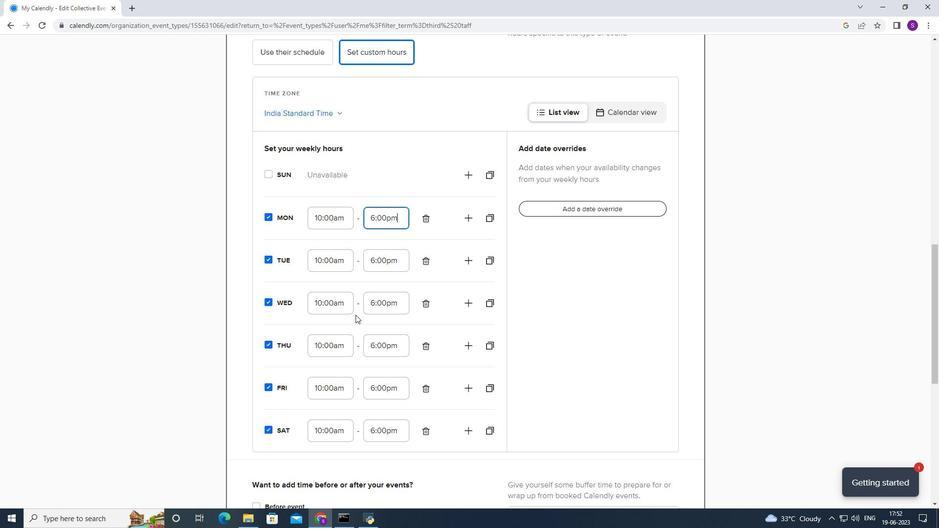 
Action: Mouse scrolled (355, 314) with delta (0, 0)
Screenshot: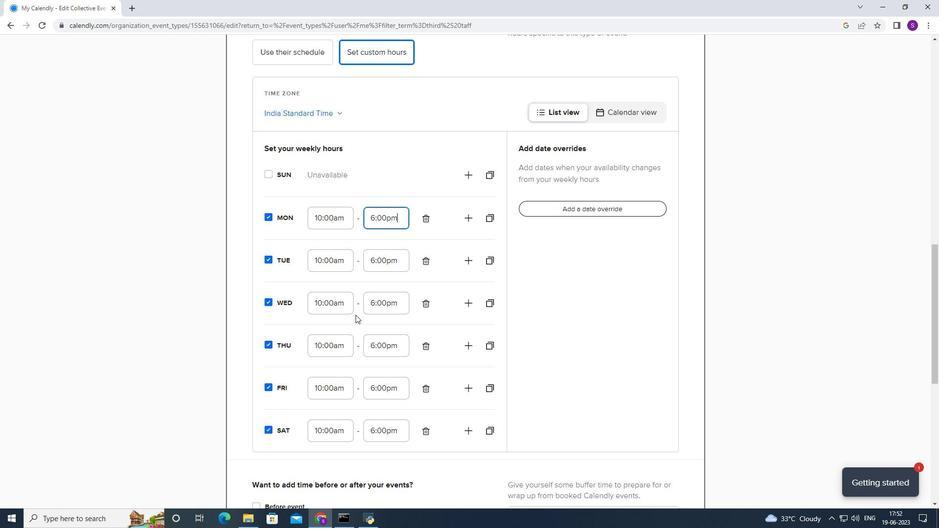 
Action: Mouse scrolled (355, 314) with delta (0, 0)
Screenshot: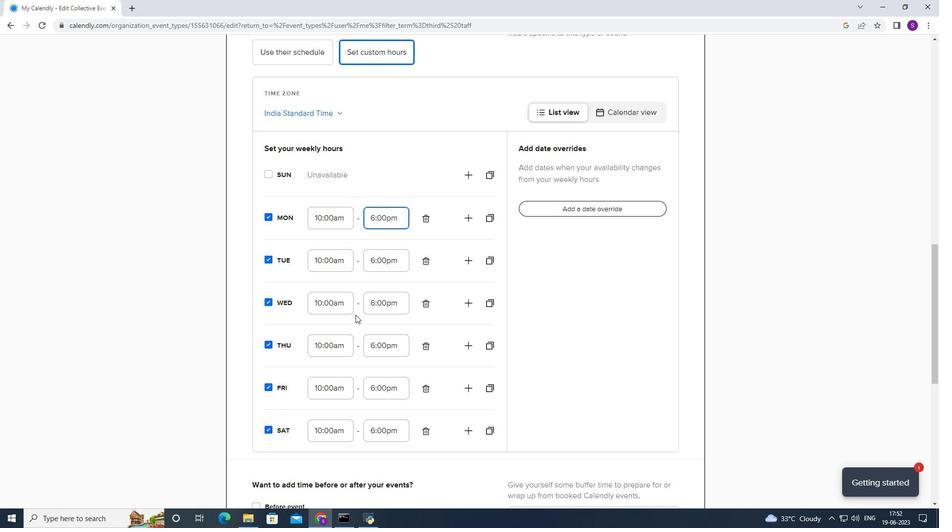 
Action: Mouse moved to (285, 213)
Screenshot: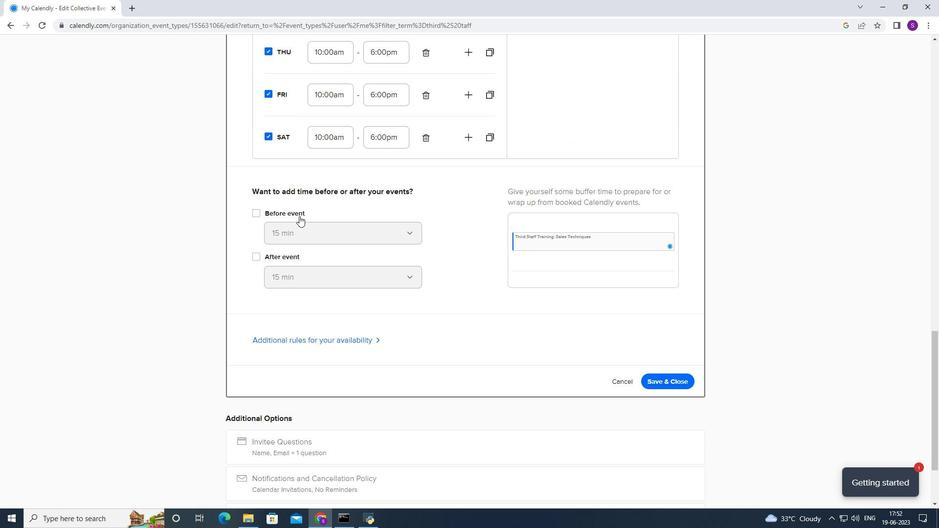 
Action: Mouse pressed left at (285, 213)
Screenshot: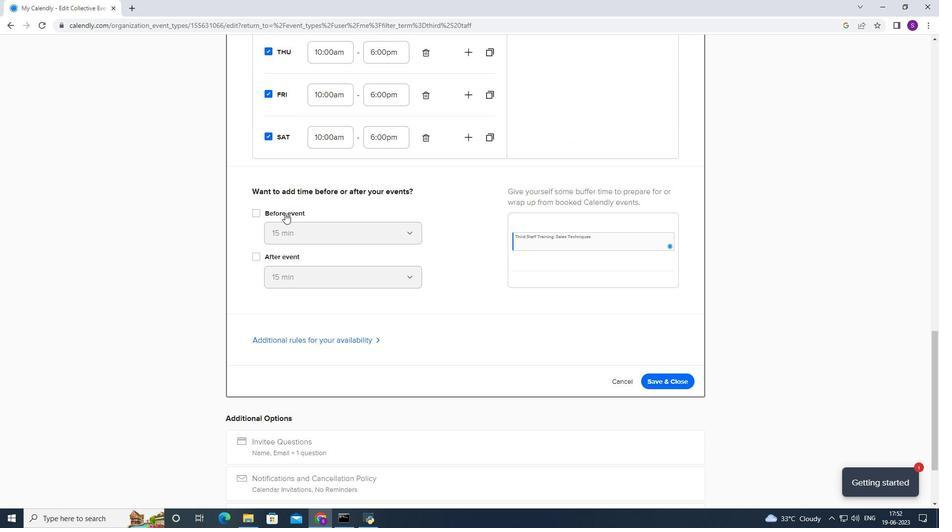 
Action: Mouse moved to (286, 228)
Screenshot: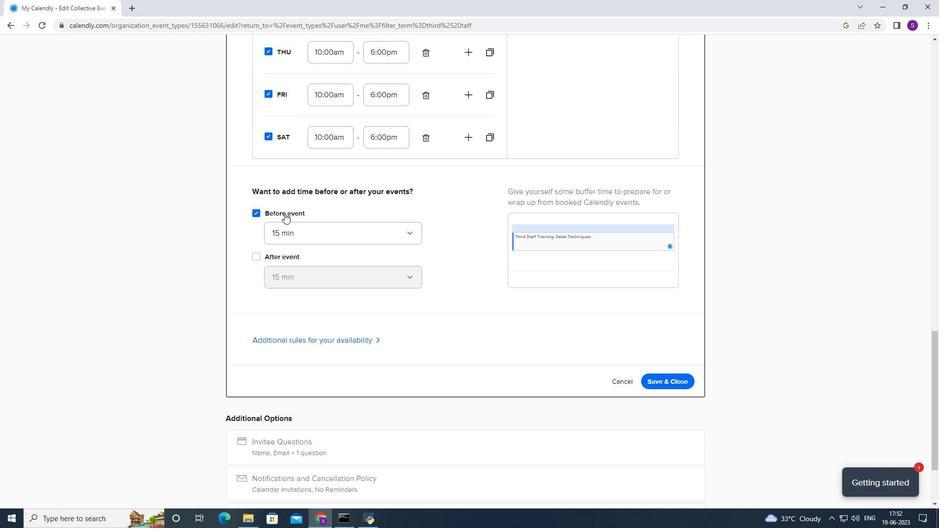
Action: Mouse pressed left at (286, 228)
Screenshot: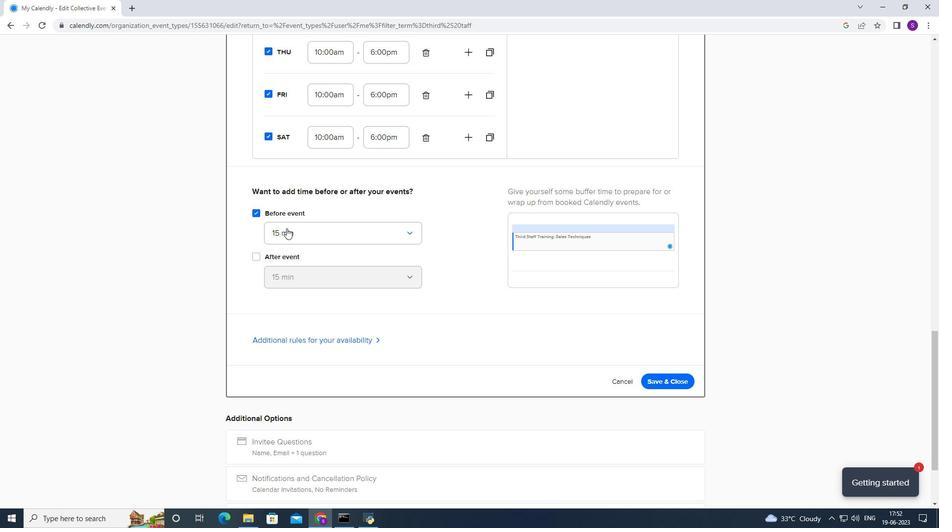 
Action: Mouse moved to (276, 277)
Screenshot: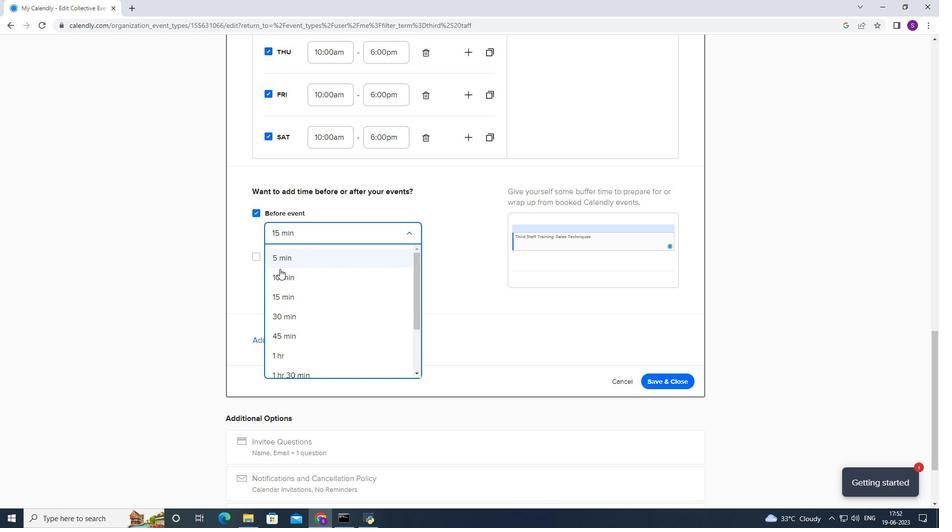 
Action: Mouse pressed left at (276, 277)
Screenshot: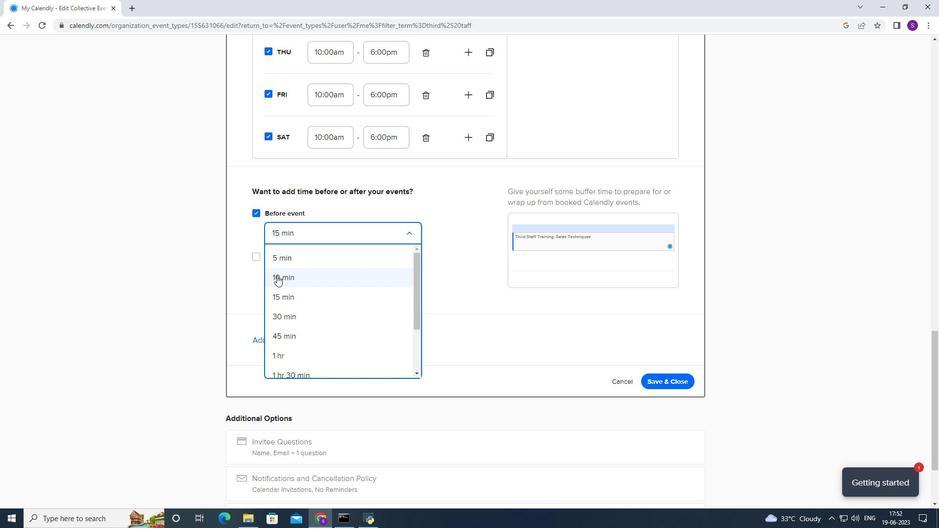 
Action: Mouse moved to (280, 256)
Screenshot: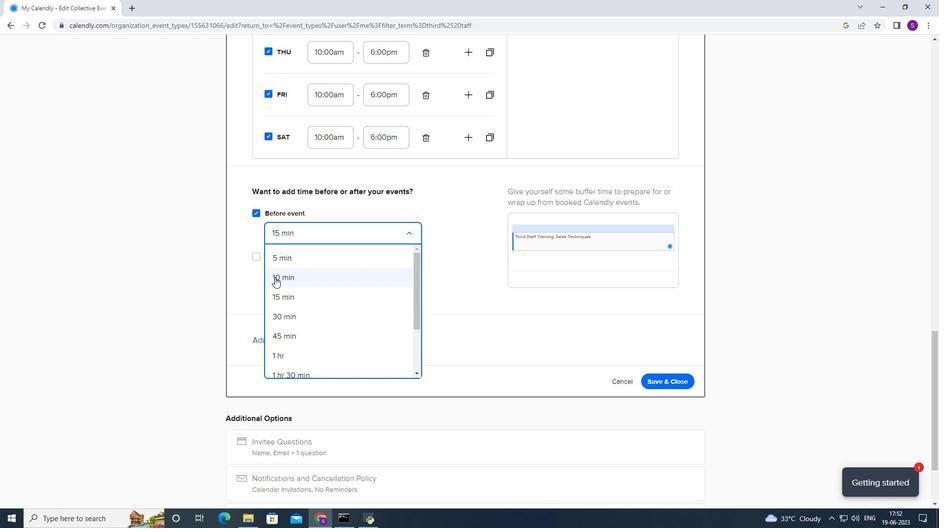 
Action: Mouse pressed left at (280, 256)
Screenshot: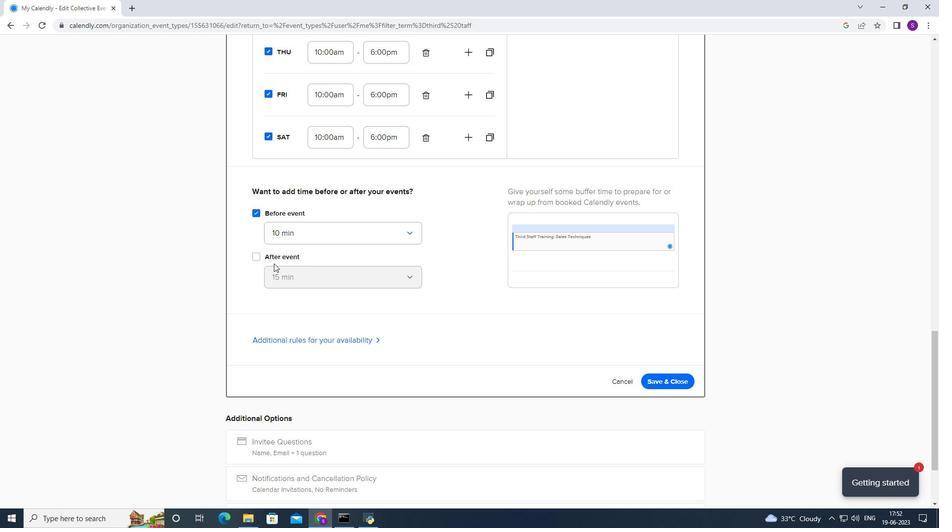 
Action: Mouse moved to (330, 291)
Screenshot: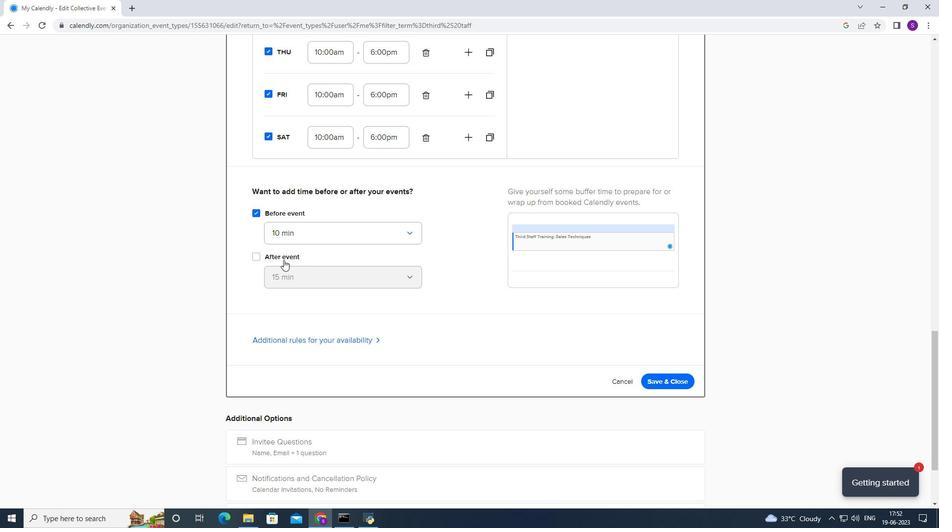 
Action: Mouse pressed left at (330, 291)
Screenshot: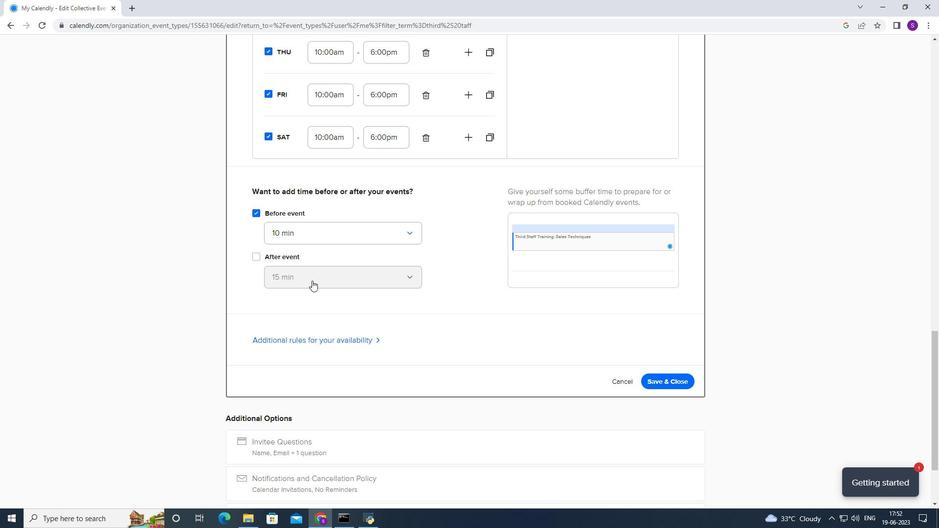 
Action: Mouse moved to (346, 280)
Screenshot: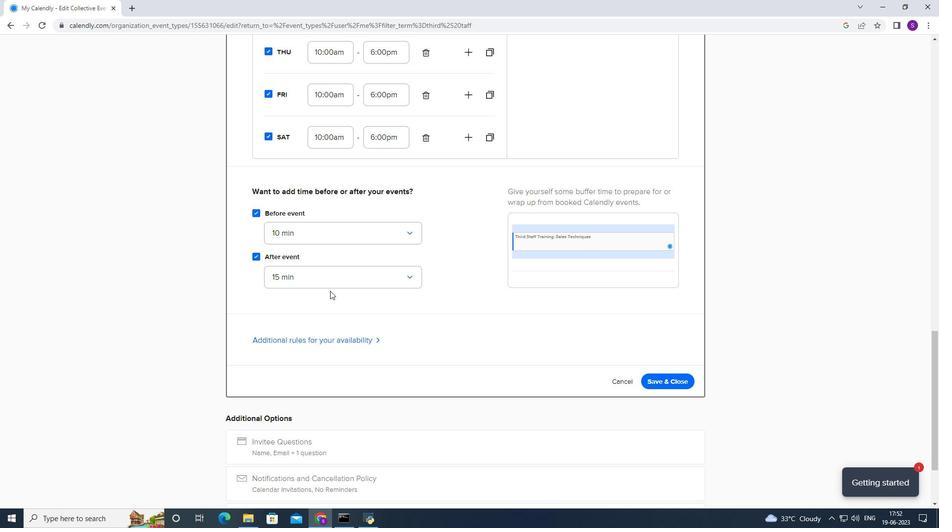 
Action: Mouse pressed left at (346, 280)
Screenshot: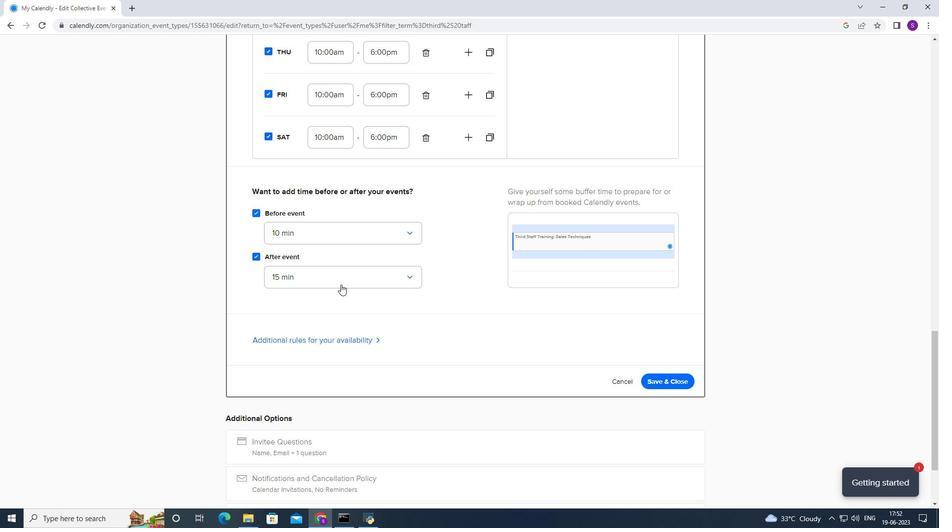 
Action: Mouse moved to (308, 313)
Screenshot: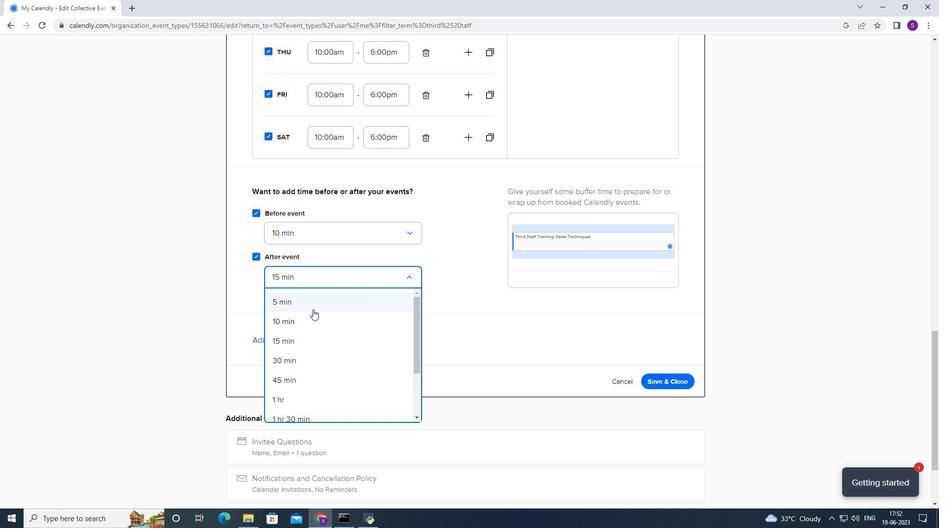 
Action: Mouse pressed left at (308, 313)
Screenshot: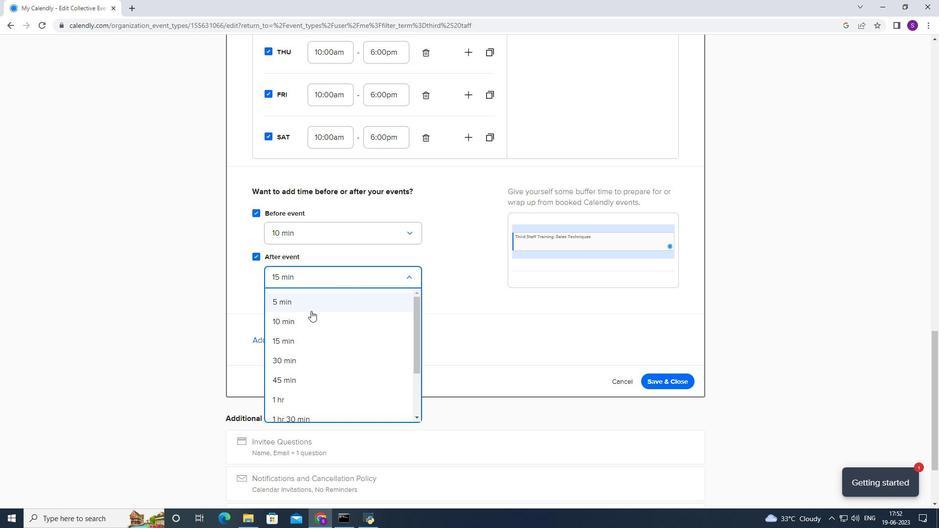 
Action: Mouse moved to (308, 340)
Screenshot: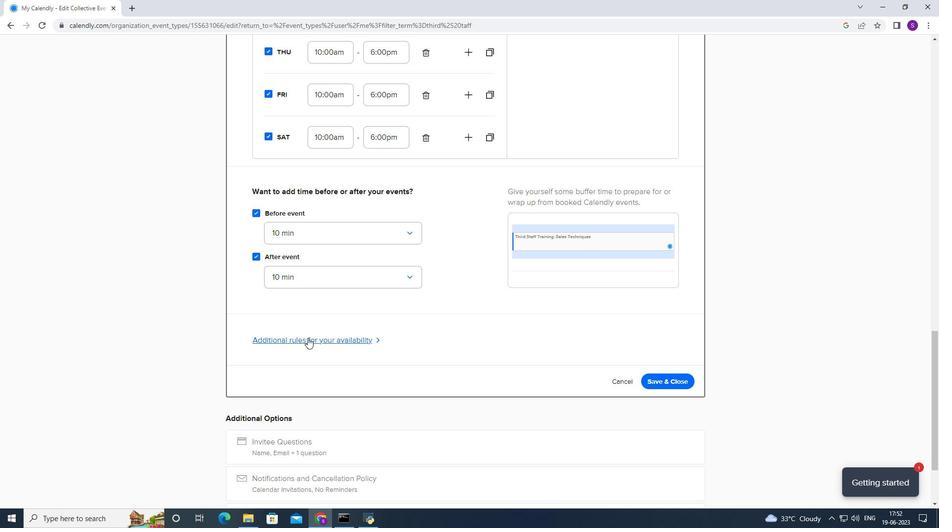 
Action: Mouse pressed left at (308, 340)
Screenshot: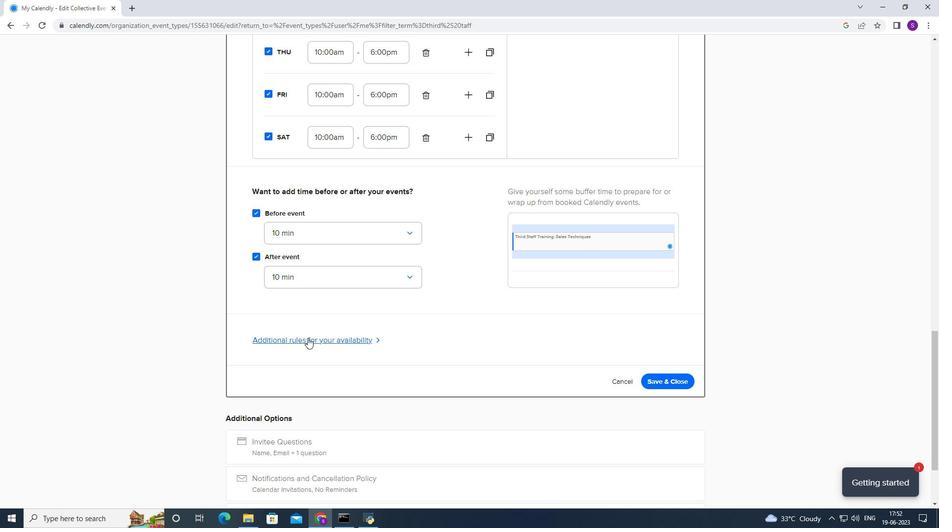 
Action: Mouse moved to (306, 363)
Screenshot: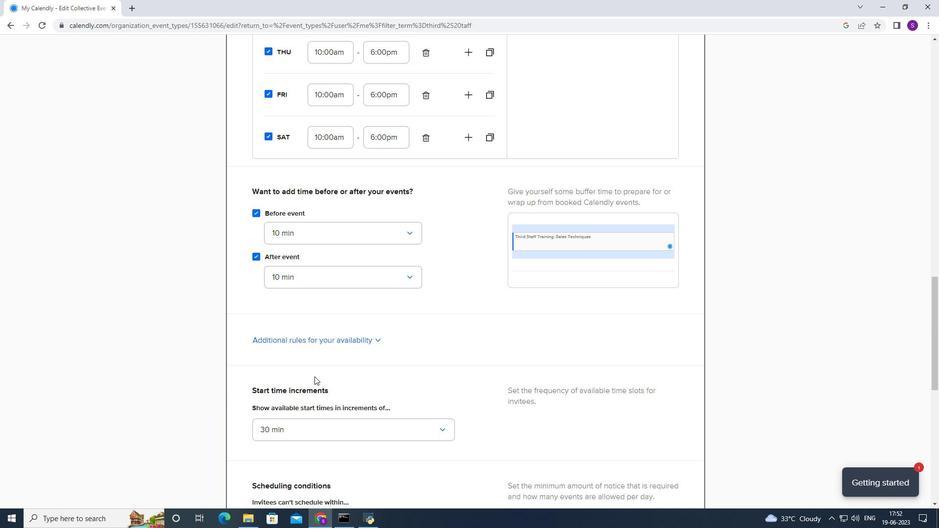
Action: Mouse scrolled (306, 363) with delta (0, 0)
Screenshot: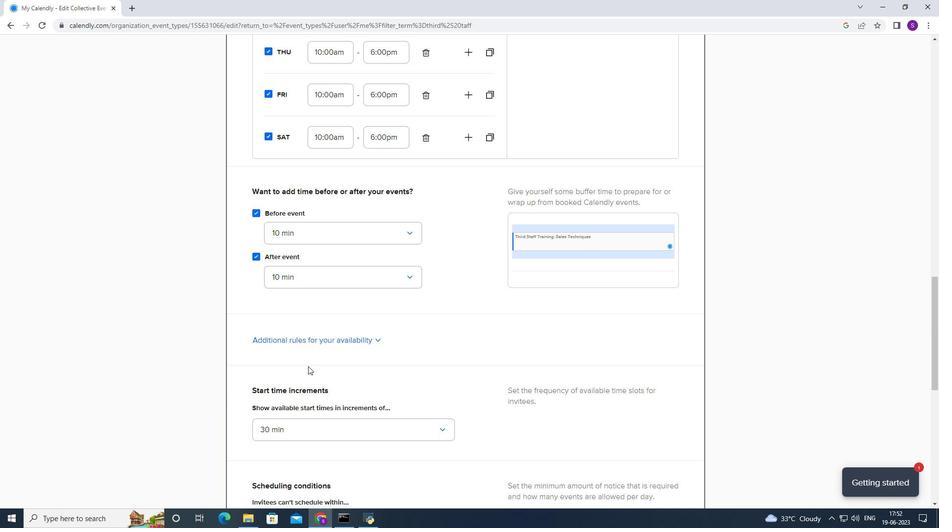 
Action: Mouse scrolled (306, 363) with delta (0, 0)
Screenshot: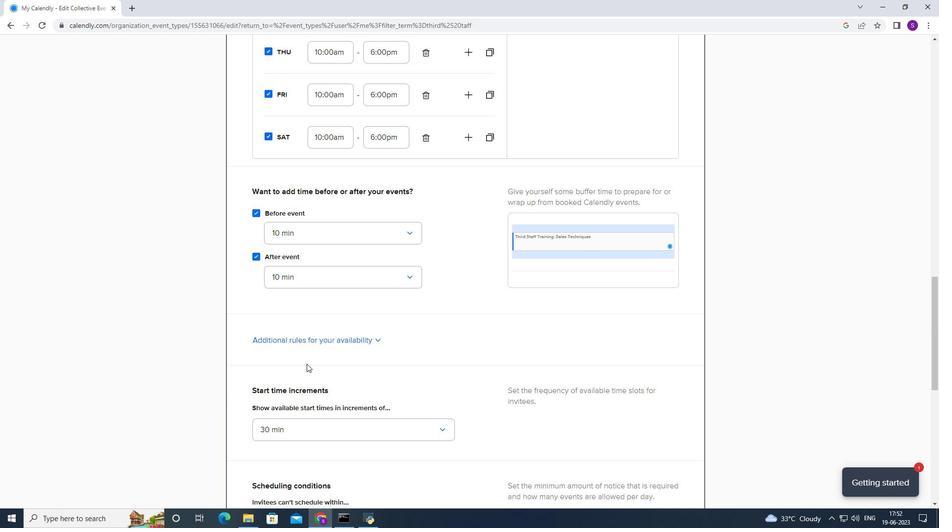 
Action: Mouse scrolled (306, 363) with delta (0, 0)
Screenshot: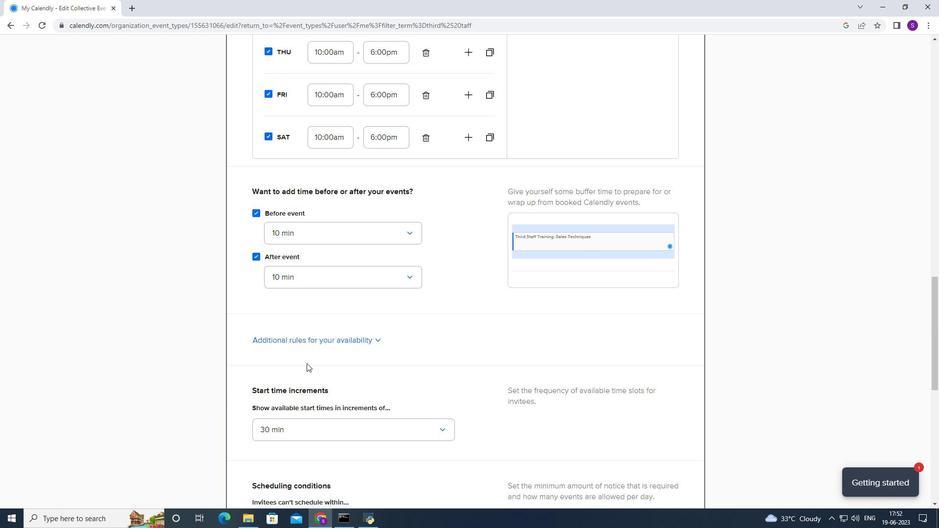 
Action: Mouse moved to (329, 281)
Screenshot: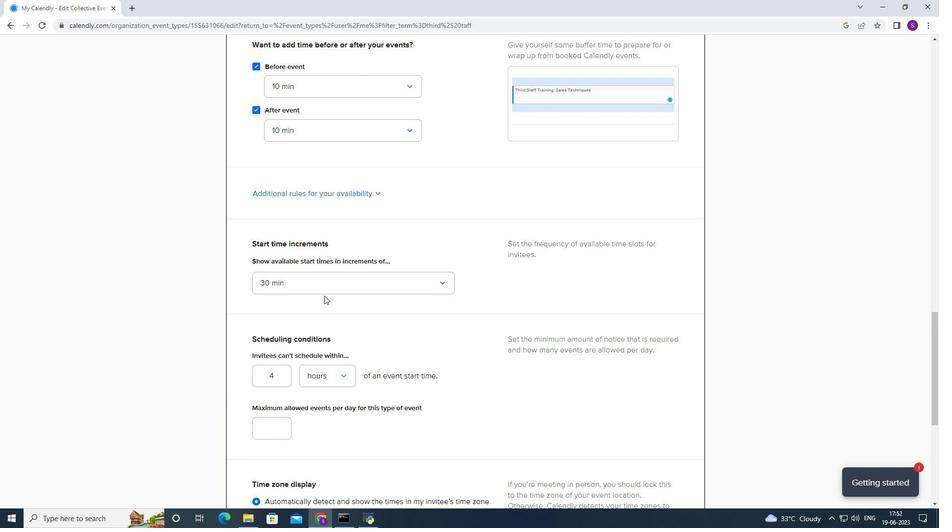 
Action: Mouse pressed left at (329, 281)
Screenshot: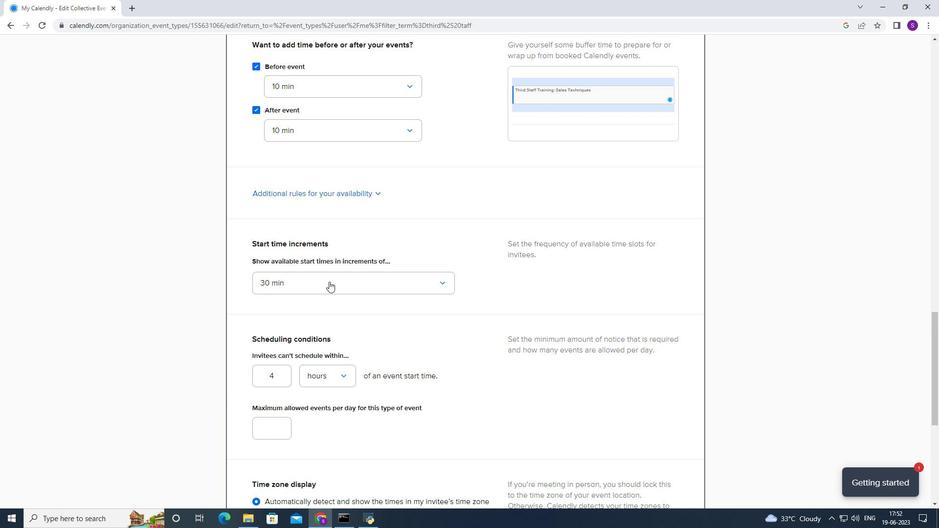 
Action: Mouse moved to (289, 395)
Screenshot: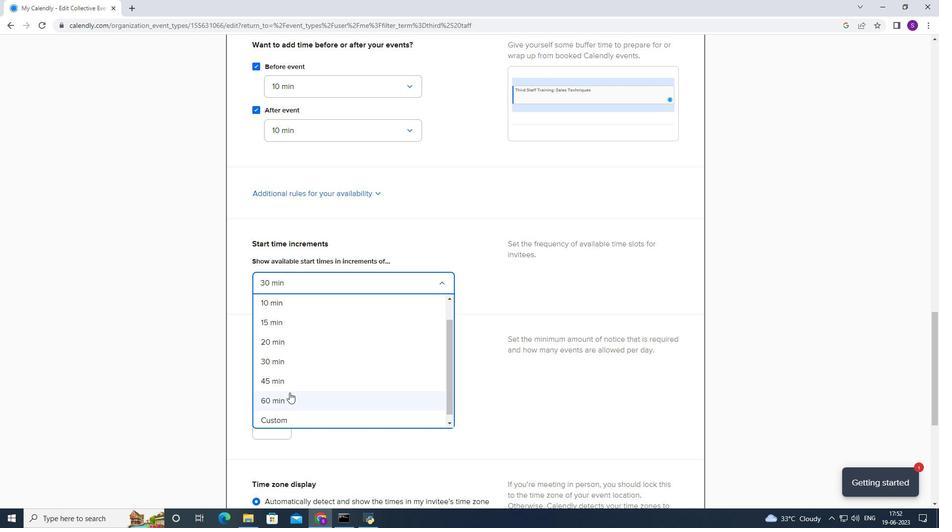 
Action: Mouse pressed left at (289, 395)
Screenshot: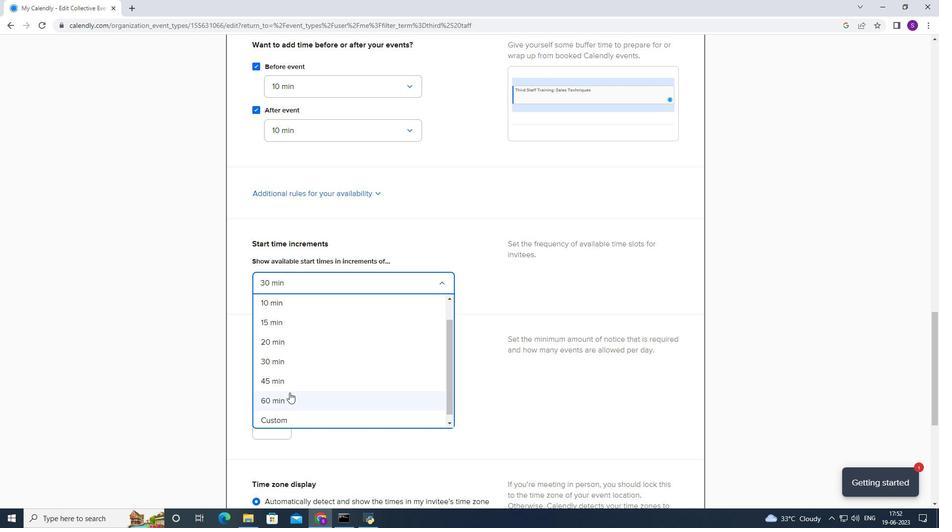 
Action: Mouse moved to (285, 363)
Screenshot: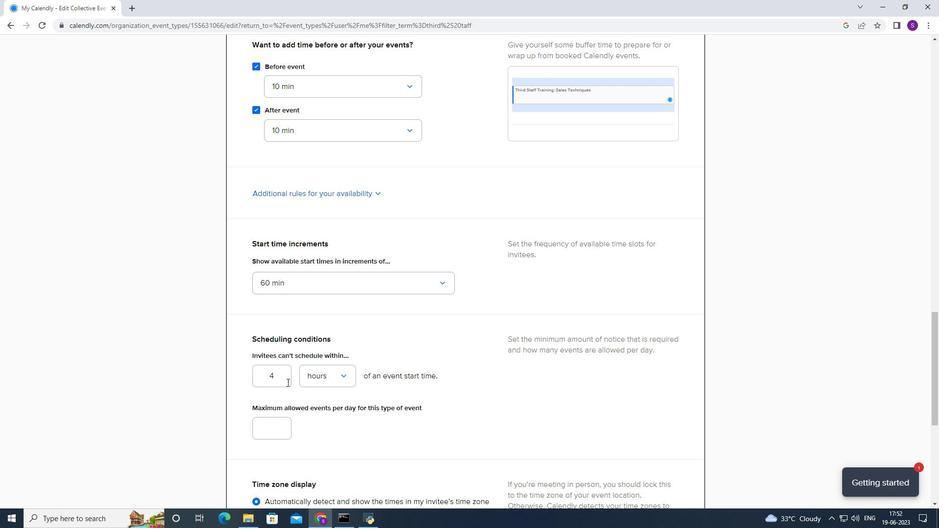 
Action: Mouse scrolled (285, 363) with delta (0, 0)
Screenshot: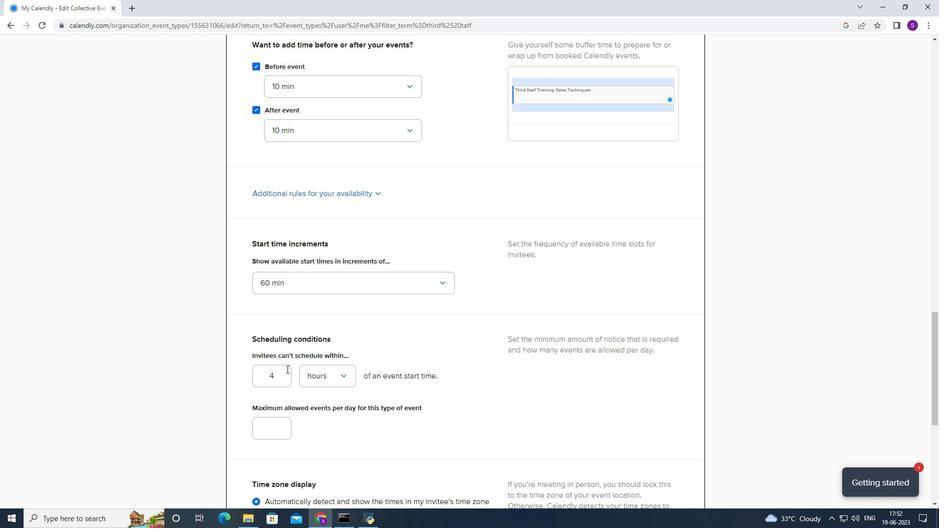 
Action: Mouse scrolled (285, 363) with delta (0, 0)
Screenshot: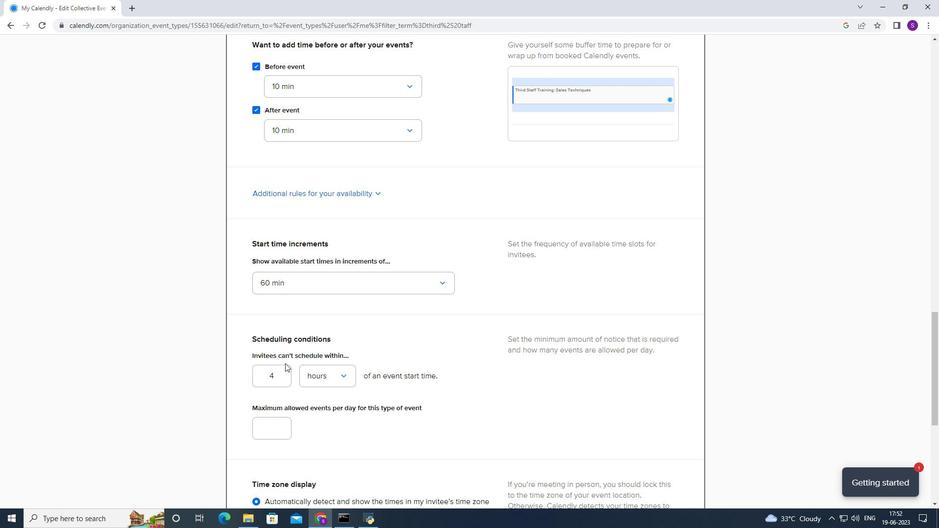 
Action: Mouse moved to (280, 286)
Screenshot: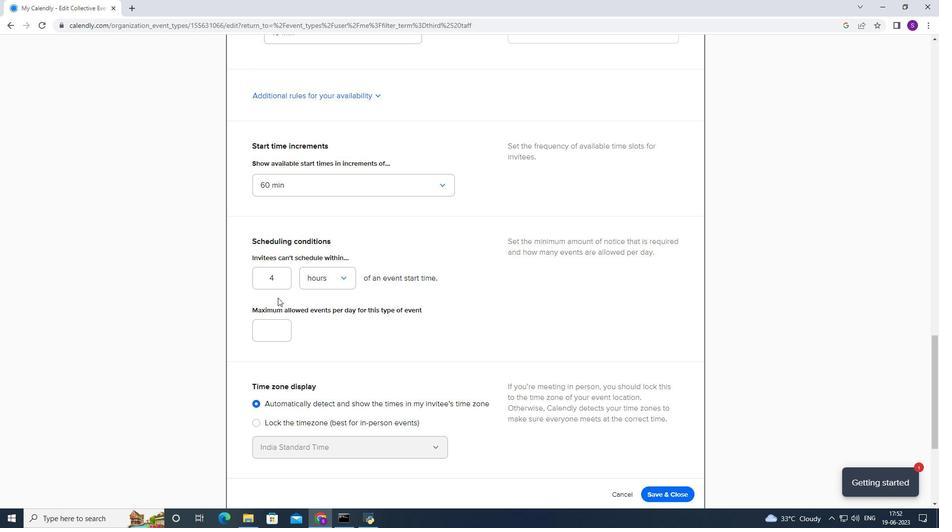 
Action: Mouse pressed left at (280, 286)
Screenshot: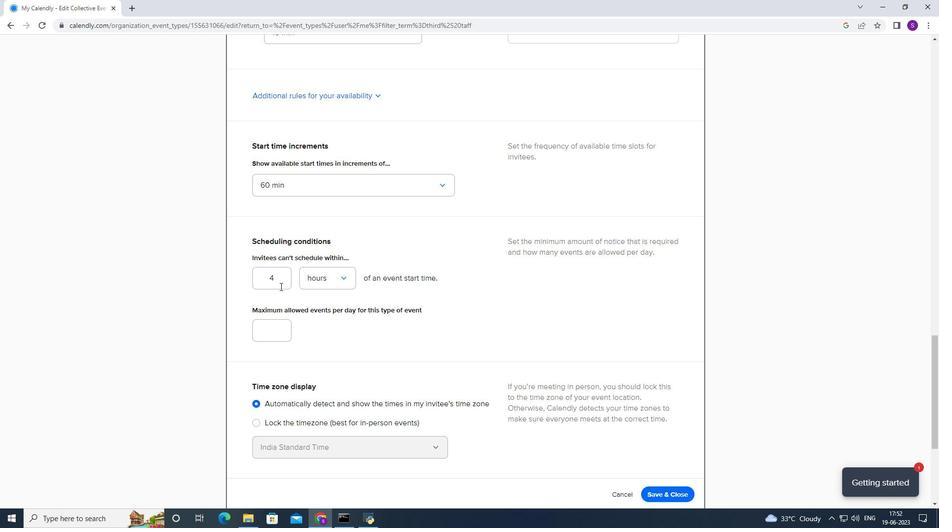 
Action: Mouse pressed left at (280, 286)
Screenshot: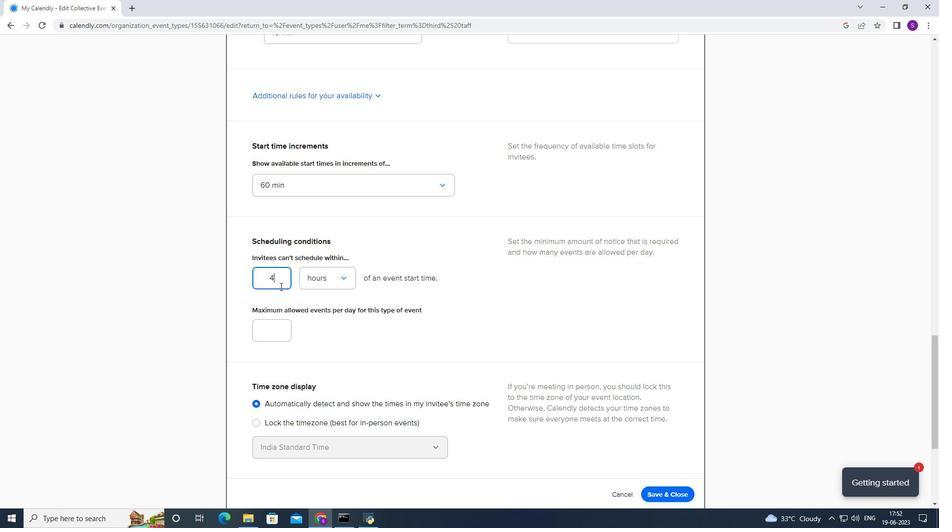 
Action: Mouse moved to (262, 289)
Screenshot: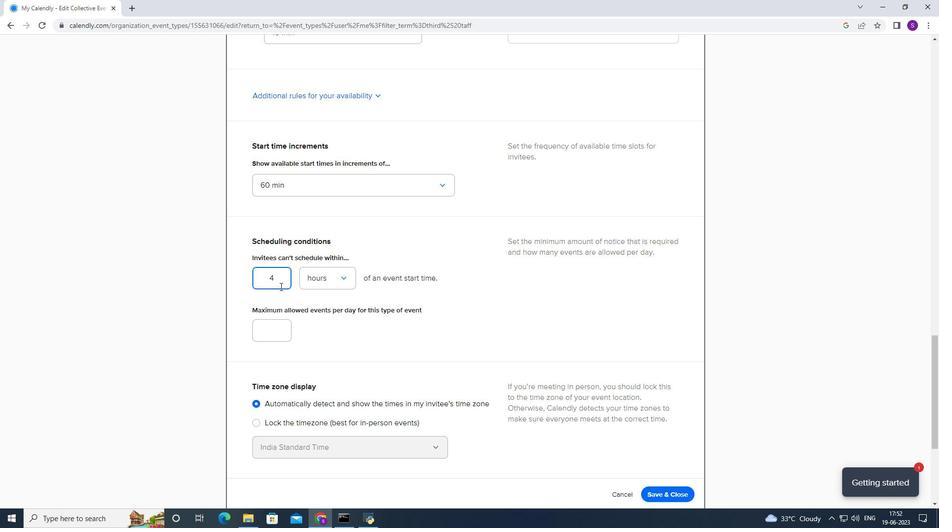 
Action: Key pressed 169
Screenshot: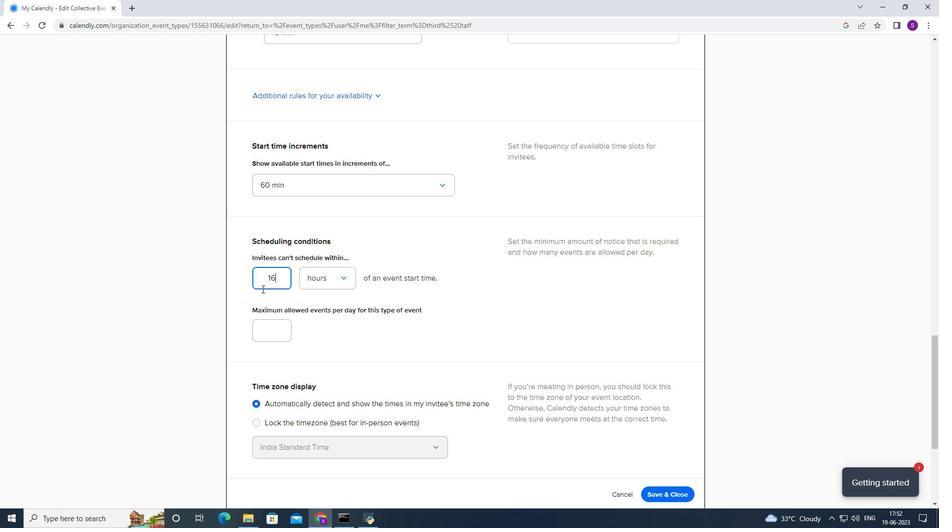 
Action: Mouse moved to (275, 330)
Screenshot: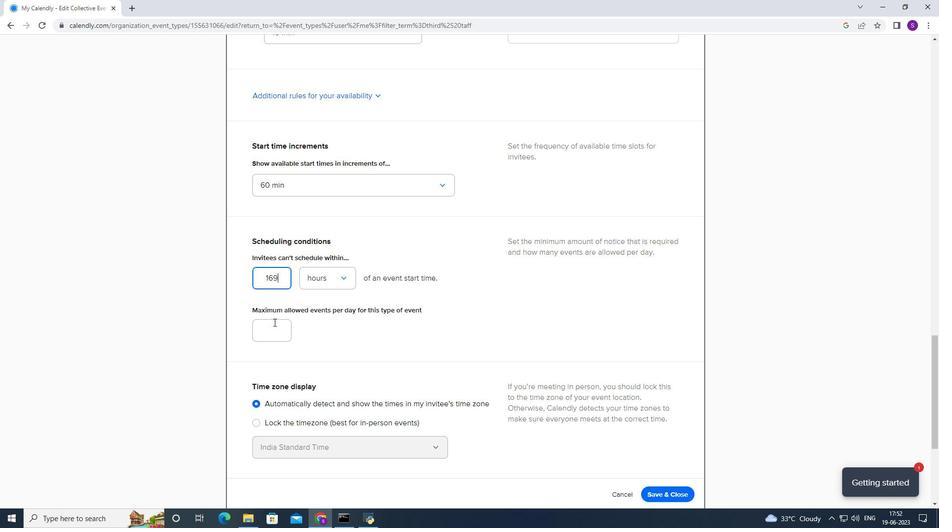 
Action: Mouse pressed left at (275, 330)
Screenshot: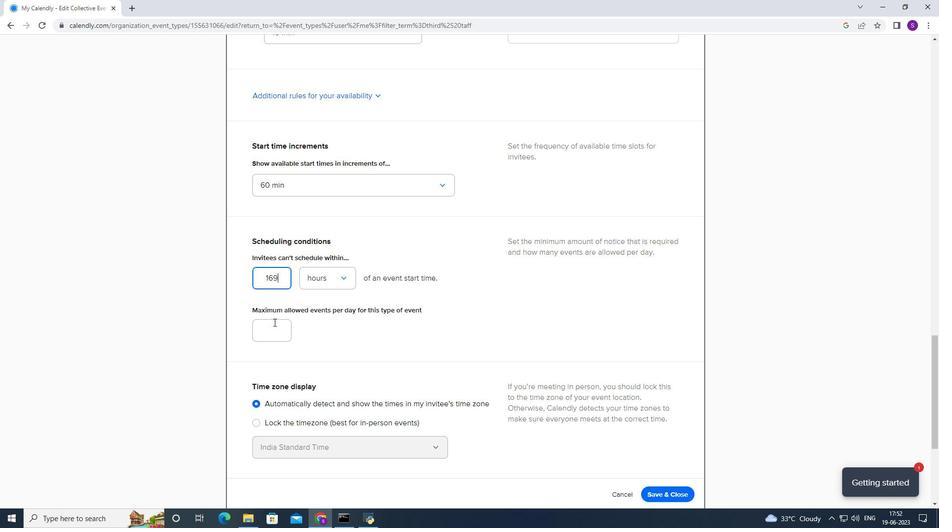 
Action: Mouse moved to (275, 331)
Screenshot: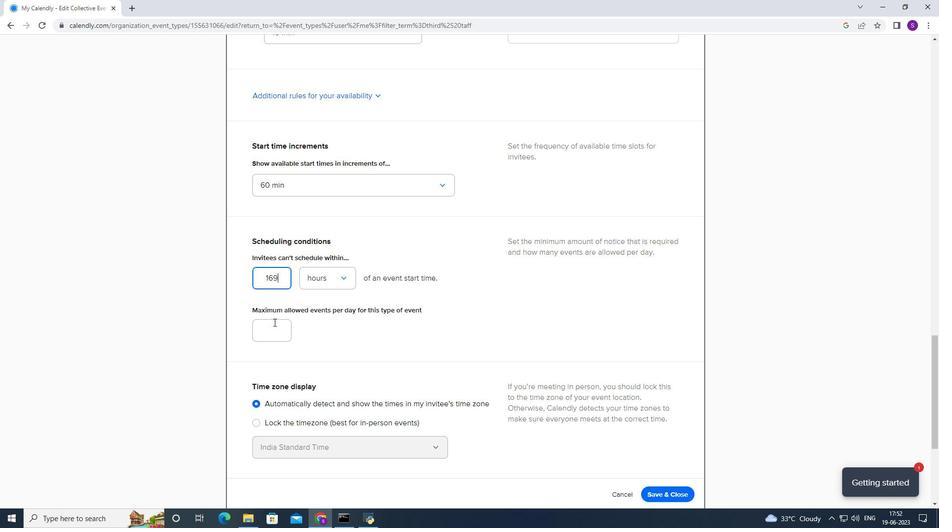 
Action: Key pressed 5
Screenshot: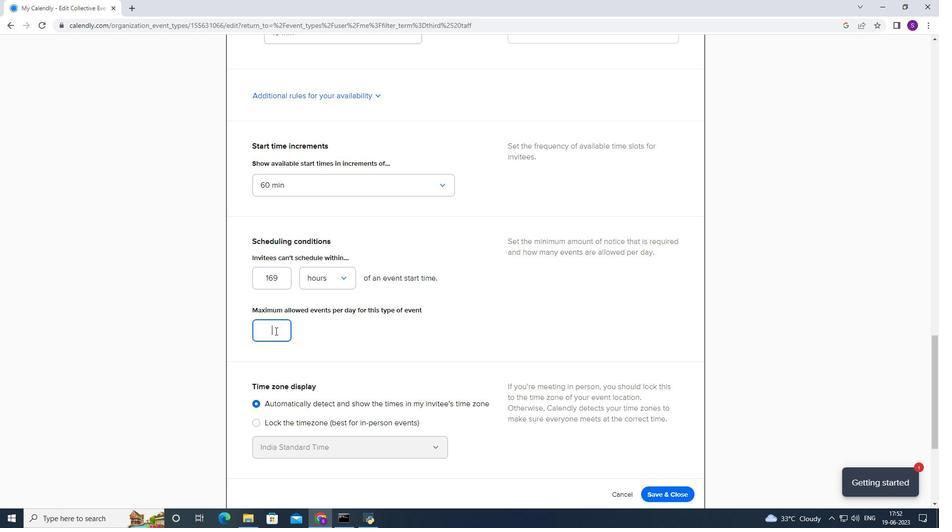 
Action: Mouse moved to (644, 497)
Screenshot: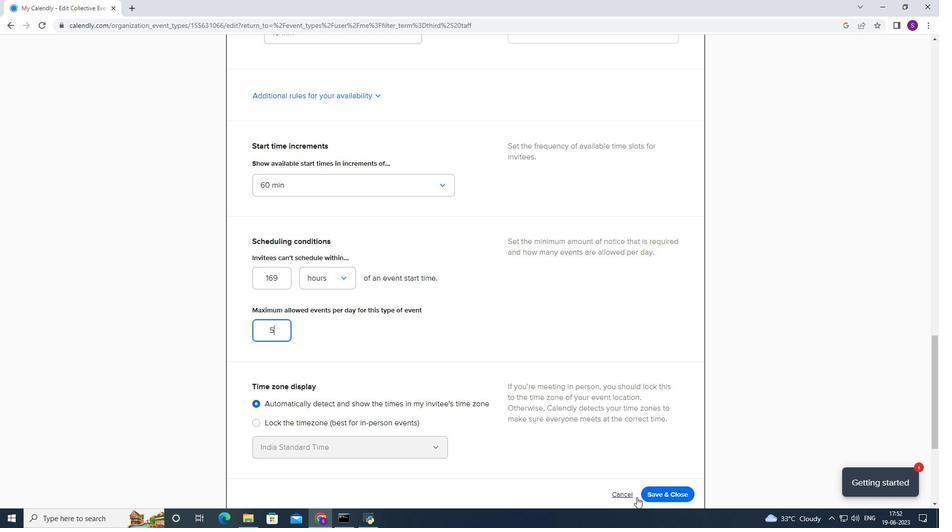 
Action: Mouse pressed left at (644, 497)
Screenshot: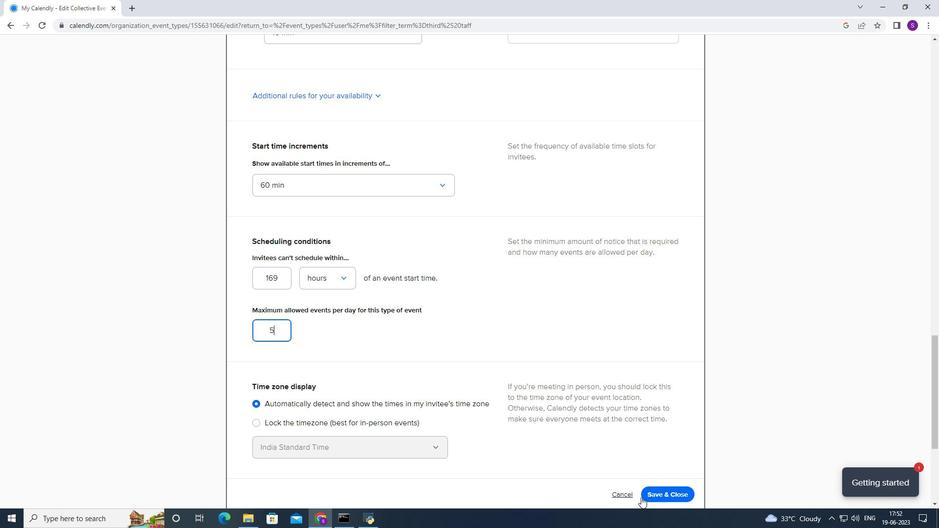 
Action: Mouse moved to (661, 493)
Screenshot: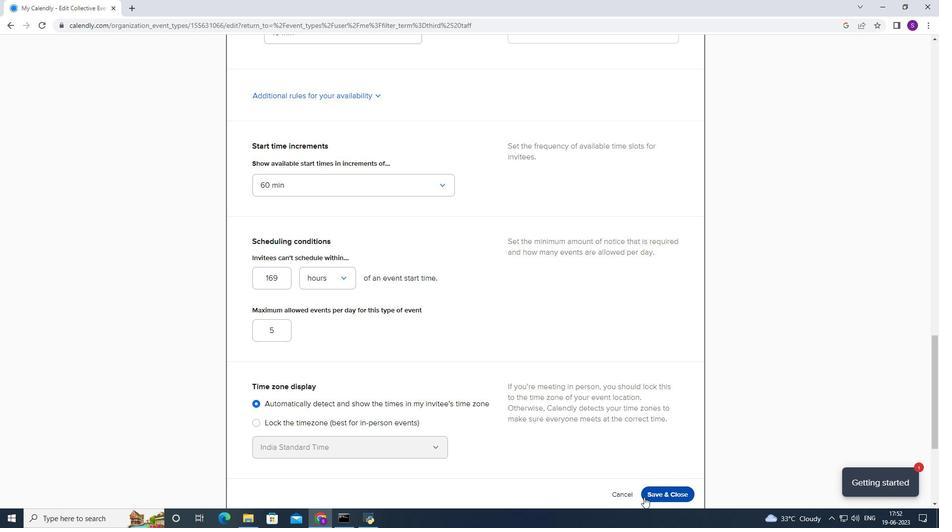 
Action: Mouse pressed left at (661, 493)
Screenshot: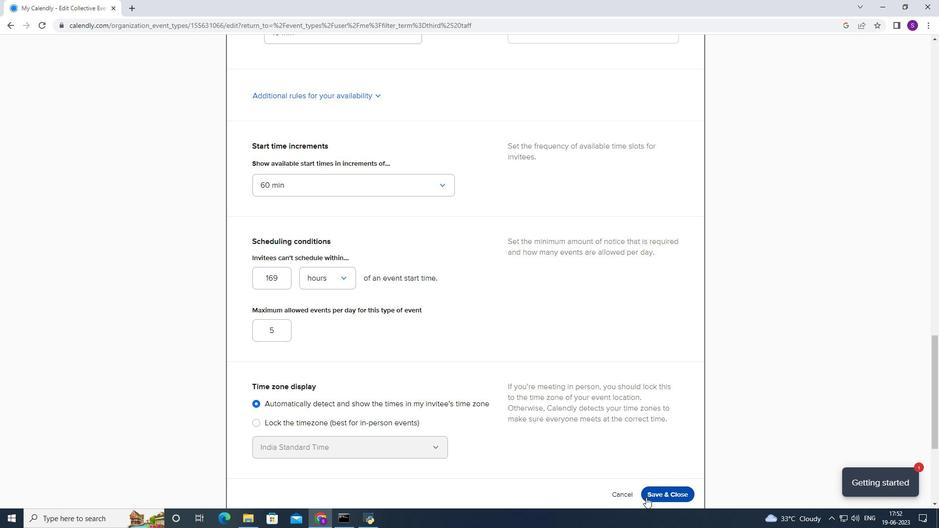 
Action: Mouse moved to (529, 425)
Screenshot: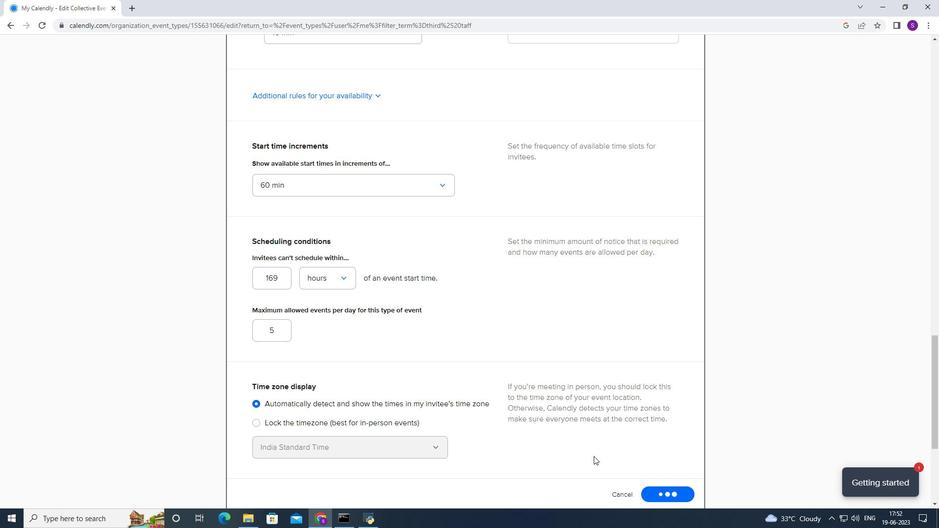 
